 Task: Add an event with the title Second Training Session: Effective Decision-Making in High-Pressure Situations, date '2024/03/14', time 9:40 AM to 11:40 AMand add a description: Deadline reminders encourage proactive planning and time management. They serve as a cue for individuals to assess their progress, identify any obstacles, and adjust their plans accordingly to ensure timely completion of the task or project.Select event color  Basil . Add location for the event as: 987 Princes Street, Edinburgh, UK, logged in from the account softage.9@softage.netand send the event invitation to softage.8@softage.net with CC to  softage.10@softage.net. Set a reminder for the event Every weekday(Monday to Friday)
Action: Mouse moved to (52, 120)
Screenshot: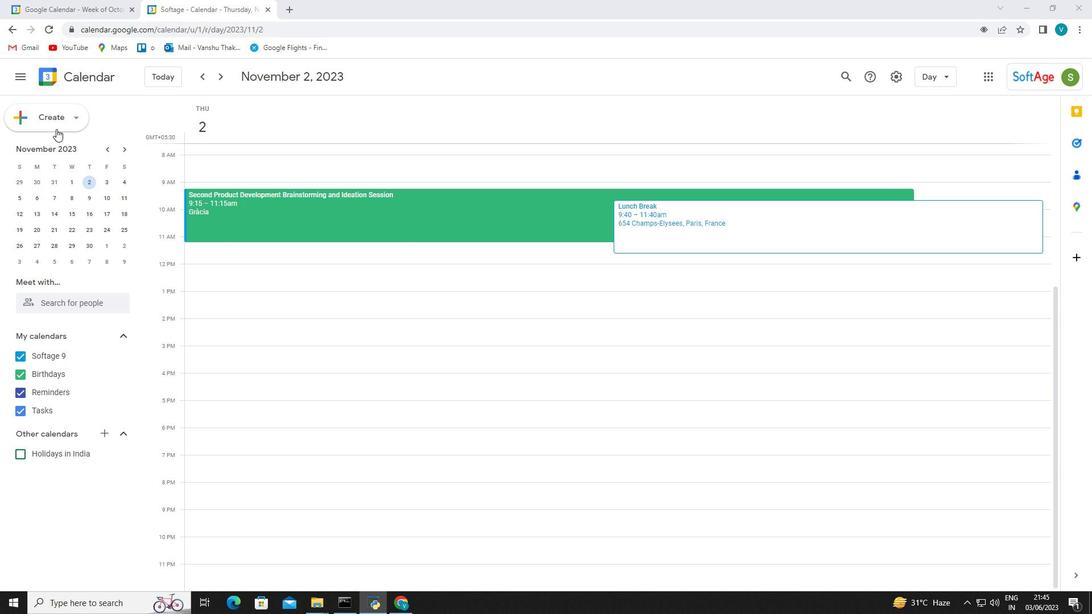 
Action: Mouse pressed left at (52, 120)
Screenshot: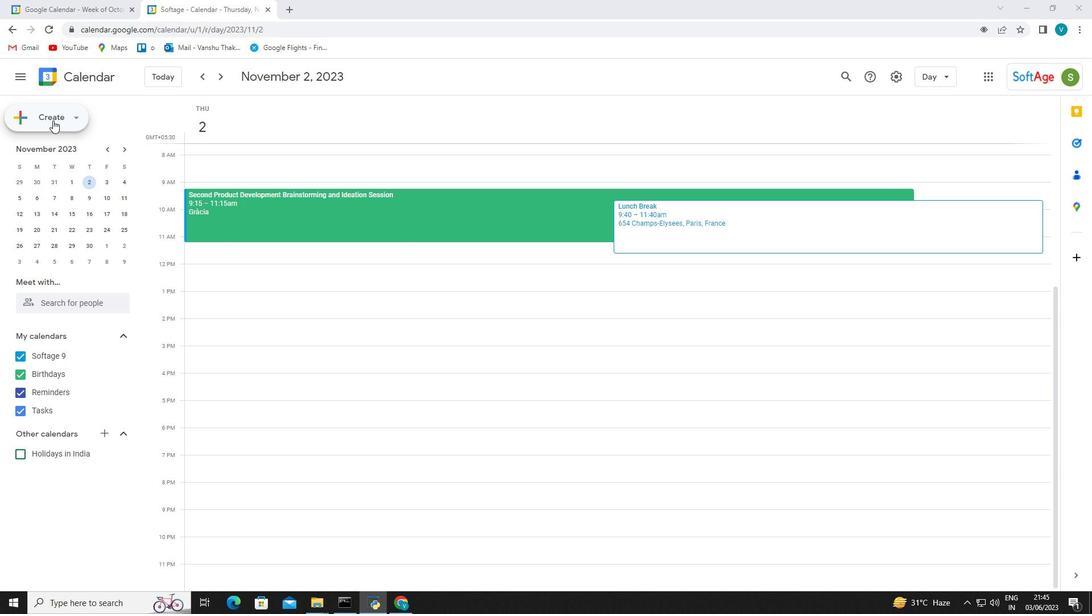 
Action: Mouse moved to (51, 142)
Screenshot: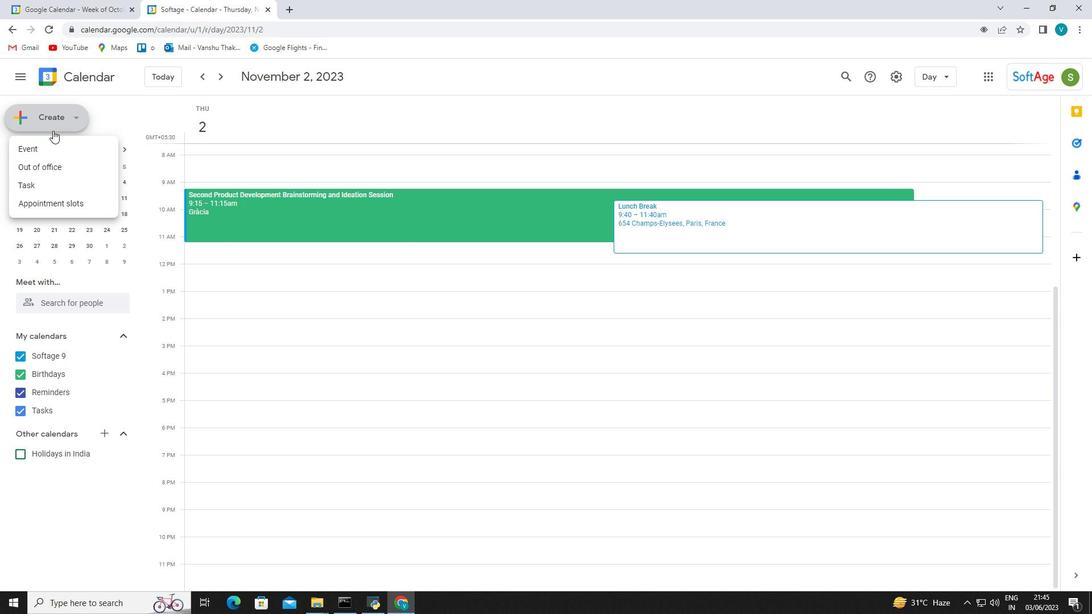 
Action: Mouse pressed left at (51, 142)
Screenshot: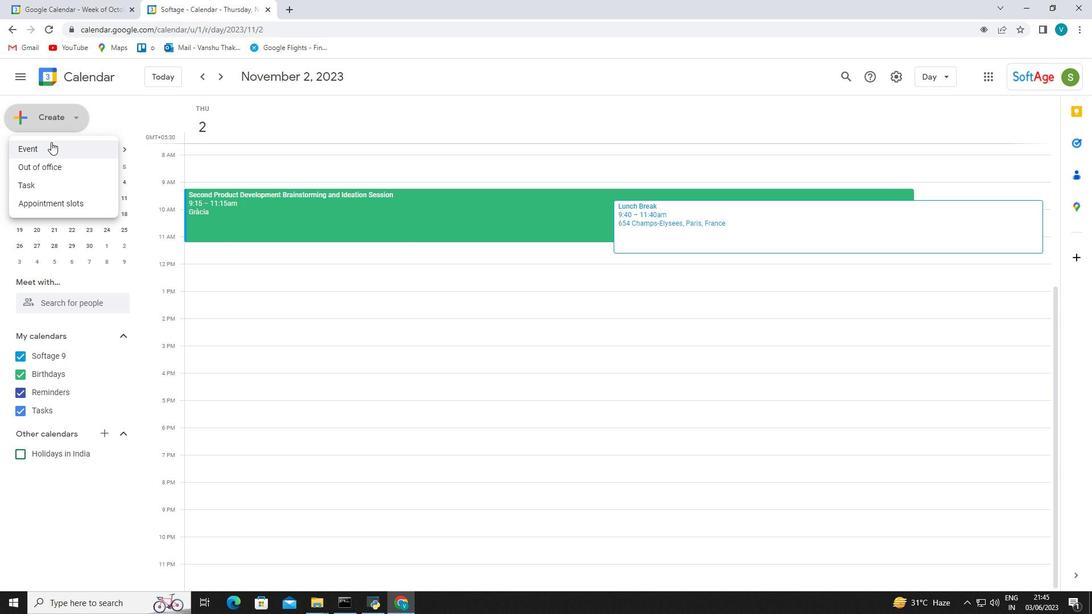 
Action: Mouse moved to (555, 285)
Screenshot: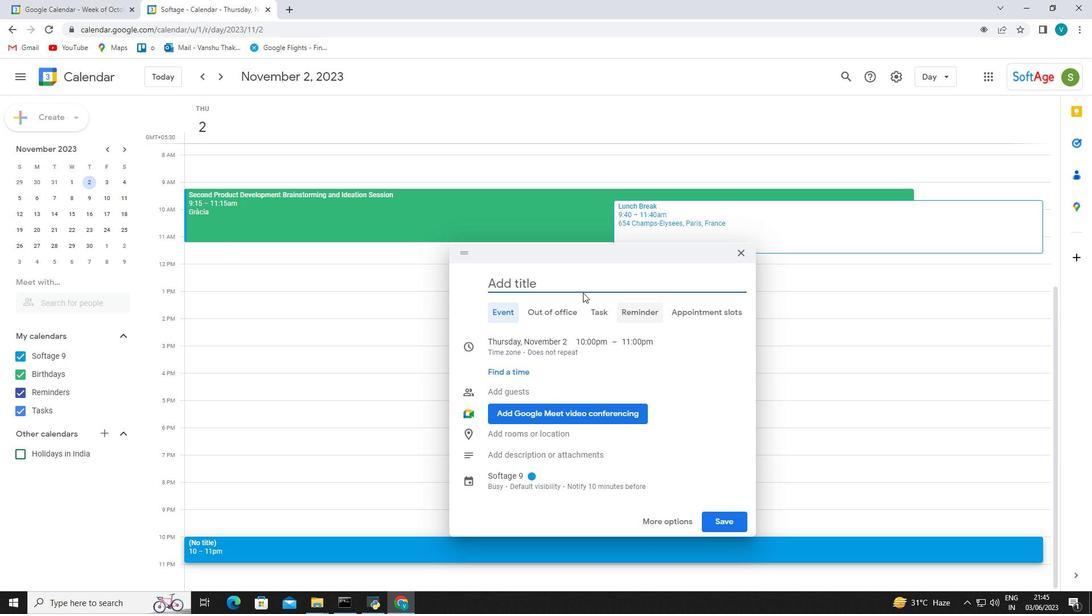 
Action: Mouse pressed left at (555, 285)
Screenshot: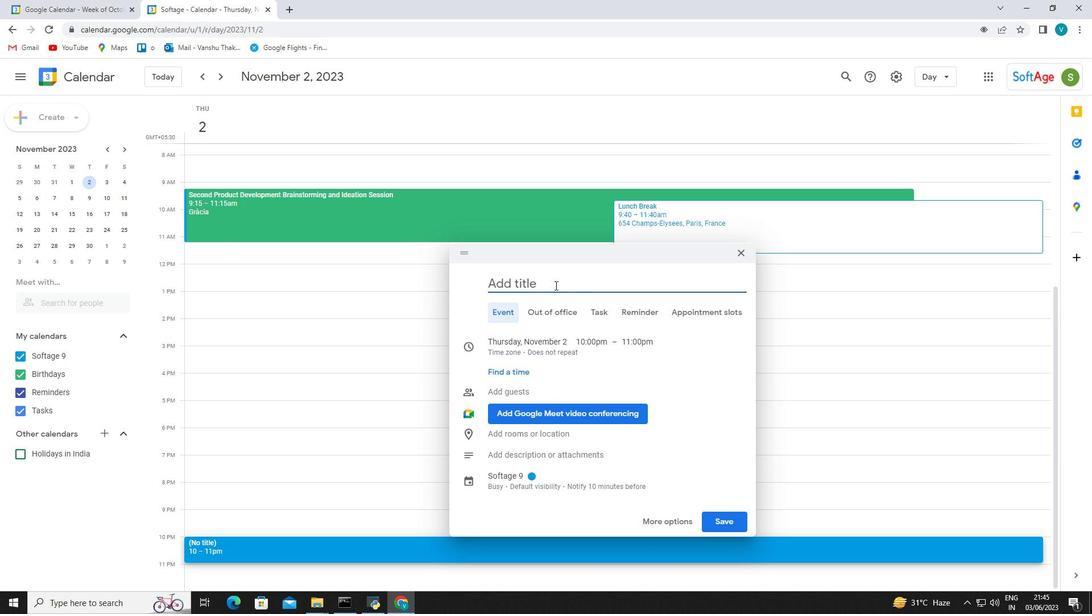 
Action: Key pressed <Key.shift_r><Key.shift_r><Key.shift_r><Key.shift_r><Key.shift_r><Key.shift_r><Key.shift_r><Key.shift_r><Key.shift_r><Key.shift_r><Key.shift_r>Effective<Key.space><Key.shift_r>Decision<Key.space><Key.backspace>-<Key.shift_r>Making<Key.space>in<Key.space><Key.shift_r>High<Key.space><Key.backspace>-<Key.shift_r>Presss<Key.backspace>ure<Key.space><Key.shift_r>Situation<Key.space>
Screenshot: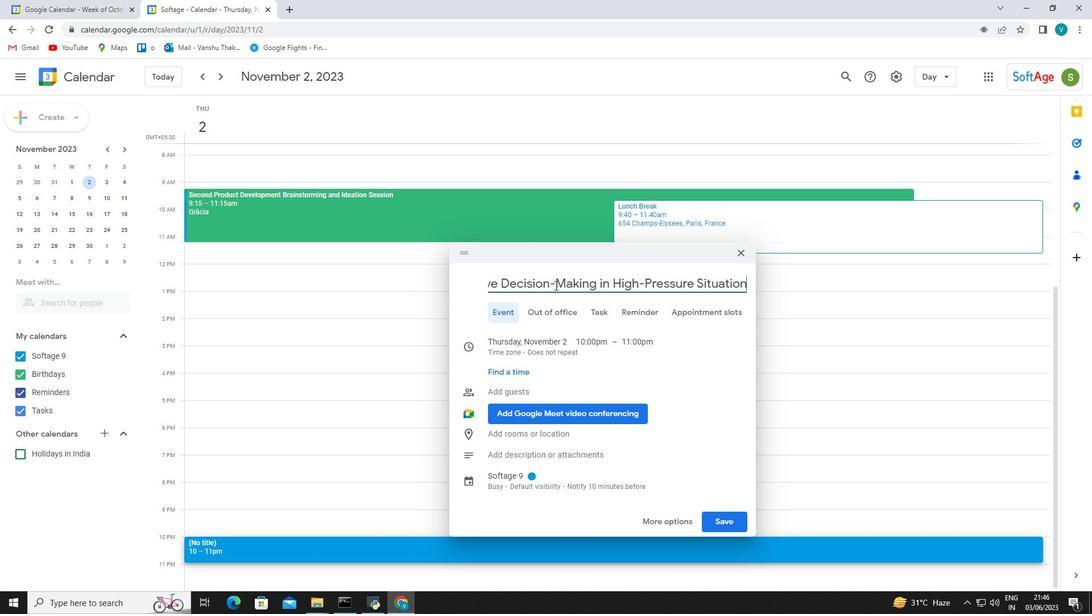 
Action: Mouse moved to (558, 451)
Screenshot: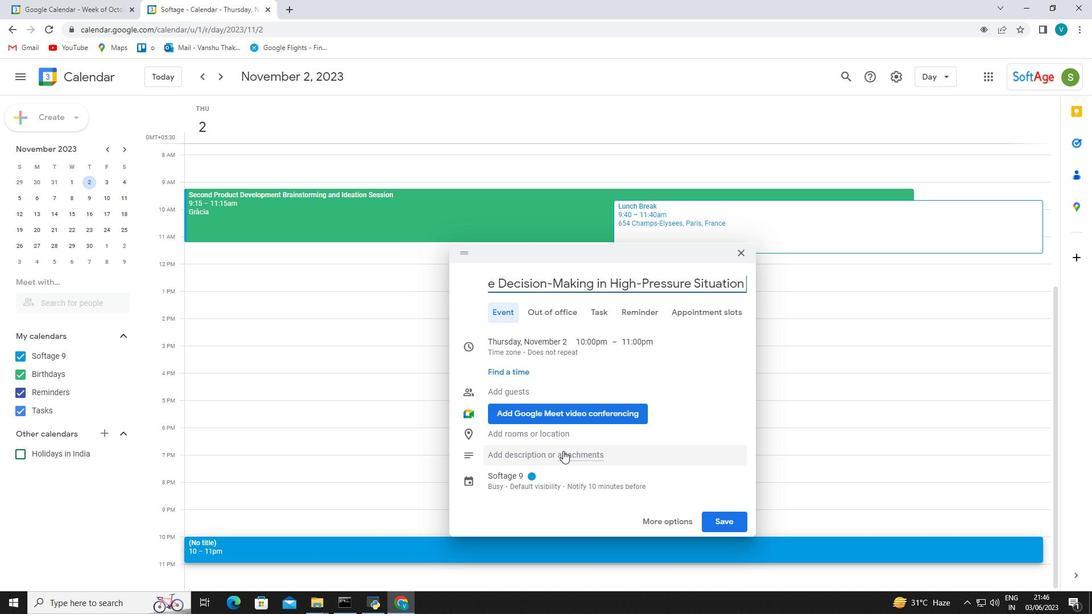 
Action: Mouse scrolled (558, 450) with delta (0, 0)
Screenshot: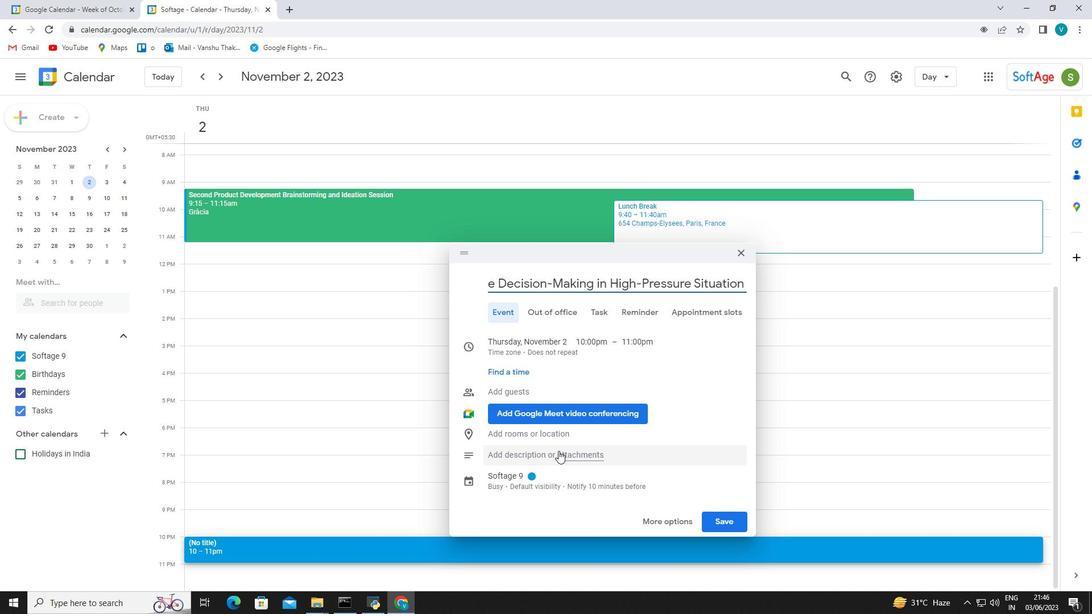 
Action: Mouse scrolled (558, 450) with delta (0, 0)
Screenshot: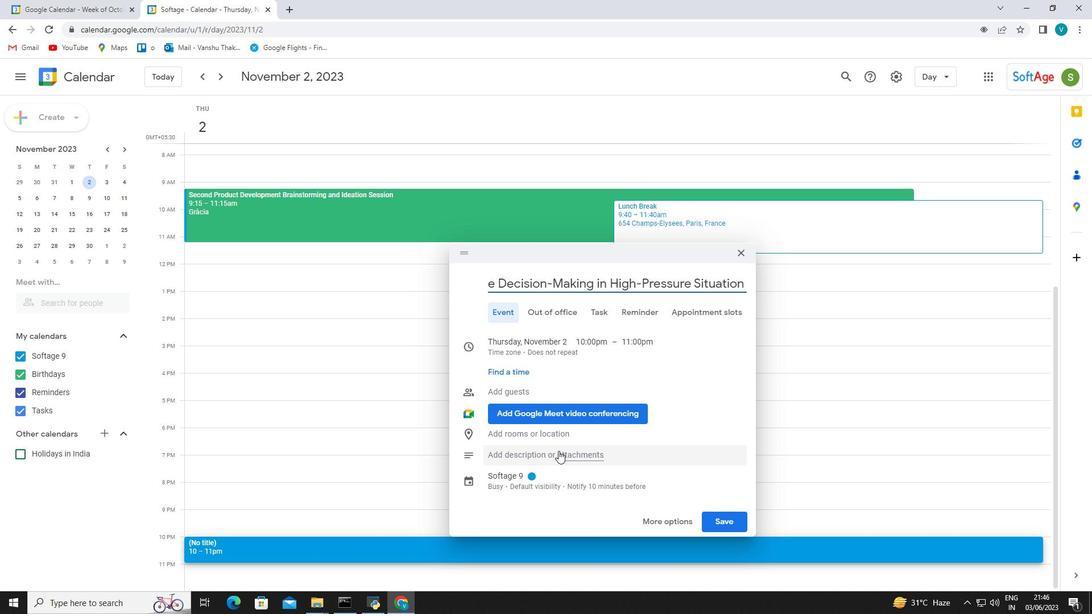 
Action: Mouse moved to (550, 341)
Screenshot: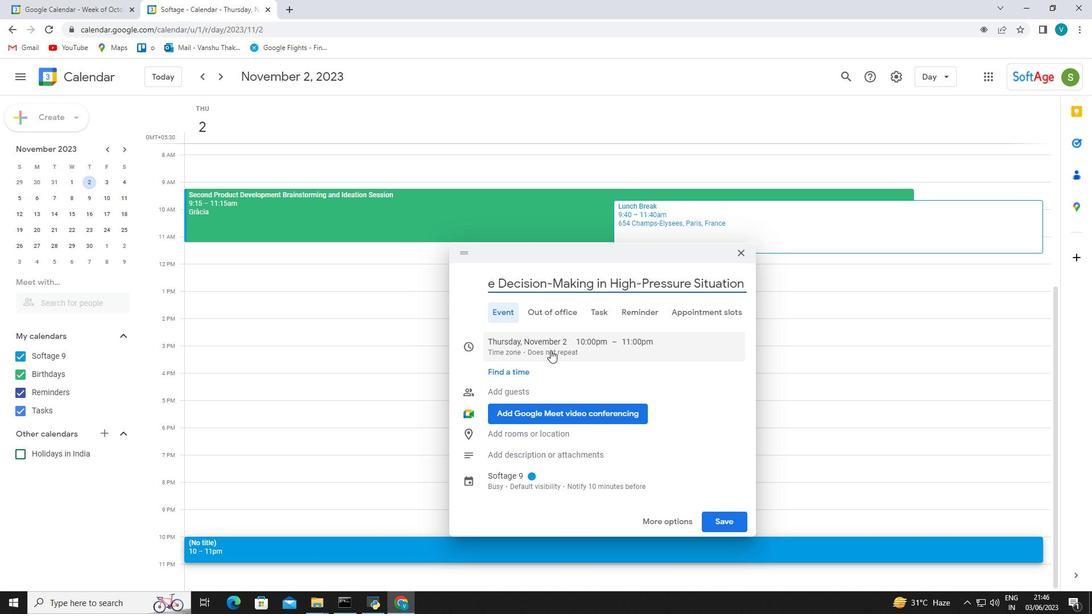 
Action: Mouse pressed left at (550, 341)
Screenshot: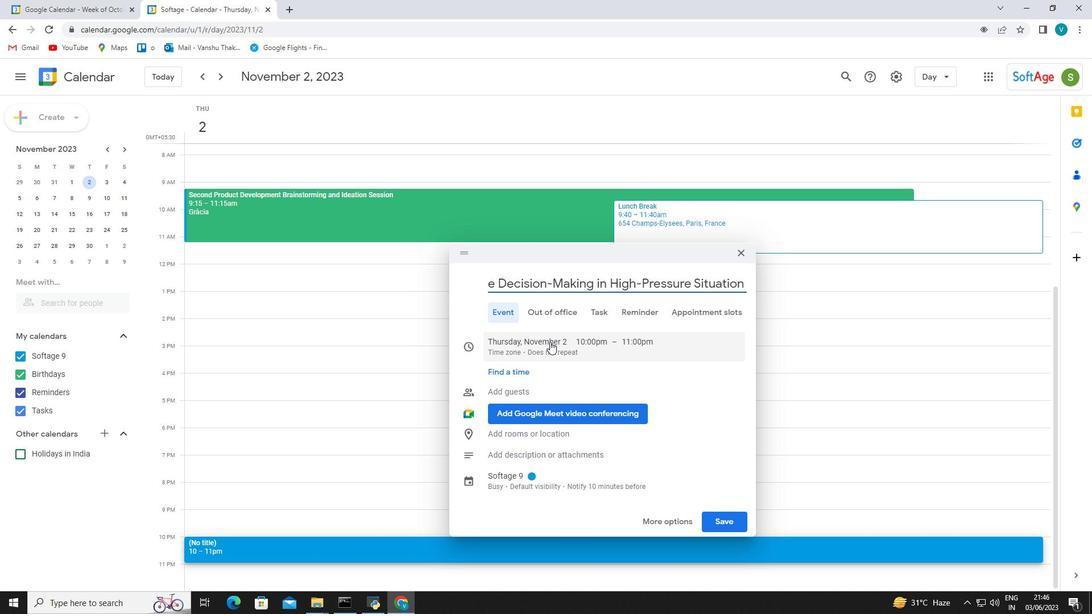 
Action: Key pressed 2024/03/14
Screenshot: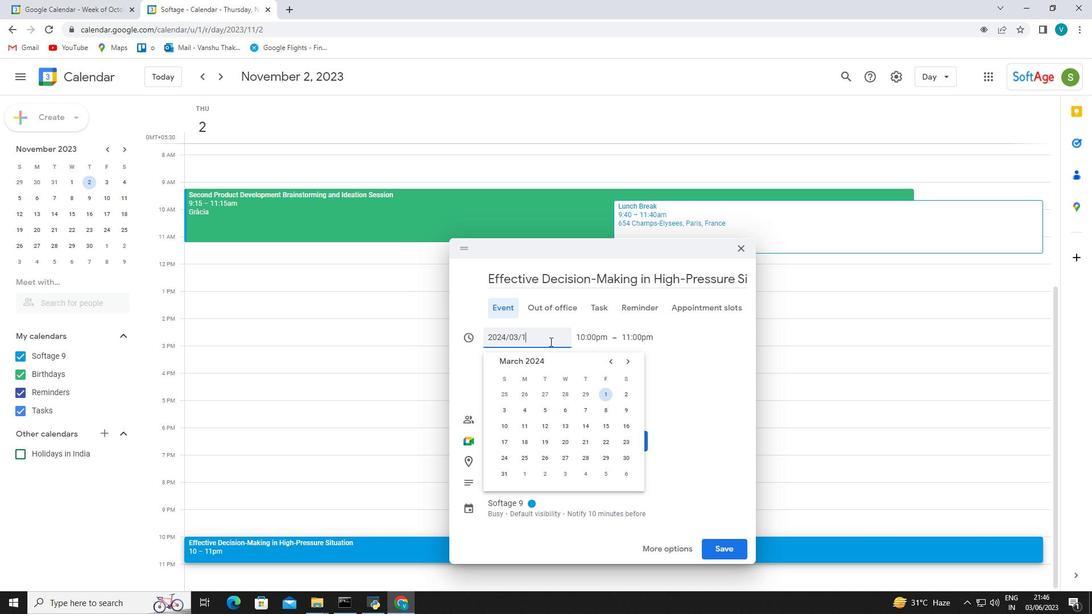 
Action: Mouse moved to (583, 334)
Screenshot: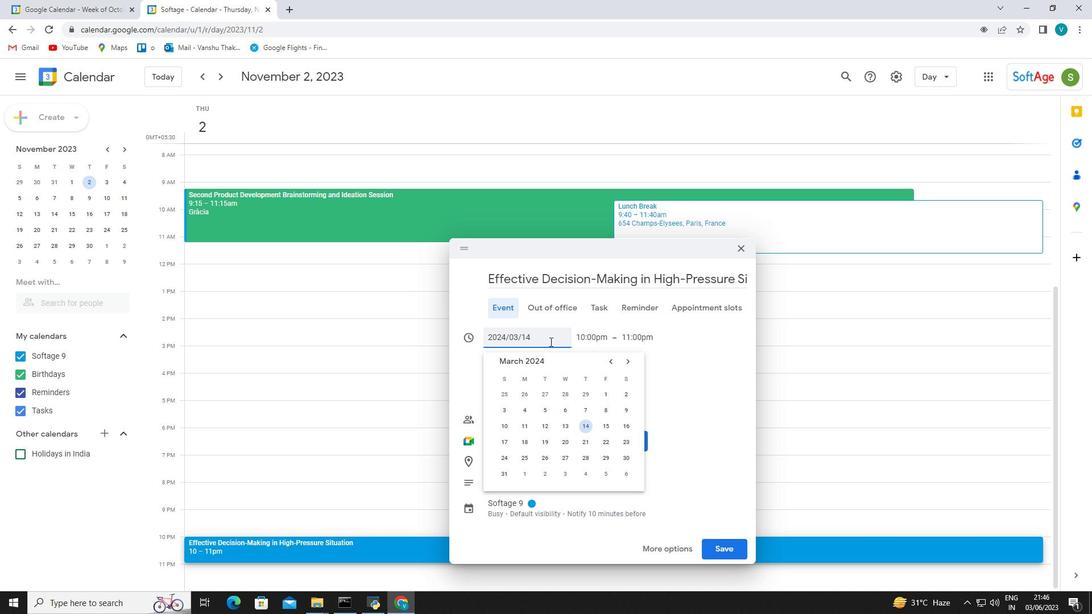 
Action: Mouse pressed left at (583, 334)
Screenshot: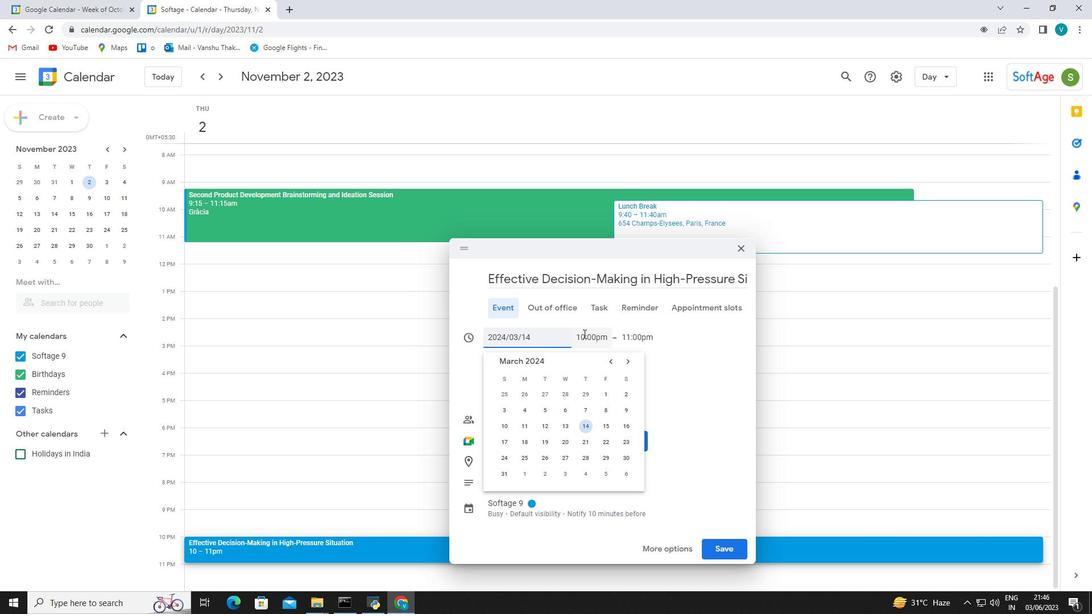 
Action: Key pressed 9<Key.shift_r>;<Key.backspace><Key.shift_r>:40s<Key.backspace>am
Screenshot: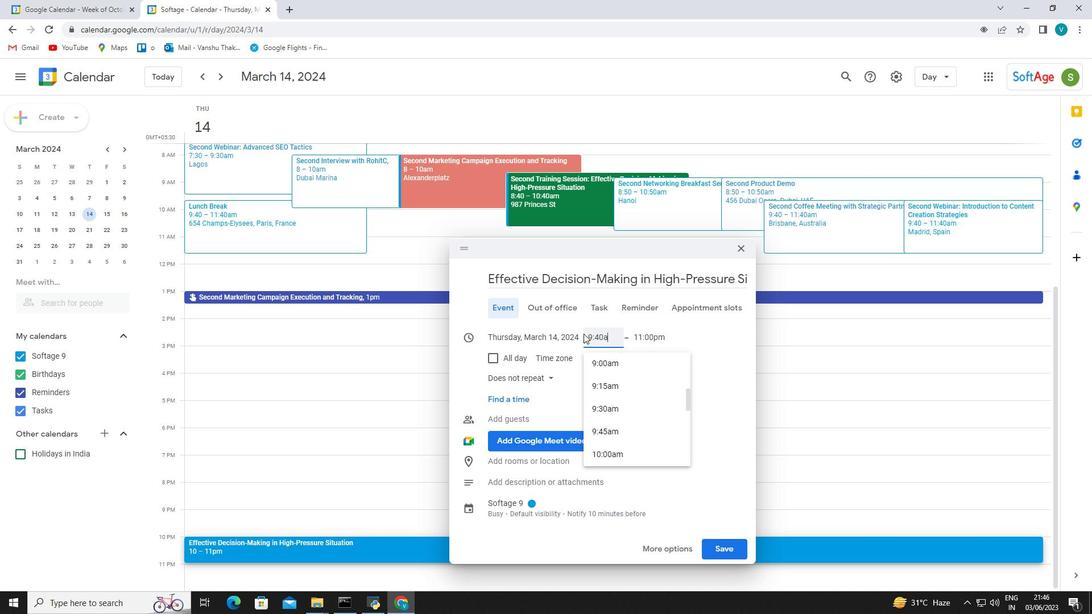 
Action: Mouse moved to (653, 342)
Screenshot: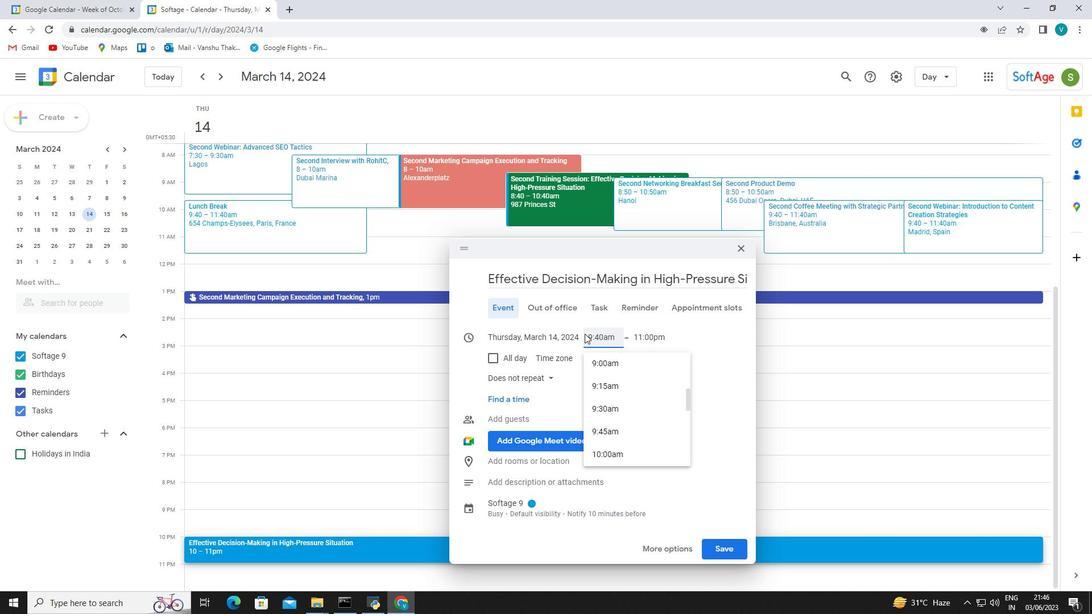 
Action: Mouse pressed left at (653, 342)
Screenshot: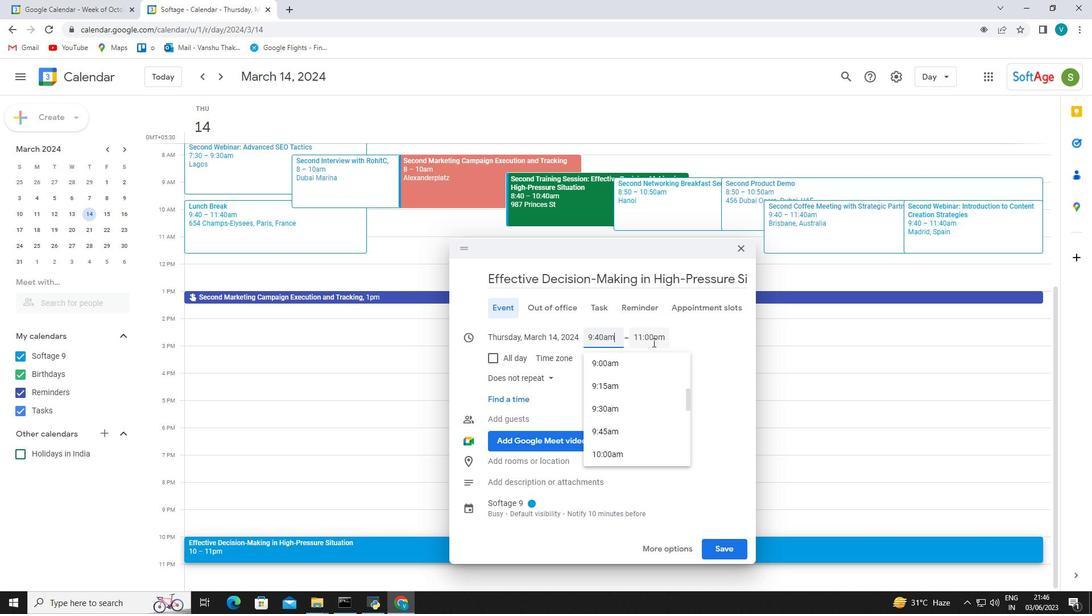 
Action: Key pressed 11<Key.shift_r><Key.shift_r>:40am<Key.enter>
Screenshot: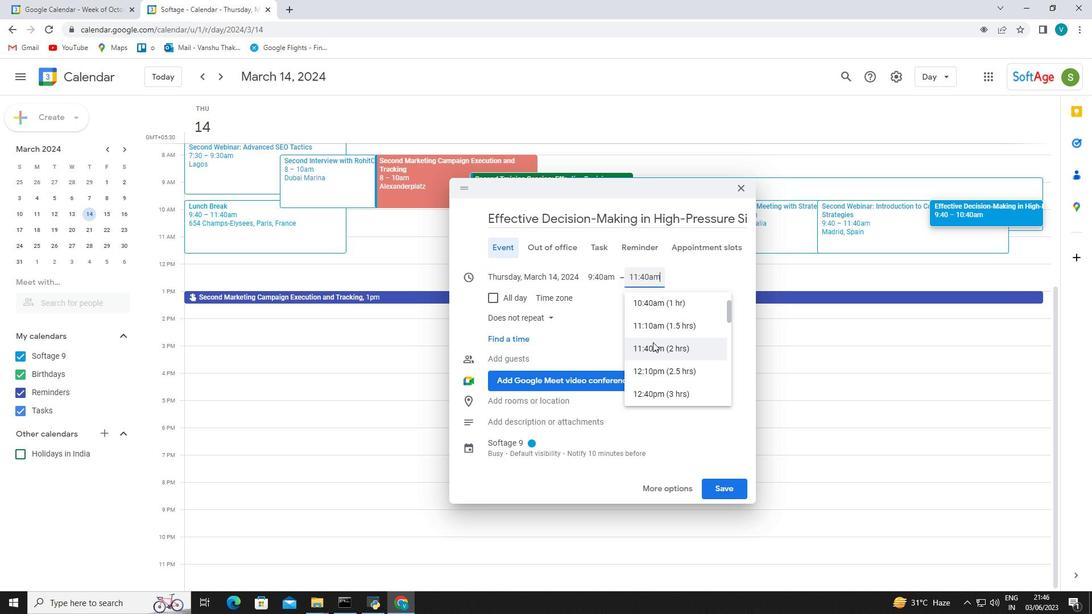 
Action: Mouse moved to (620, 379)
Screenshot: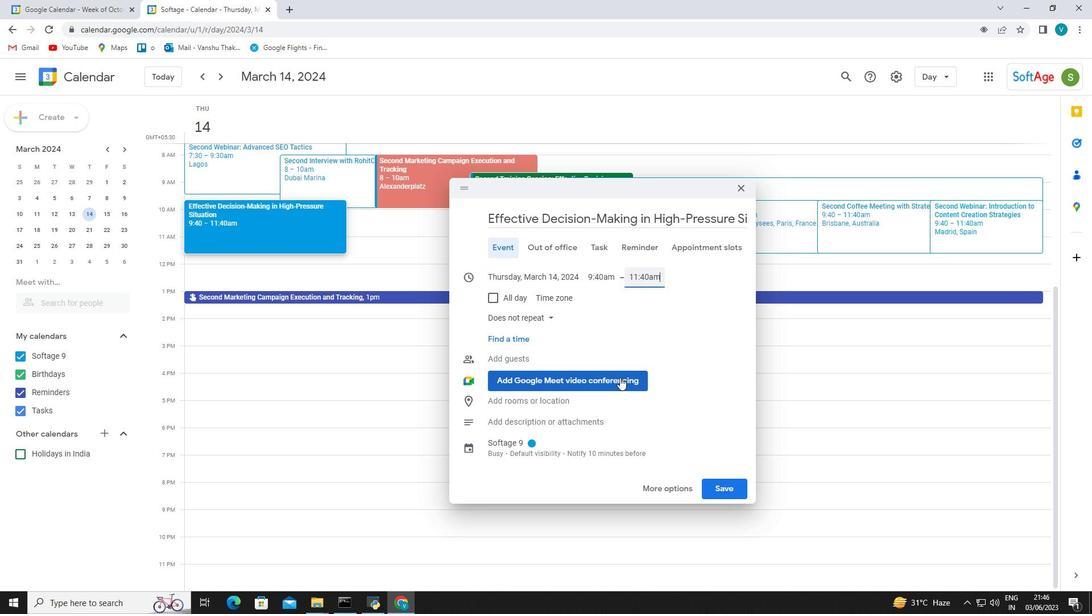 
Action: Mouse scrolled (620, 378) with delta (0, 0)
Screenshot: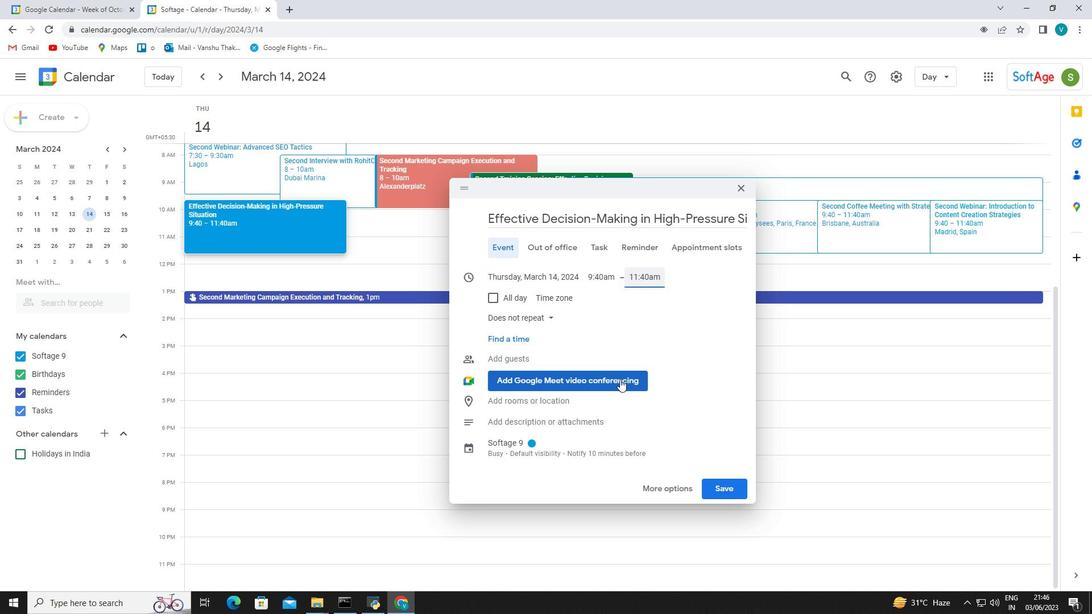 
Action: Mouse scrolled (620, 378) with delta (0, 0)
Screenshot: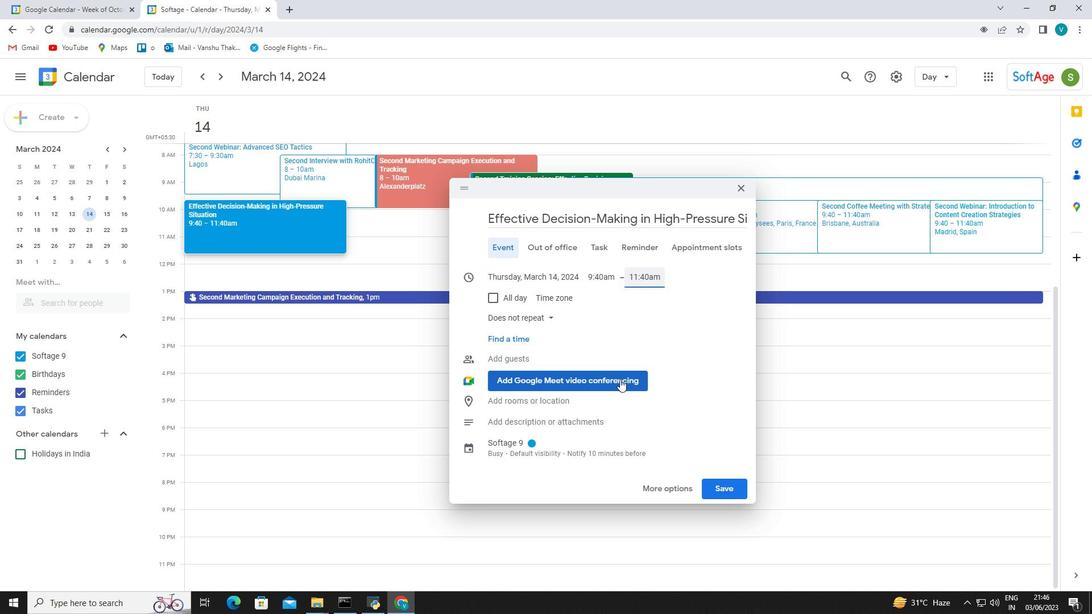 
Action: Mouse scrolled (620, 378) with delta (0, 0)
Screenshot: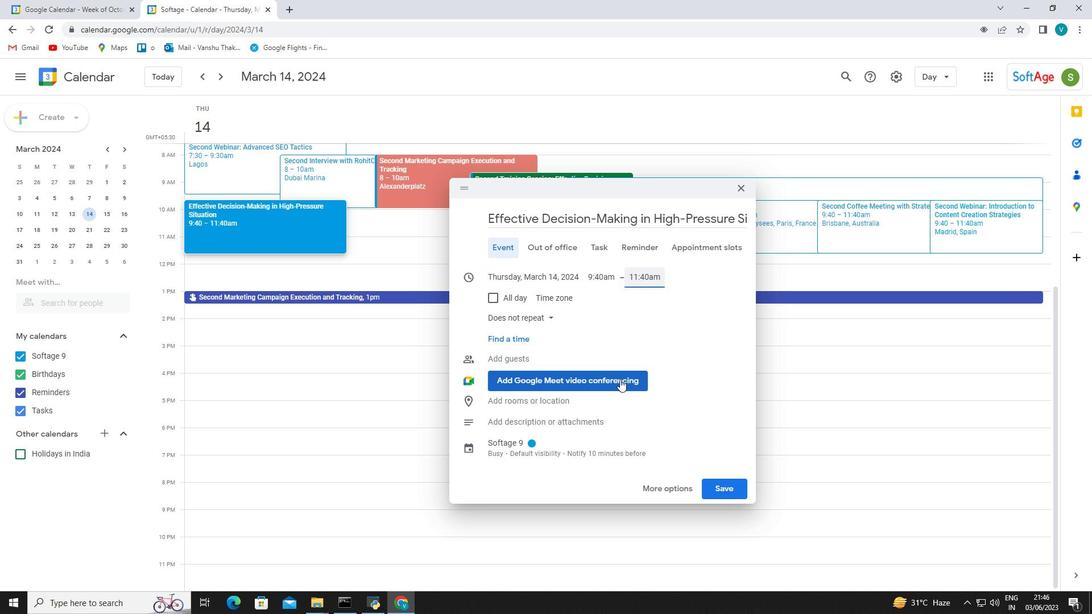 
Action: Mouse moved to (522, 421)
Screenshot: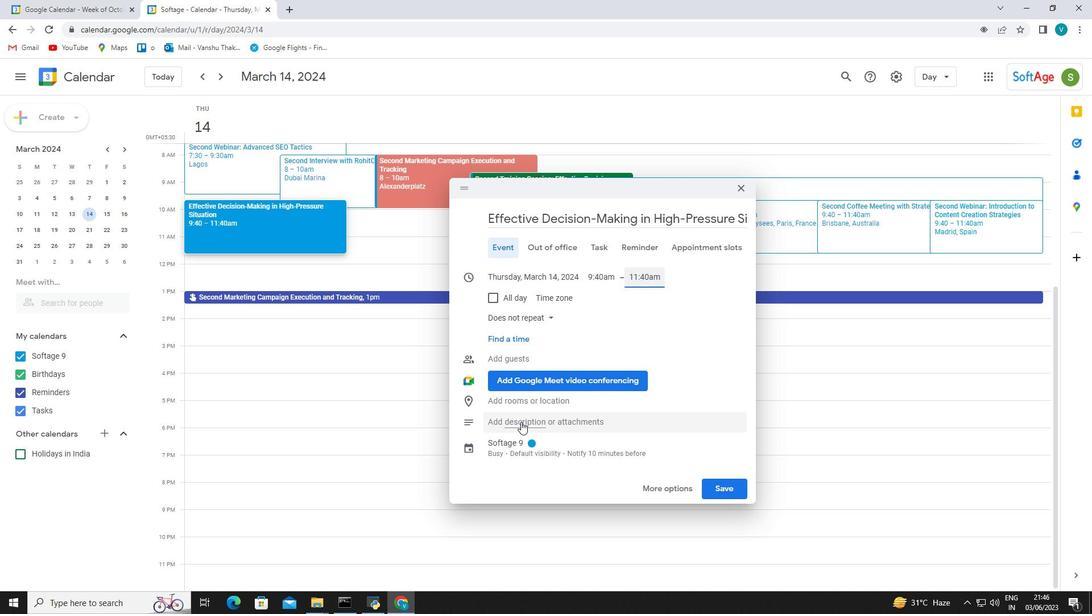 
Action: Mouse pressed left at (522, 421)
Screenshot: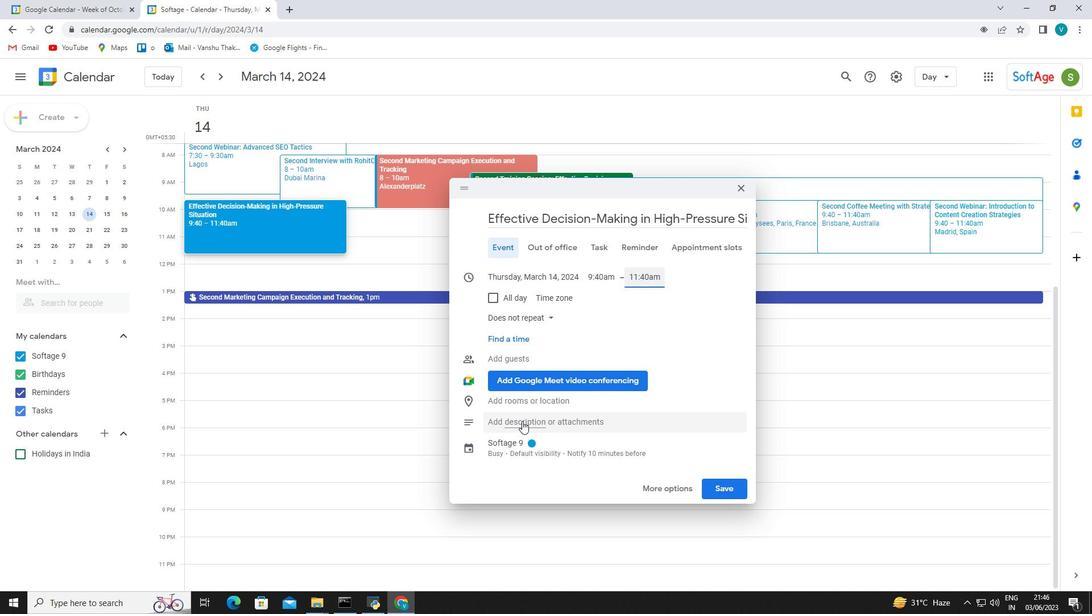 
Action: Mouse moved to (522, 433)
Screenshot: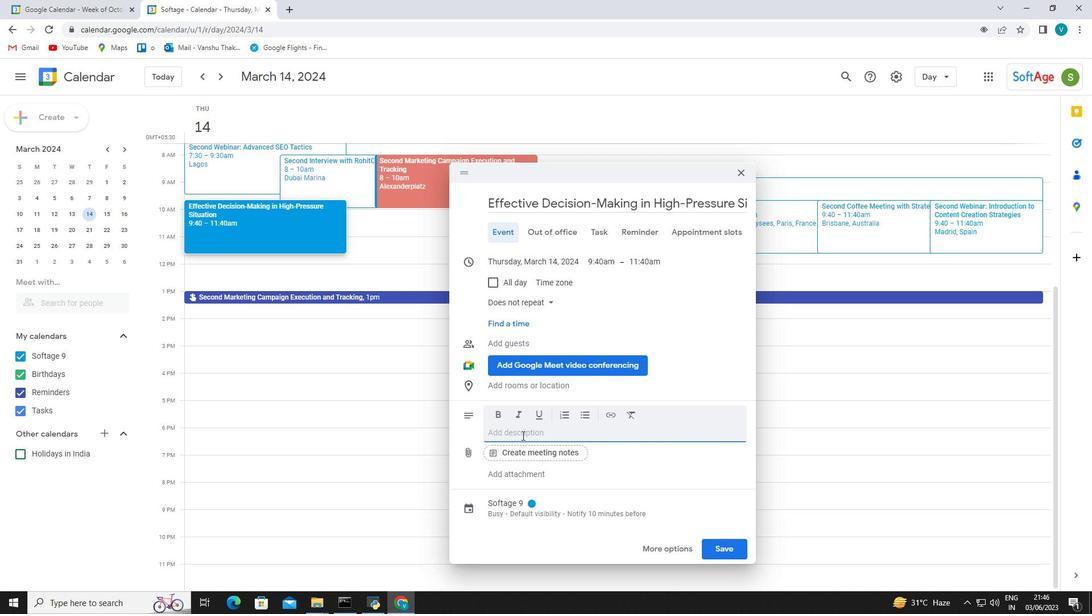 
Action: Mouse pressed left at (522, 433)
Screenshot: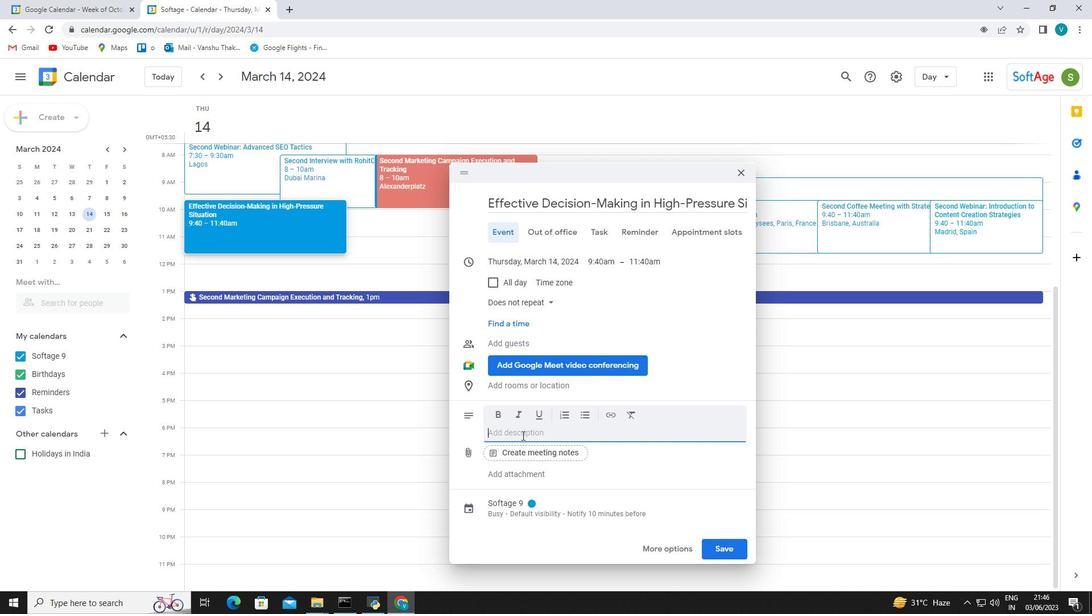 
Action: Mouse moved to (533, 409)
Screenshot: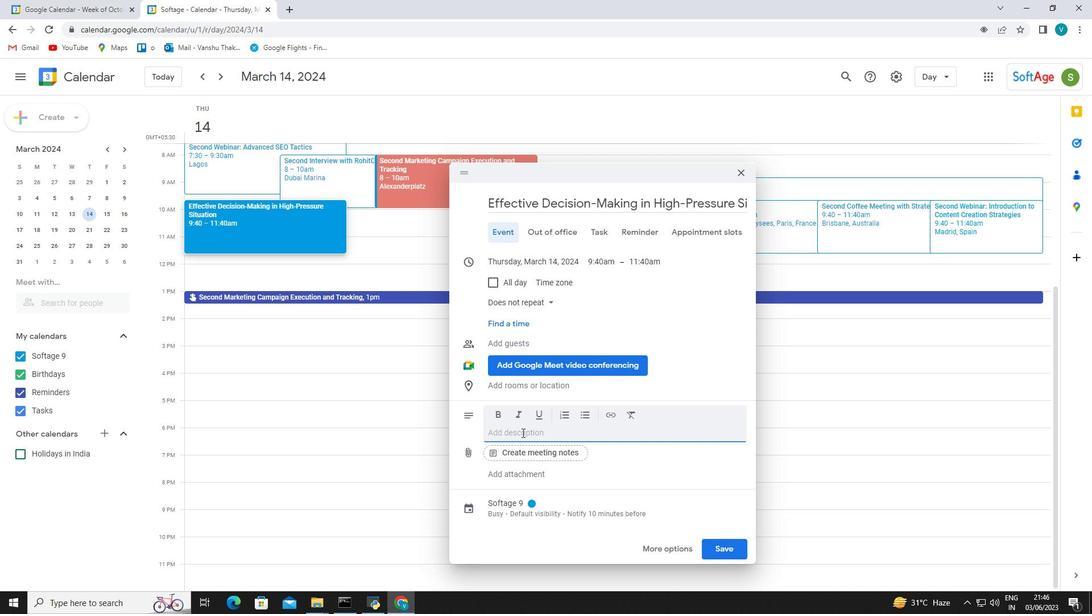 
Action: Key pressed <Key.shift_r><Key.shift_r><Key.shift_r><Key.shift_r>Deadline<Key.space>reminders<Key.space>encourage<Key.space>proactive<Key.space>planning<Key.space>and<Key.space>time<Key.space>management<Key.space>.<Key.enter><Key.enter><Key.enter><Key.enter><Key.enter>they<Key.space><Key.backspace><Key.backspace><Key.backspace><Key.backspace><Key.backspace><Key.backspace><Key.backspace><Key.backspace><Key.backspace><Key.shift_r><Key.shift_r><Key.shift_r><Key.shift_r><Key.shift_r><Key.shift_r><Key.shift_r><Key.shift_r><Key.shift_r><Key.shift_r><Key.shift_r><Key.shift_r><Key.shift_r><Key.shift_r><Key.shift_r><Key.shift_r><Key.shift_r>They<Key.space>serve<Key.space>as<Key.space>acue<Key.space>for<Key.space>
Screenshot: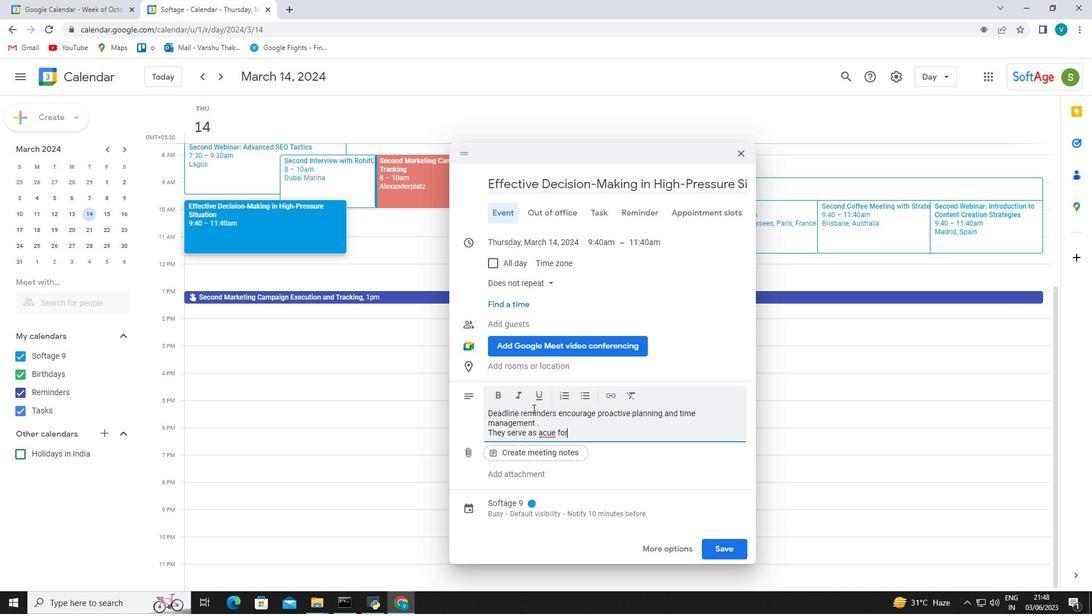 
Action: Mouse moved to (542, 433)
Screenshot: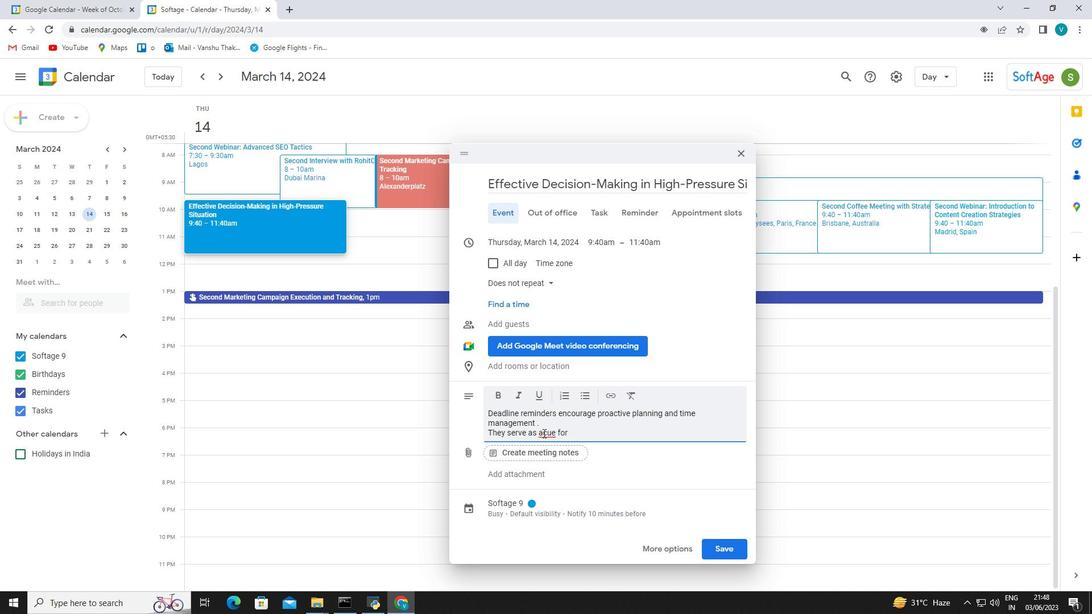 
Action: Mouse pressed left at (542, 433)
Screenshot: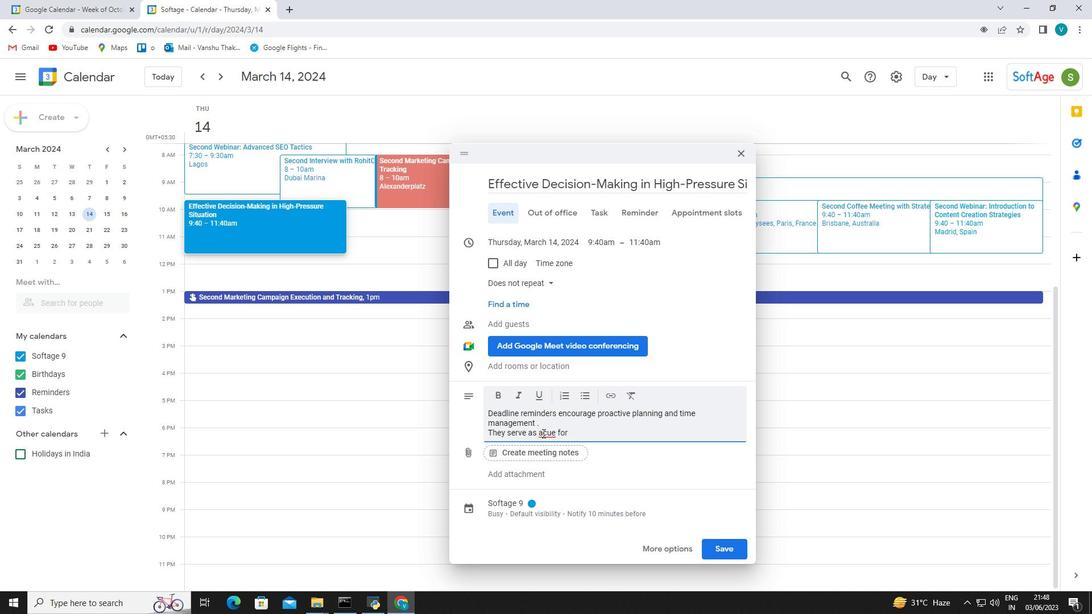
Action: Key pressed <Key.space>
Screenshot: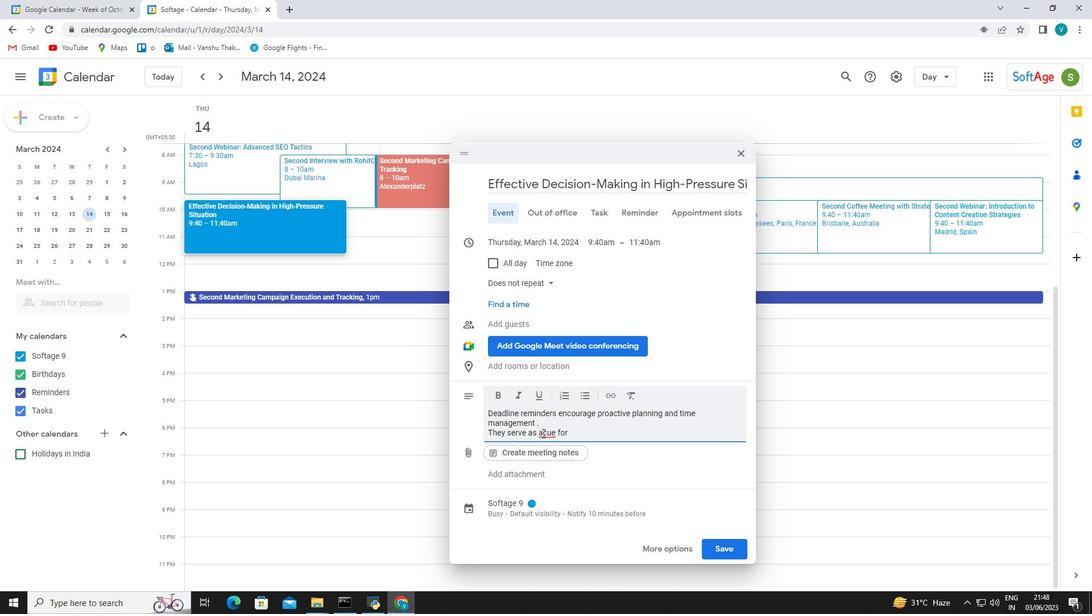 
Action: Mouse moved to (574, 435)
Screenshot: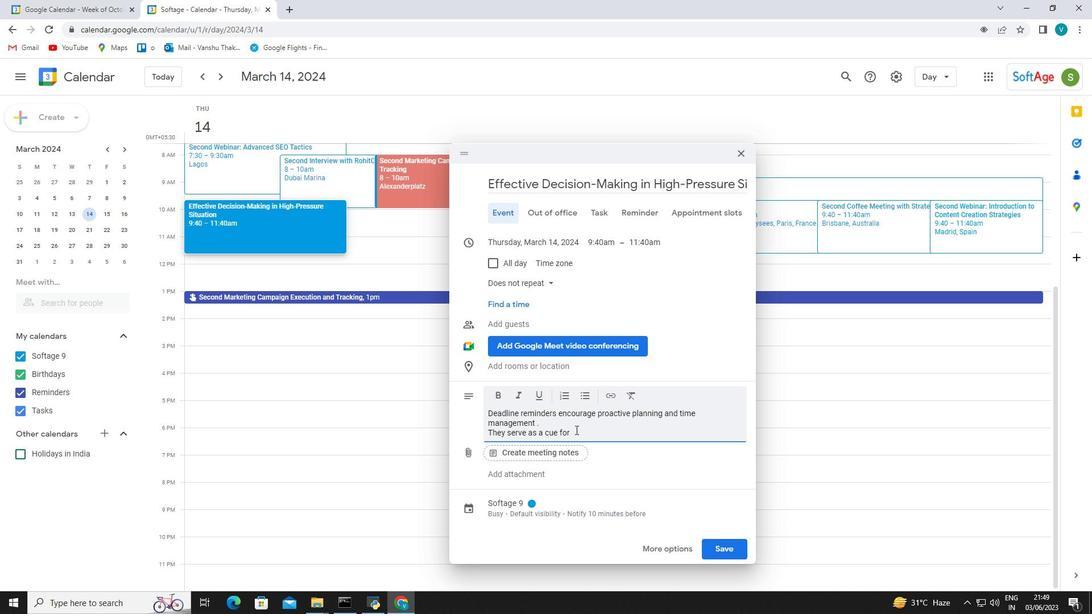 
Action: Mouse pressed left at (574, 435)
Screenshot: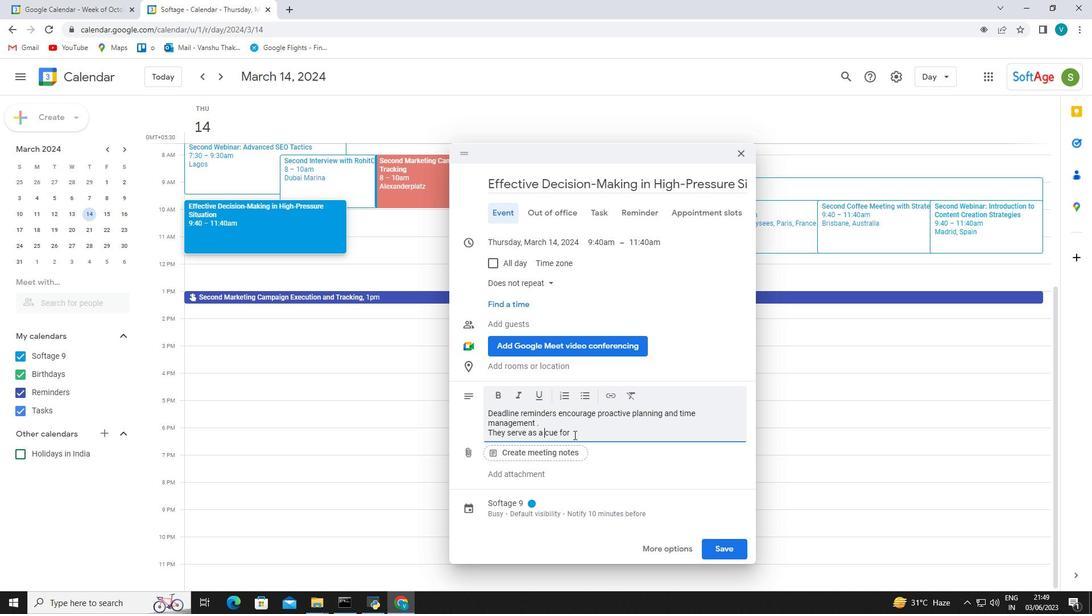 
Action: Key pressed <Key.space>i
Screenshot: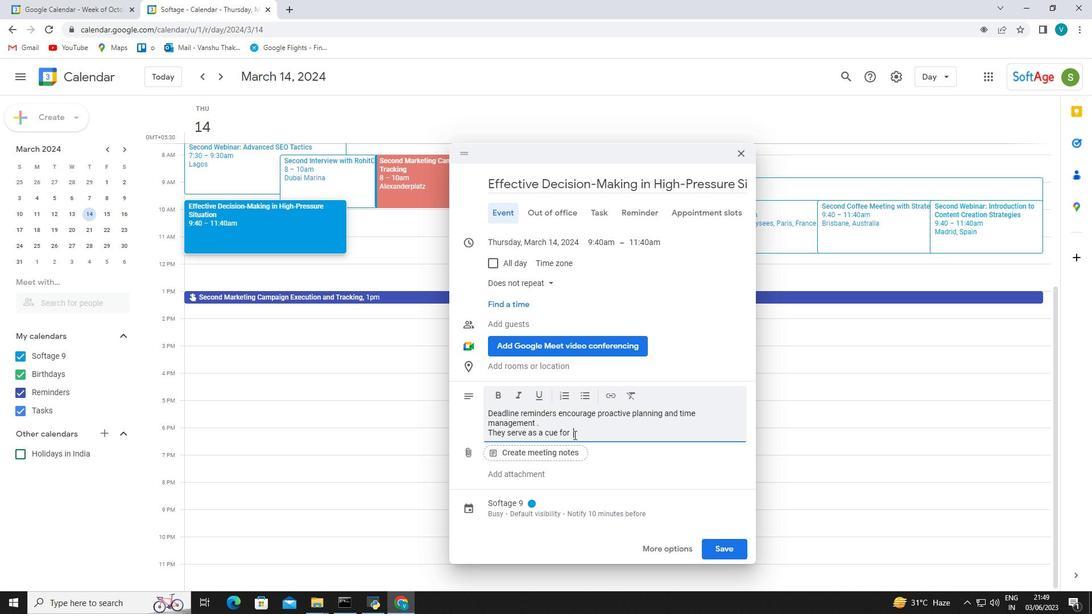 
Action: Mouse moved to (645, 249)
Screenshot: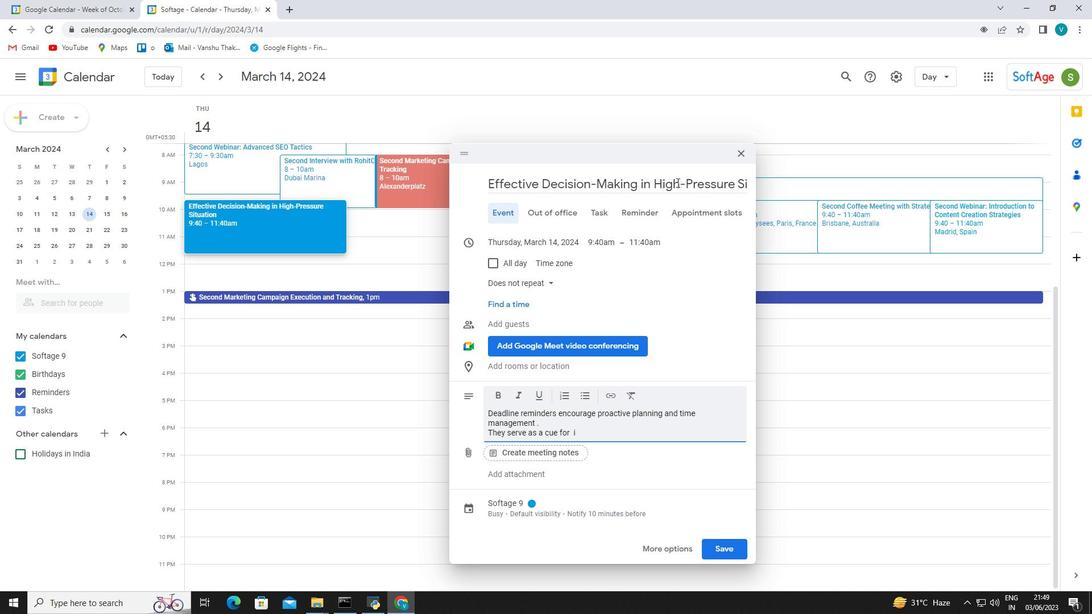 
Action: Key pressed <Key.backspace><Key.backspace>individuals<Key.space>ro<Key.backspace><Key.backspace>to<Key.space>assess<Key.space>thr<Key.backspace>eir<Key.space>progress,<Key.space>identify<Key.space>any<Key.space>obsts<Key.backspace>acles<Key.space>,and<Key.space>adjust<Key.space>their<Key.space>plans<Key.space>accoding<Key.space><Key.backspace>ly<Key.space>
Screenshot: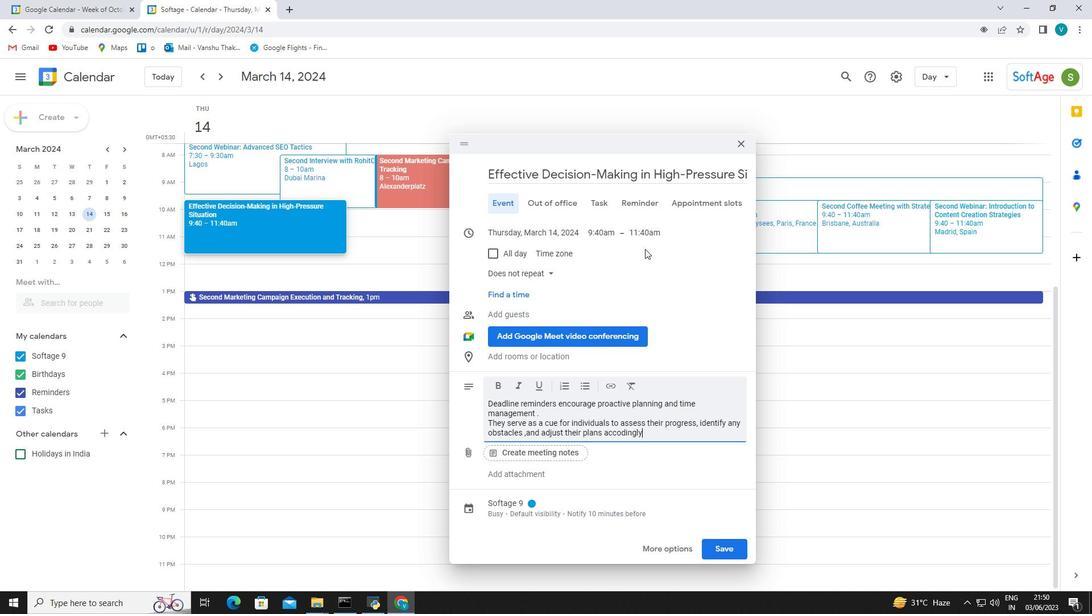 
Action: Mouse moved to (624, 431)
Screenshot: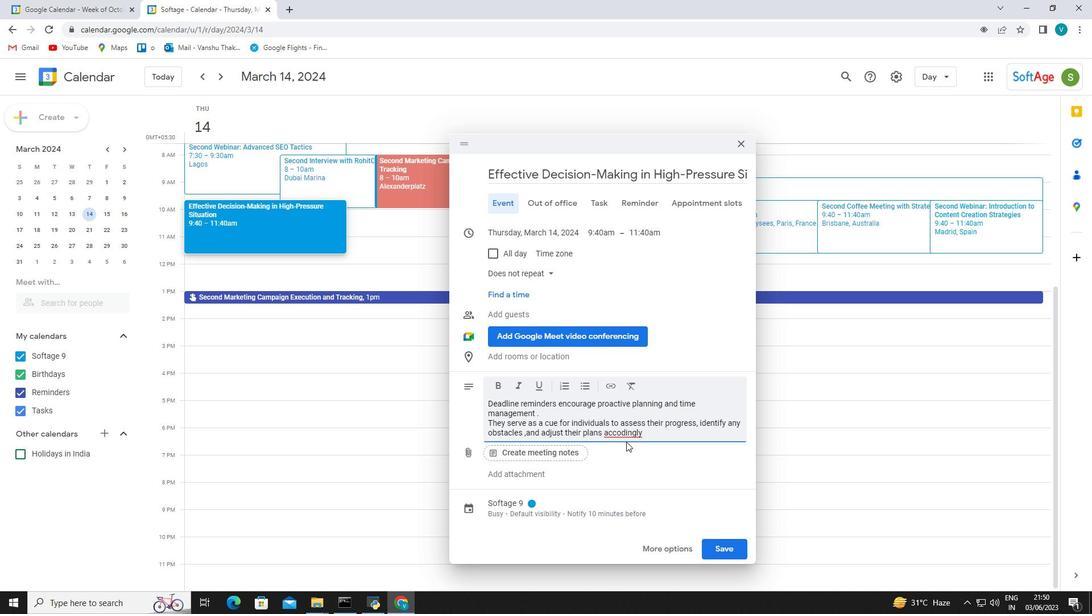 
Action: Mouse pressed right at (624, 431)
Screenshot: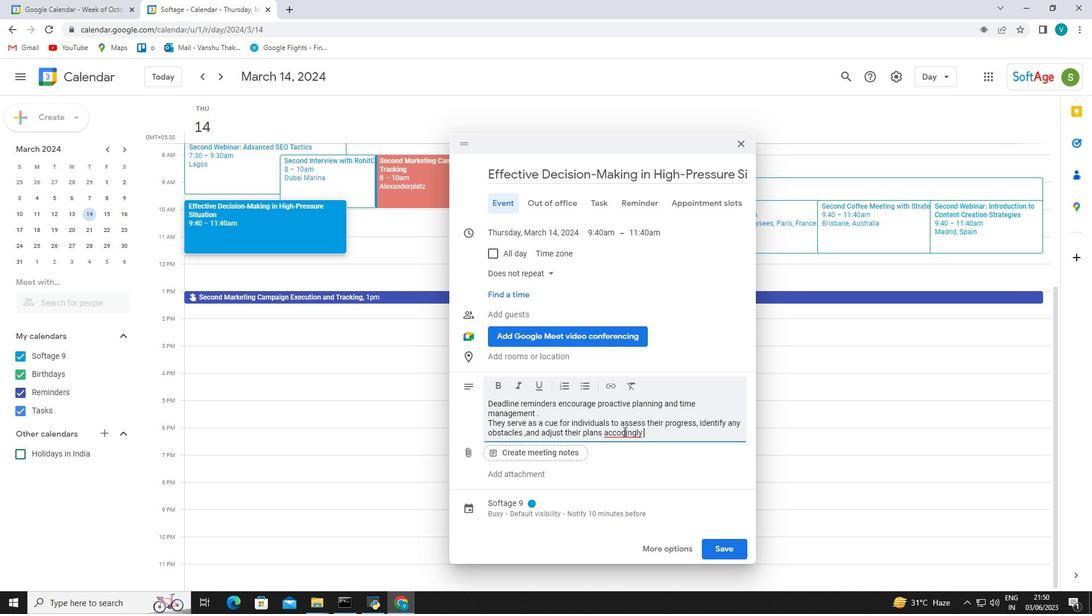 
Action: Mouse moved to (665, 277)
Screenshot: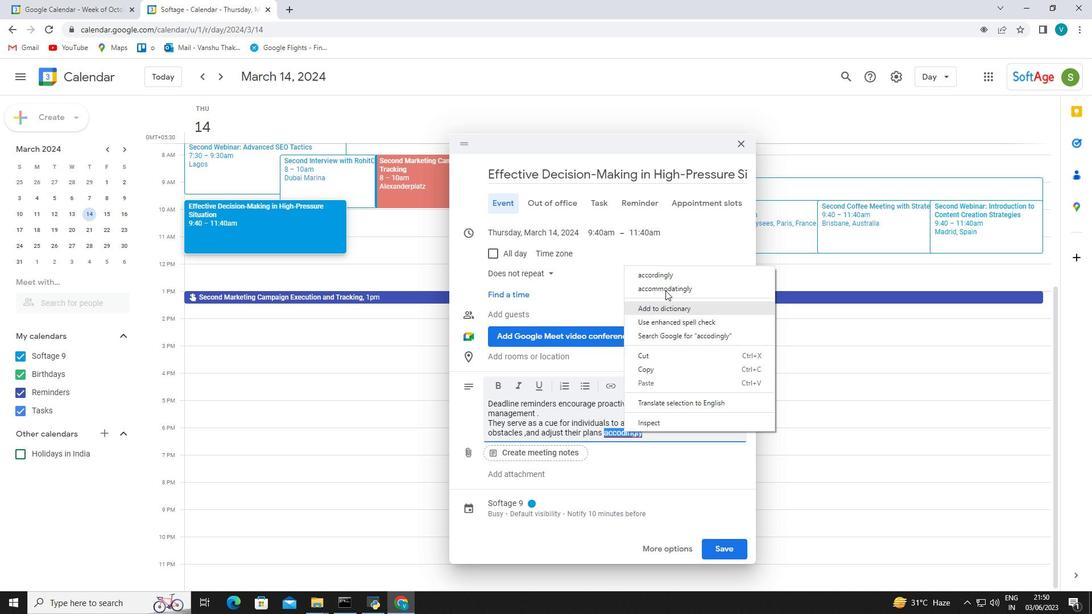 
Action: Mouse pressed left at (665, 277)
Screenshot: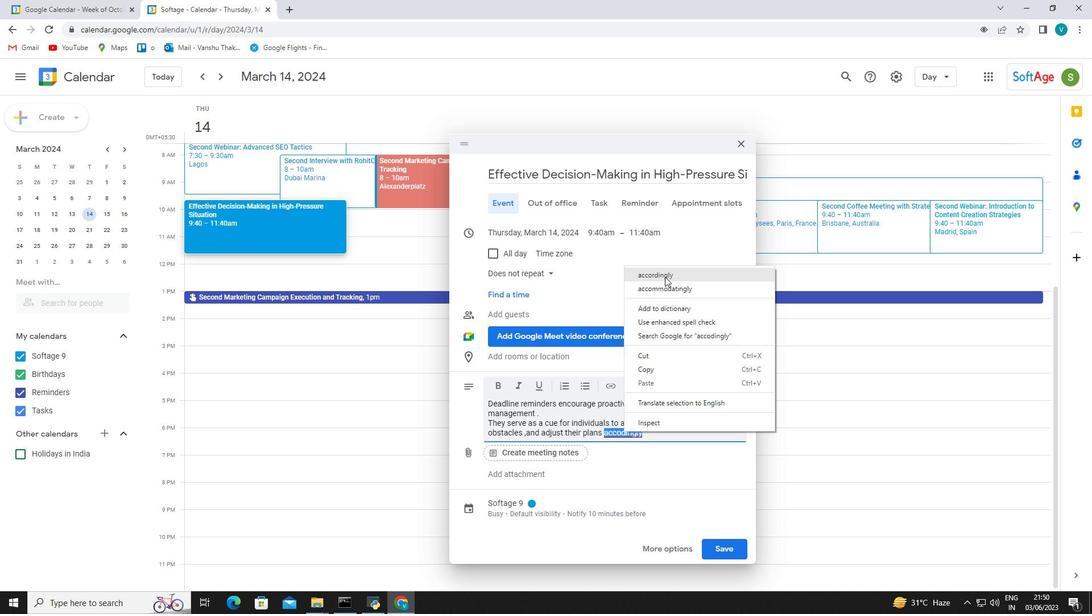 
Action: Mouse moved to (633, 458)
Screenshot: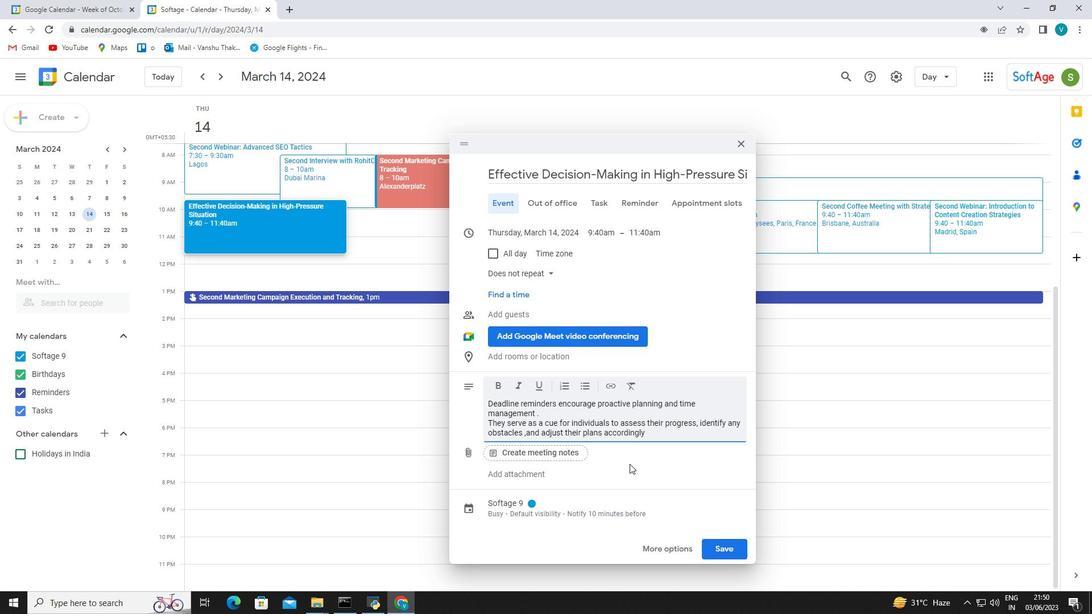 
Action: Key pressed <Key.space>to<Key.space>ensure<Key.space>time
Screenshot: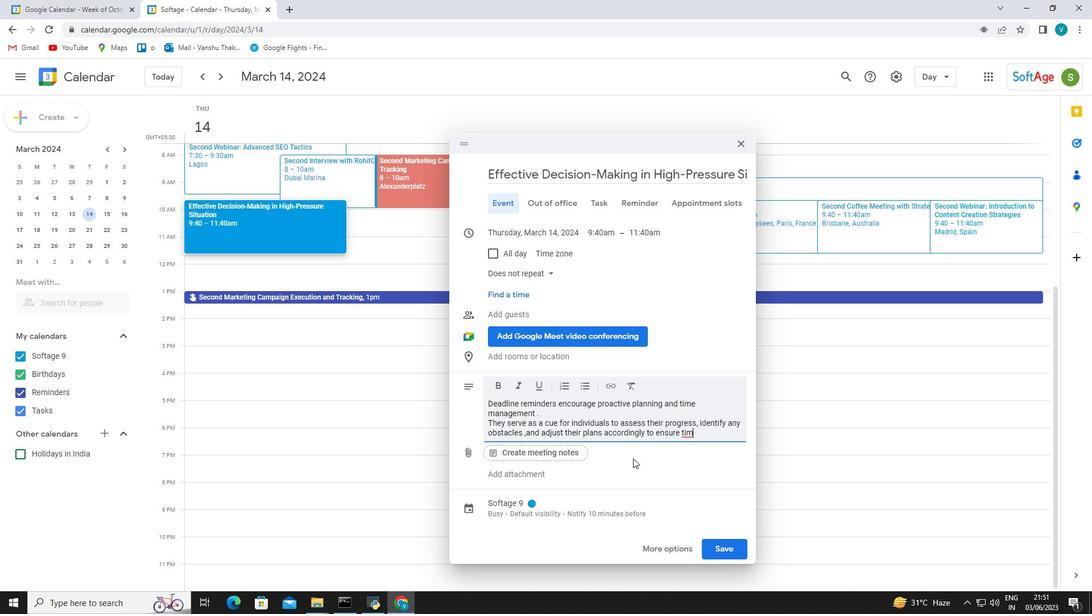 
Action: Mouse moved to (648, 456)
Screenshot: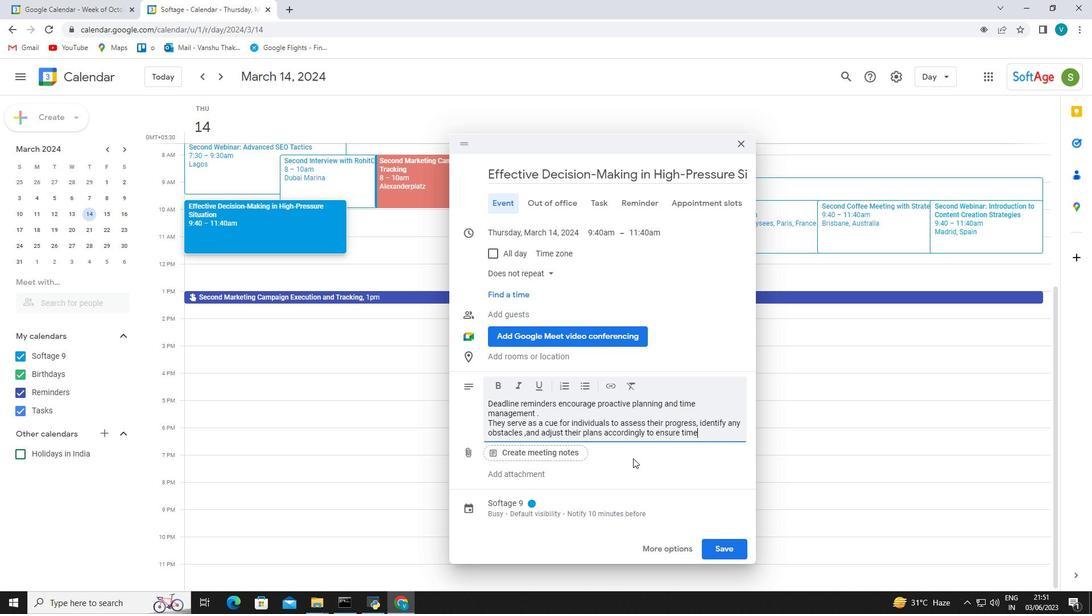 
Action: Key pressed ly<Key.space>completu<Key.backspace>ion<Key.space>of<Key.space>the<Key.space>ts<Key.backspace>ask<Key.space>or<Key.space>project<Key.space>.
Screenshot: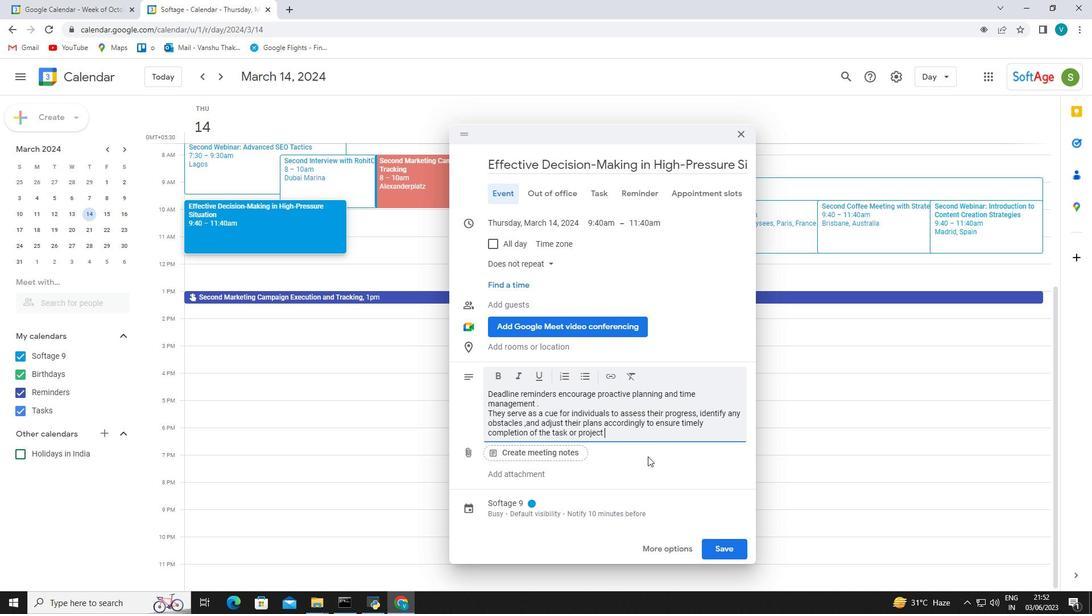 
Action: Mouse moved to (536, 503)
Screenshot: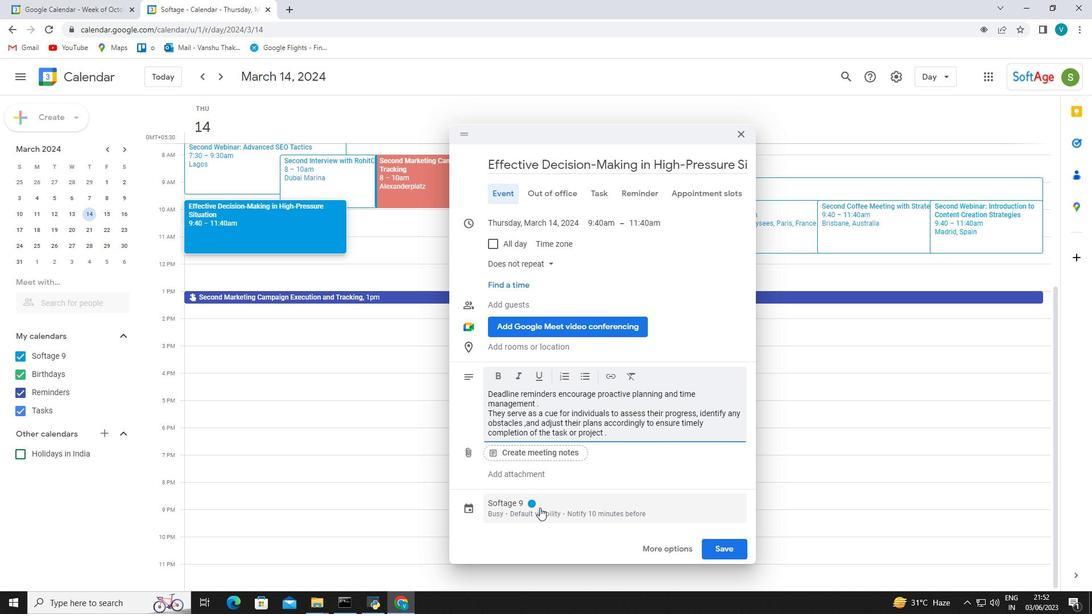 
Action: Mouse pressed left at (536, 503)
Screenshot: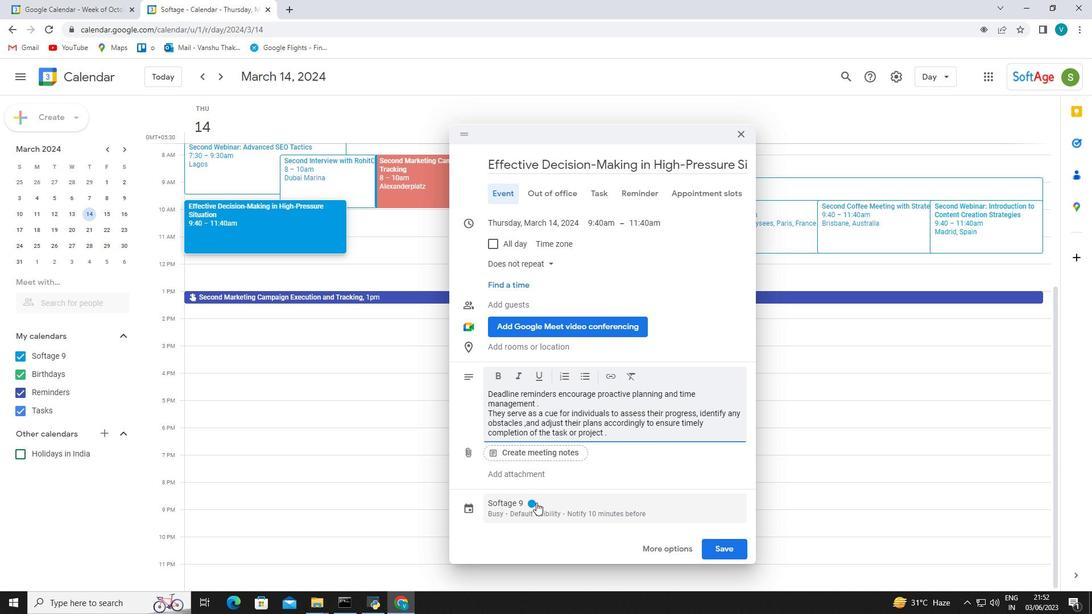 
Action: Mouse moved to (554, 422)
Screenshot: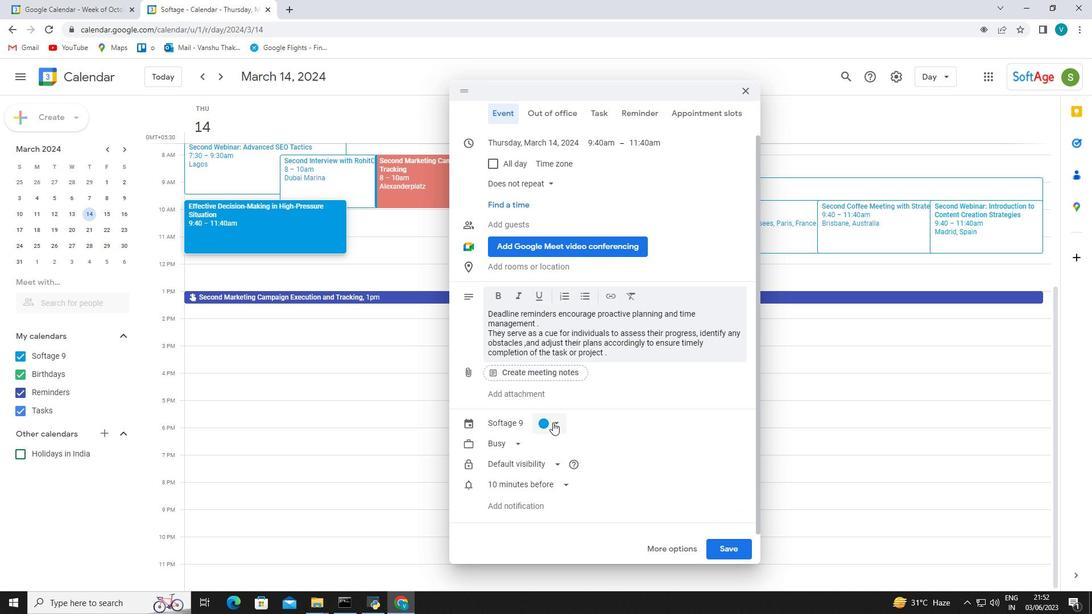 
Action: Mouse pressed left at (554, 422)
Screenshot: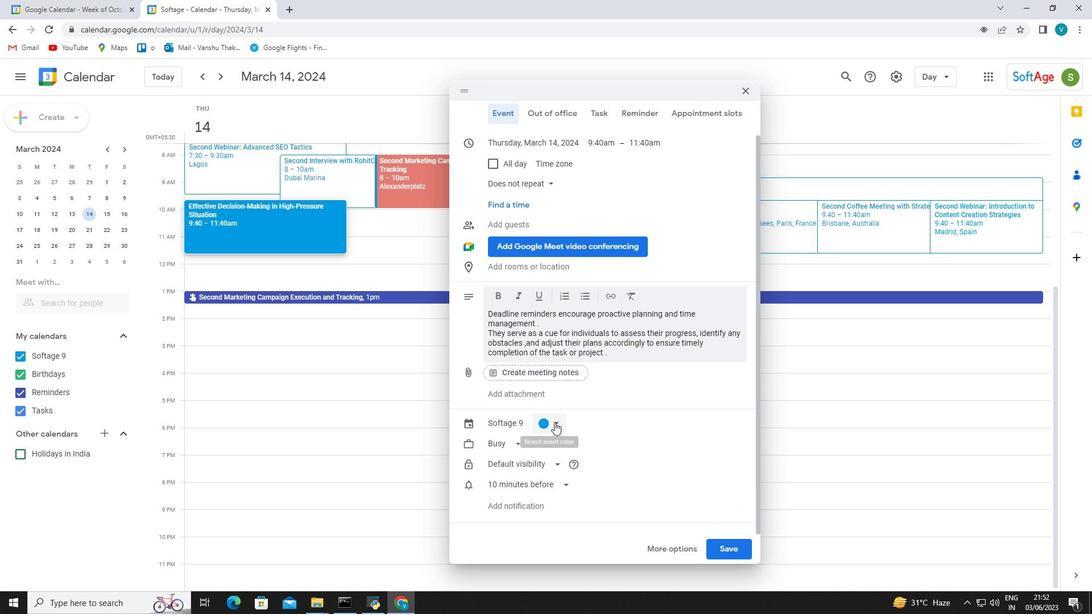 
Action: Mouse moved to (554, 447)
Screenshot: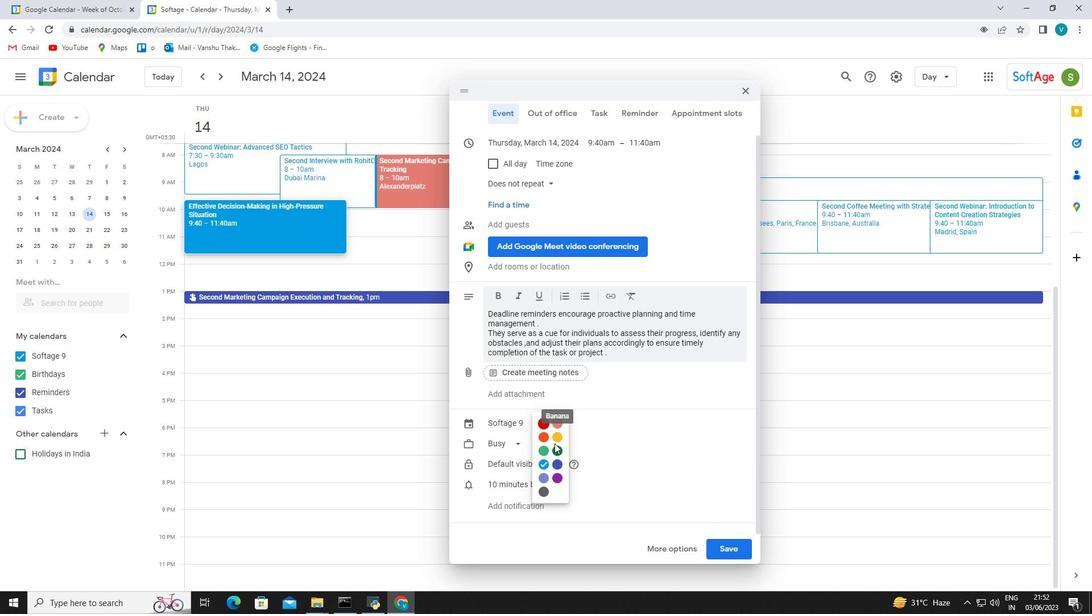 
Action: Mouse pressed left at (554, 447)
Screenshot: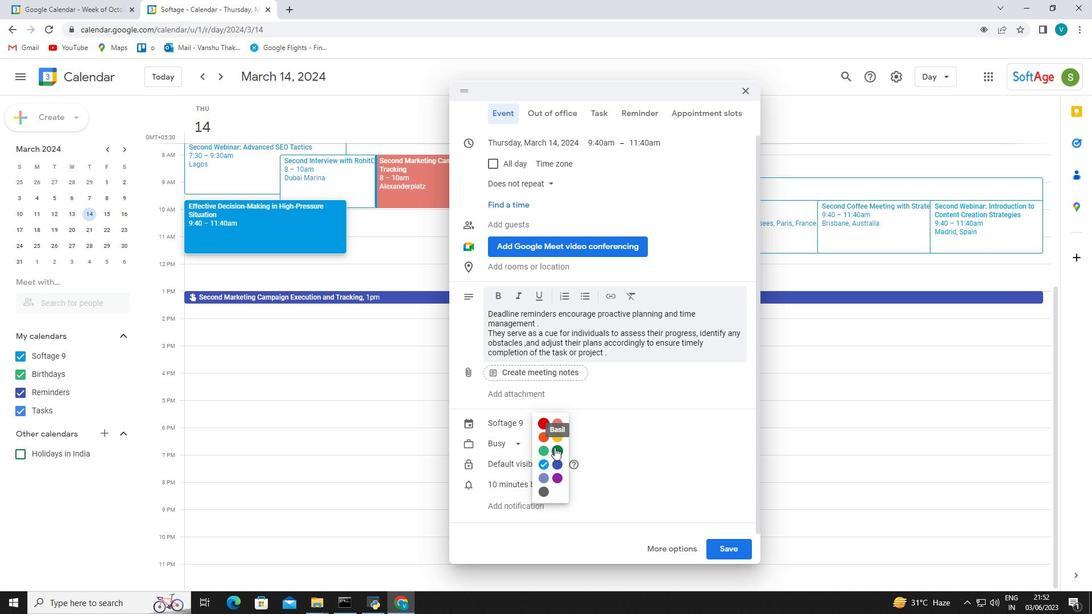 
Action: Mouse moved to (591, 291)
Screenshot: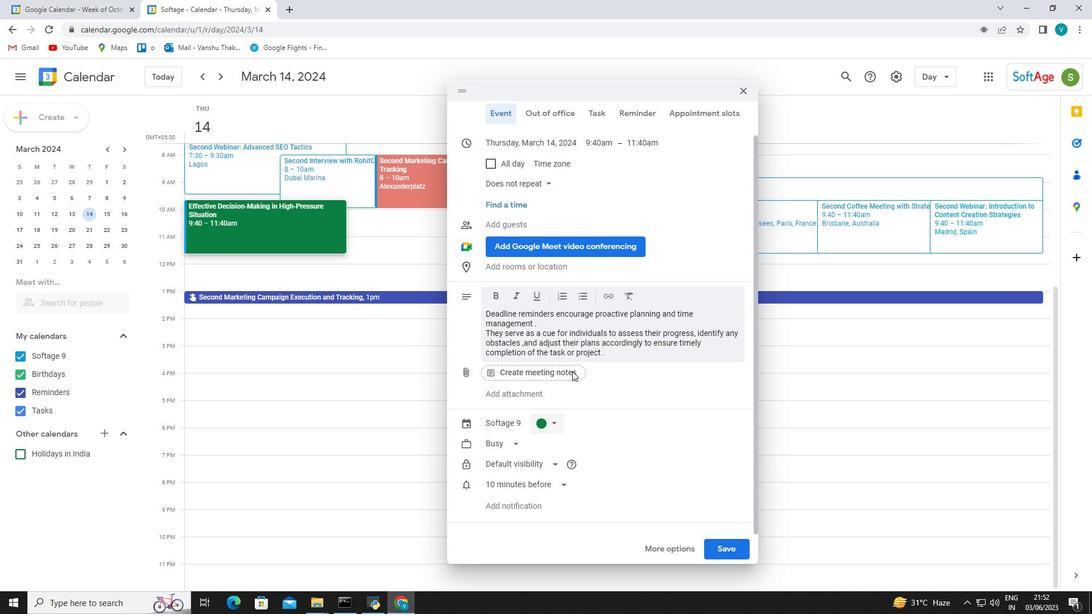 
Action: Mouse scrolled (591, 291) with delta (0, 0)
Screenshot: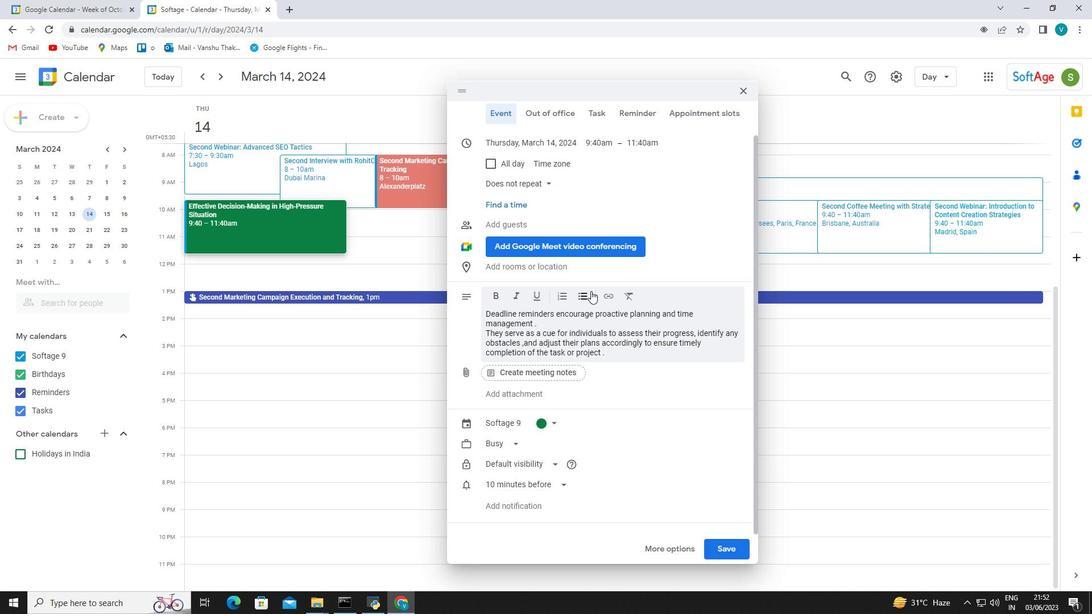 
Action: Mouse scrolled (591, 291) with delta (0, 0)
Screenshot: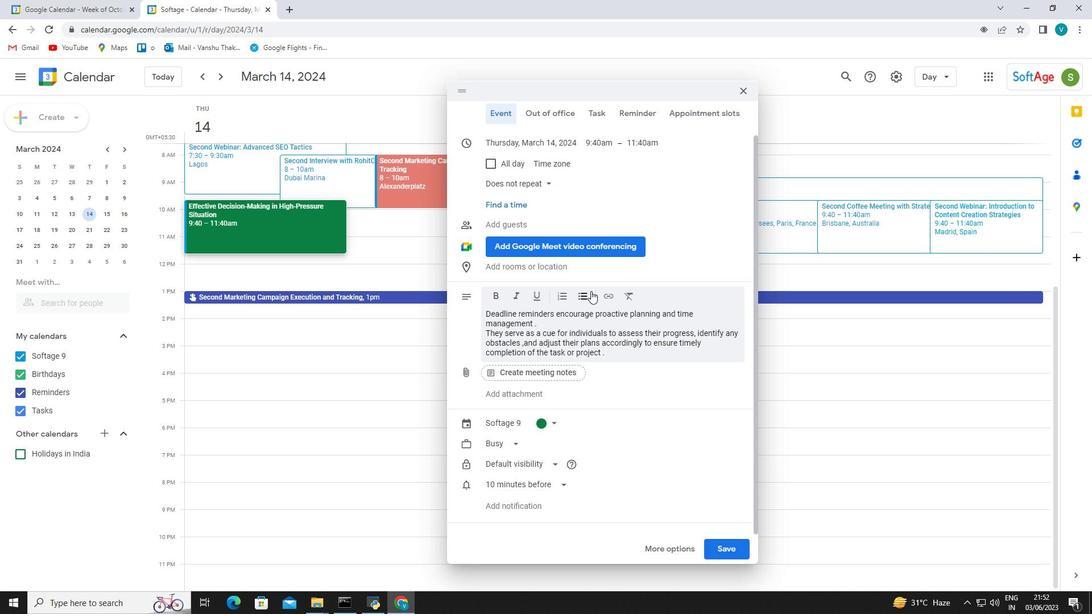 
Action: Mouse scrolled (591, 291) with delta (0, 0)
Screenshot: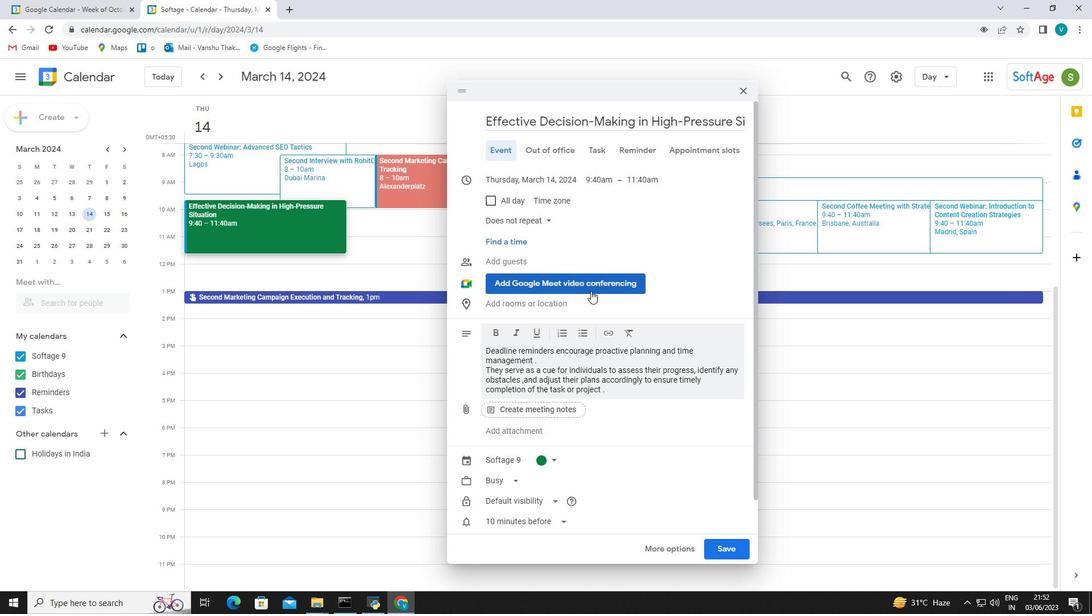 
Action: Mouse scrolled (591, 291) with delta (0, 0)
Screenshot: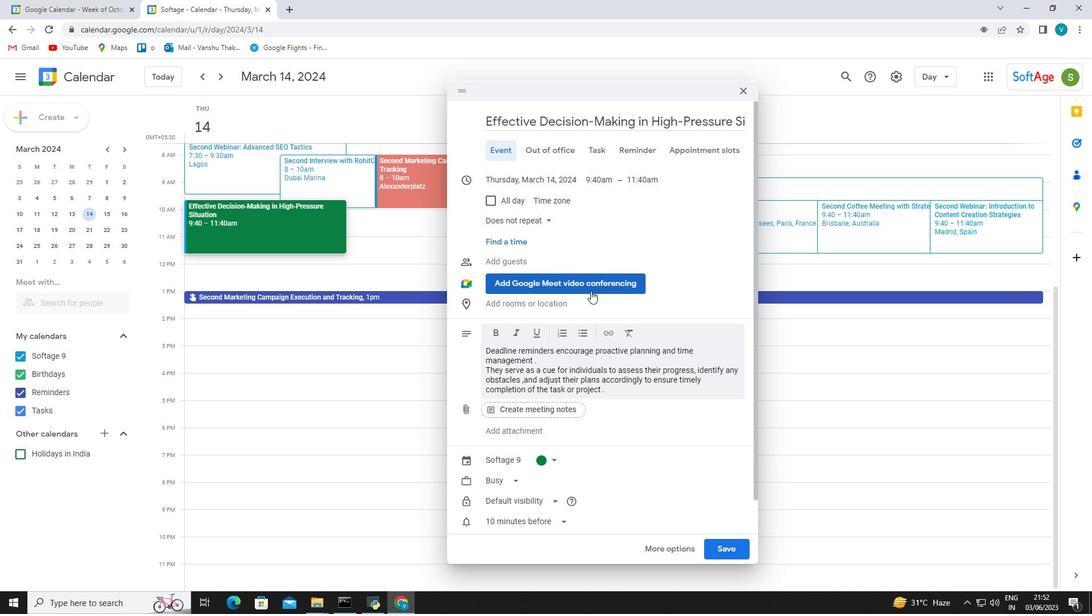 
Action: Mouse scrolled (591, 291) with delta (0, 0)
Screenshot: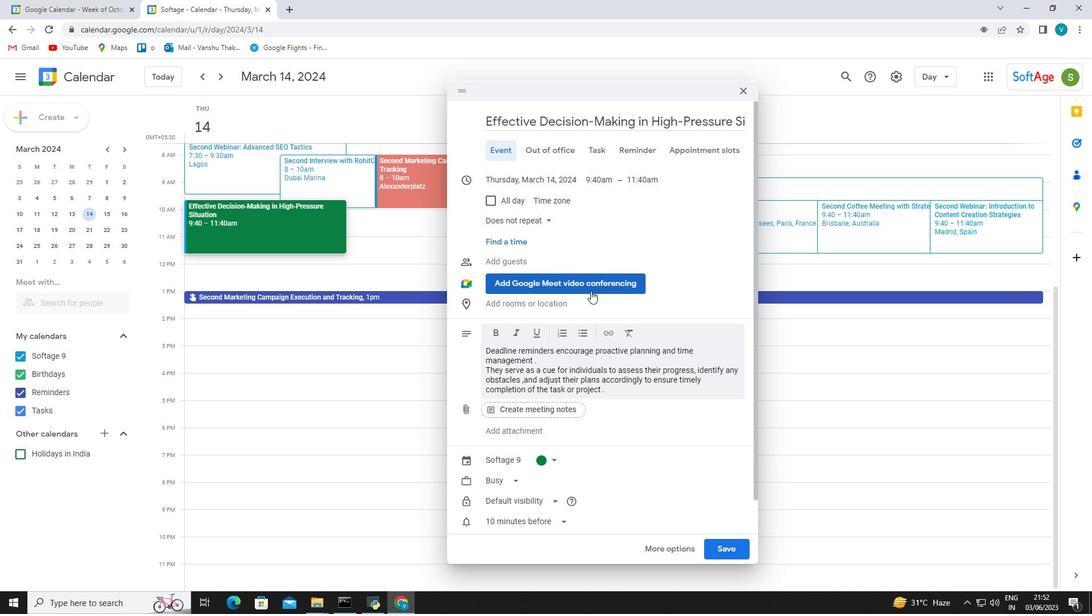 
Action: Mouse moved to (517, 302)
Screenshot: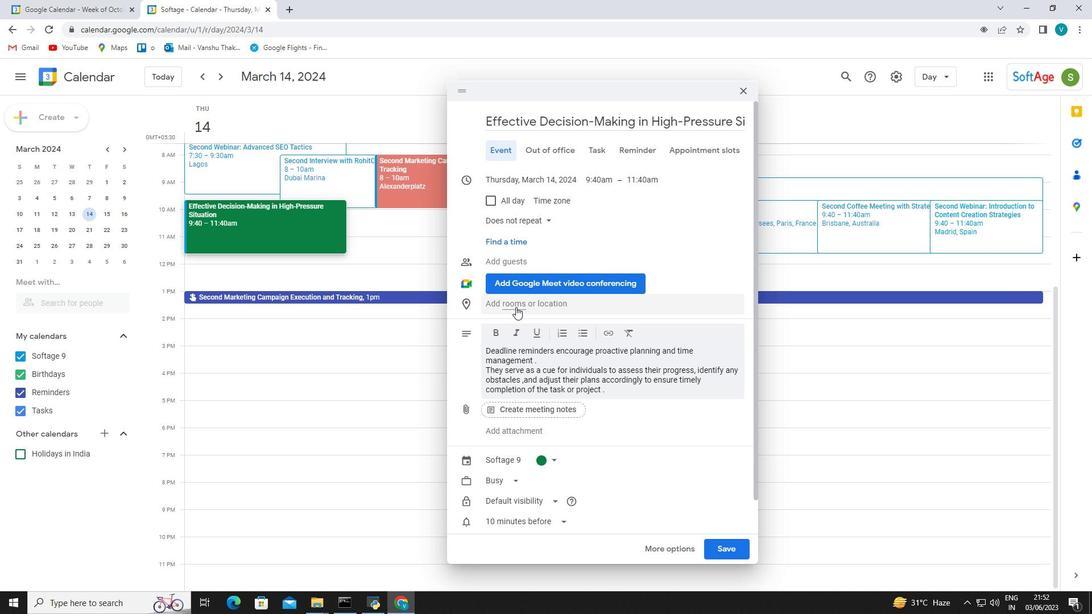 
Action: Mouse pressed left at (517, 302)
Screenshot: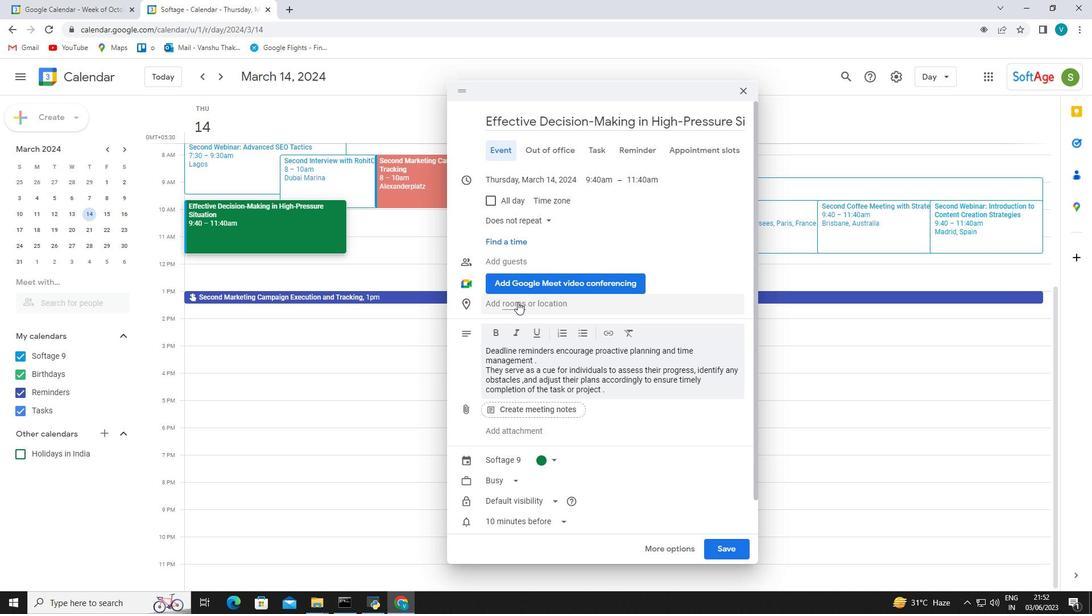 
Action: Mouse moved to (466, 96)
Screenshot: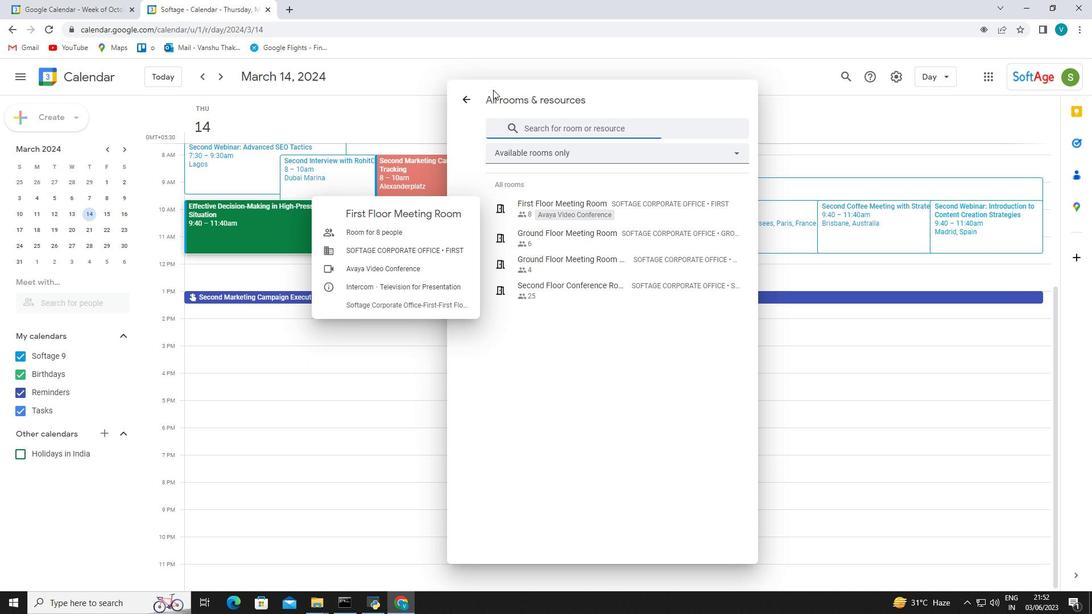 
Action: Mouse pressed left at (466, 96)
Screenshot: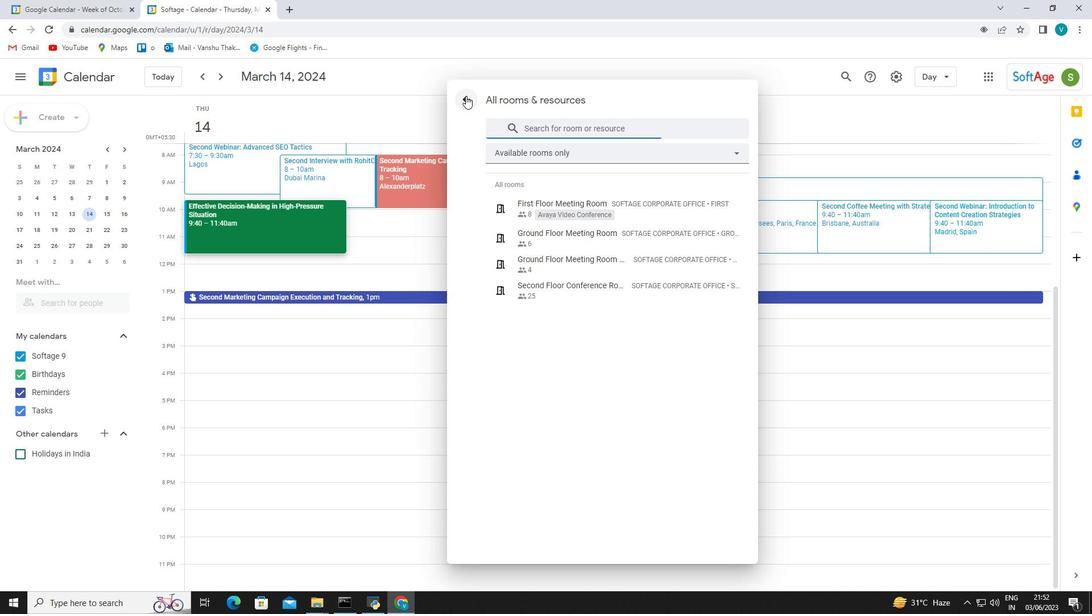 
Action: Mouse moved to (533, 336)
Screenshot: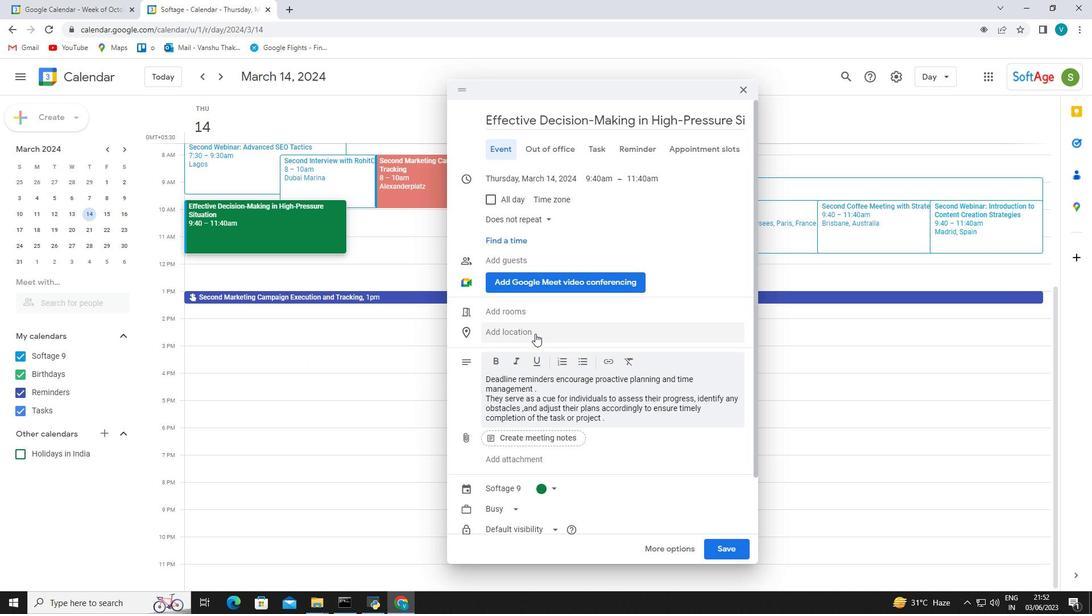 
Action: Mouse pressed left at (533, 336)
Screenshot: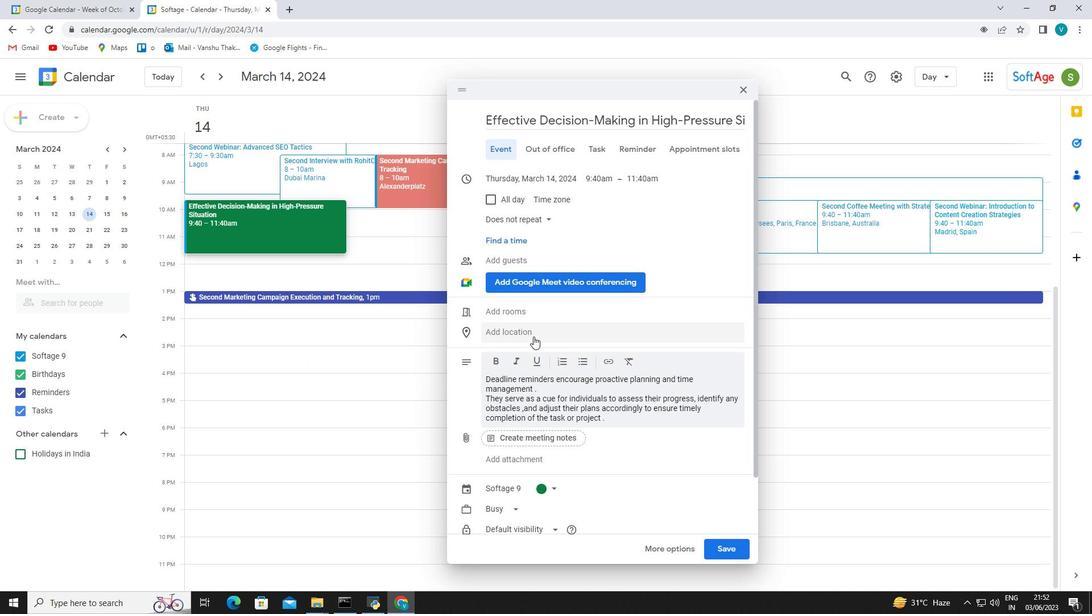 
Action: Mouse moved to (644, 332)
Screenshot: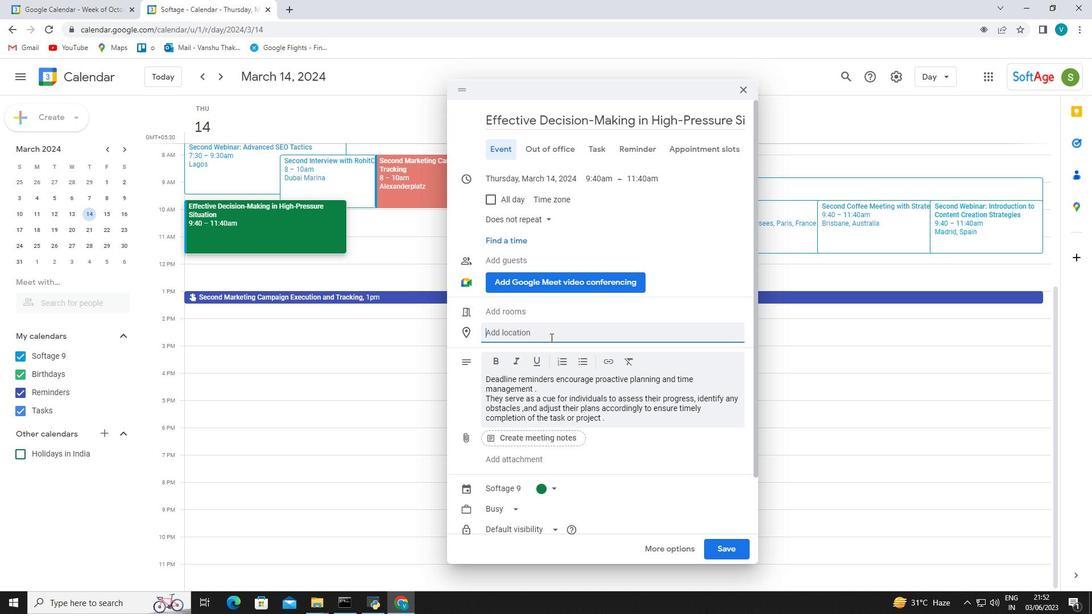 
Action: Key pressed 987<Key.space><Key.shift_r>Princes<Key.space><Key.shift_r>Street<Key.space>,<Key.shift_r><Key.shift_r><Key.shift_r><Key.shift_r><Key.shift_r><Key.shift_r><Key.shift_r><Key.shift_r><Key.shift_r><Key.shift_r><Key.shift_r><Key.shift_r><Key.shift_r><Key.shift_r><Key.shift_r><Key.shift_r><Key.shift_r><Key.shift_r><Key.shift_r><Key.shift_r><Key.shift_r><Key.shift_r><Key.shift_r><Key.shift_r><Key.shift_r><Key.shift_r><Key.shift_r><Key.shift_r><Key.shift_r><Key.shift_r><Key.shift_r><Key.shift_r><Key.shift_r><Key.shift_r><Key.shift_r><Key.shift_r><Key.shift_r><Key.shift_r><Key.shift_r><Key.shift_r><Key.shift_r><Key.shift_r><Key.shift_r><Key.shift_r><Key.shift_r><Key.shift_r><Key.shift_r><Key.shift_r><Key.shift_r><Key.shift_r><Key.shift_r><Key.shift_r><Key.shift_r><Key.shift_r><Key.shift_r><Key.shift_r><Key.shift_r><Key.shift_r><Key.shift_r><Key.shift_r><Key.shift_r><Key.shift_r><Key.shift_r><Key.shift_r><Key.shift_r>Edinu<Key.backspace>burgh<Key.space>,<Key.shift_r><Key.shift_r><Key.shift_r><Key.shift_r><Key.shift_r><Key.shift_r>U<Key.shift_r>K<Key.space>
Screenshot: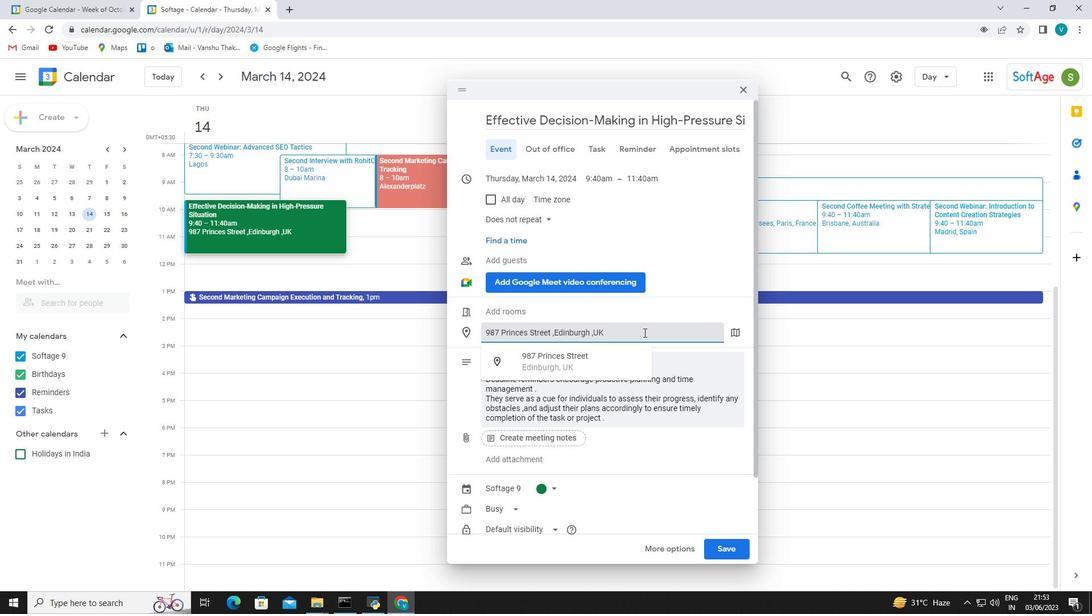 
Action: Mouse moved to (602, 356)
Screenshot: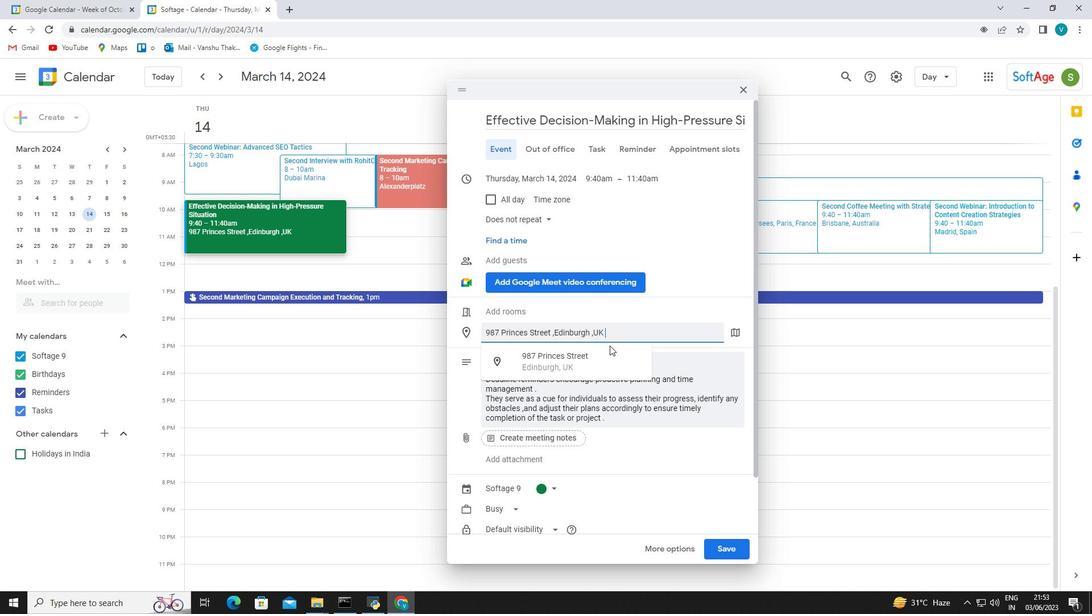 
Action: Mouse pressed left at (602, 356)
Screenshot: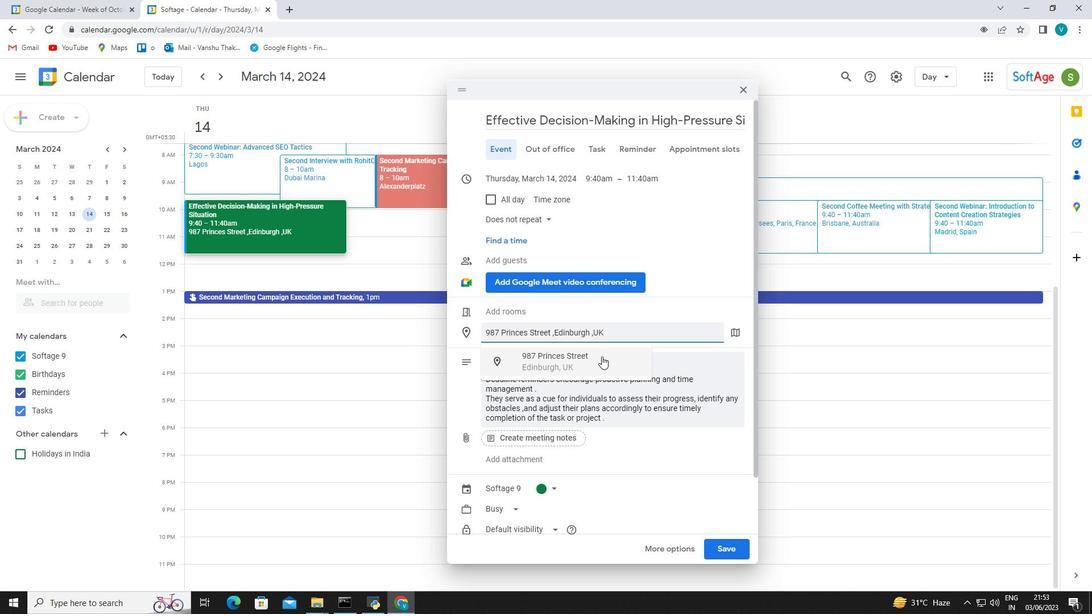 
Action: Mouse moved to (600, 308)
Screenshot: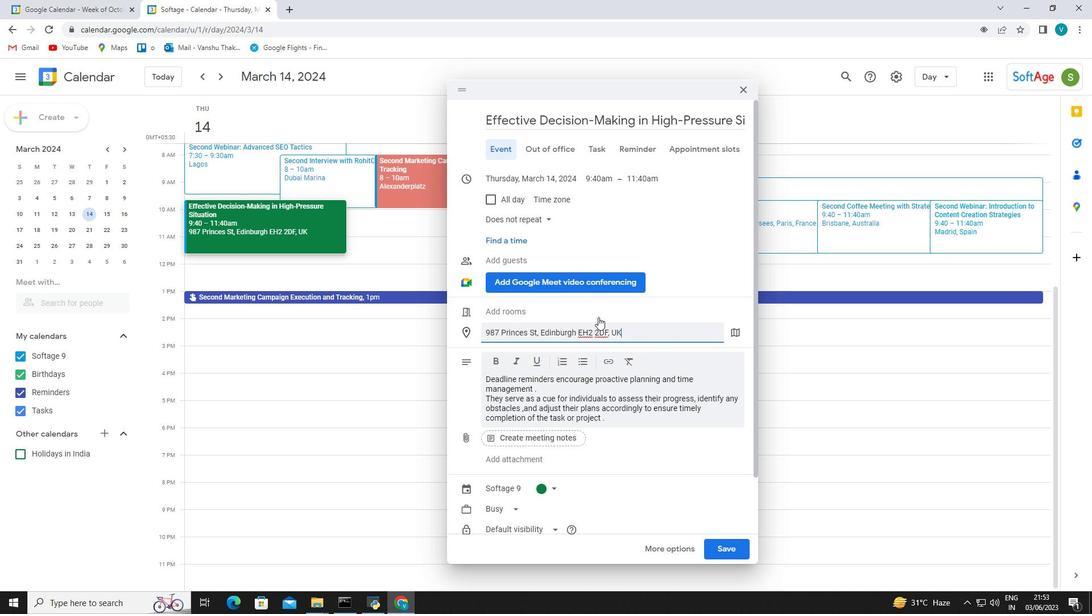 
Action: Mouse scrolled (600, 307) with delta (0, 0)
Screenshot: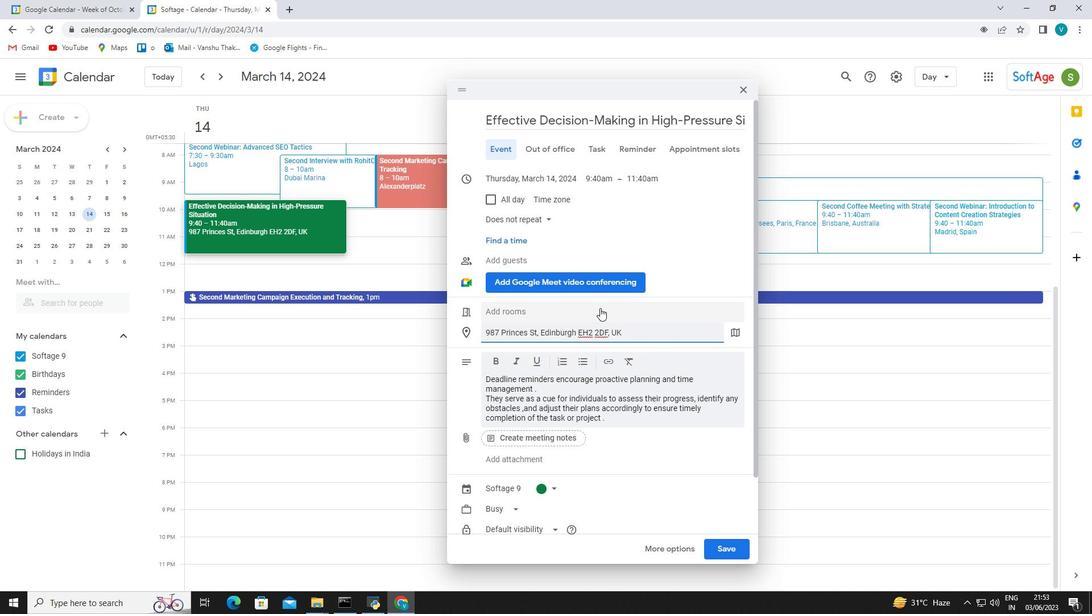 
Action: Mouse scrolled (600, 307) with delta (0, 0)
Screenshot: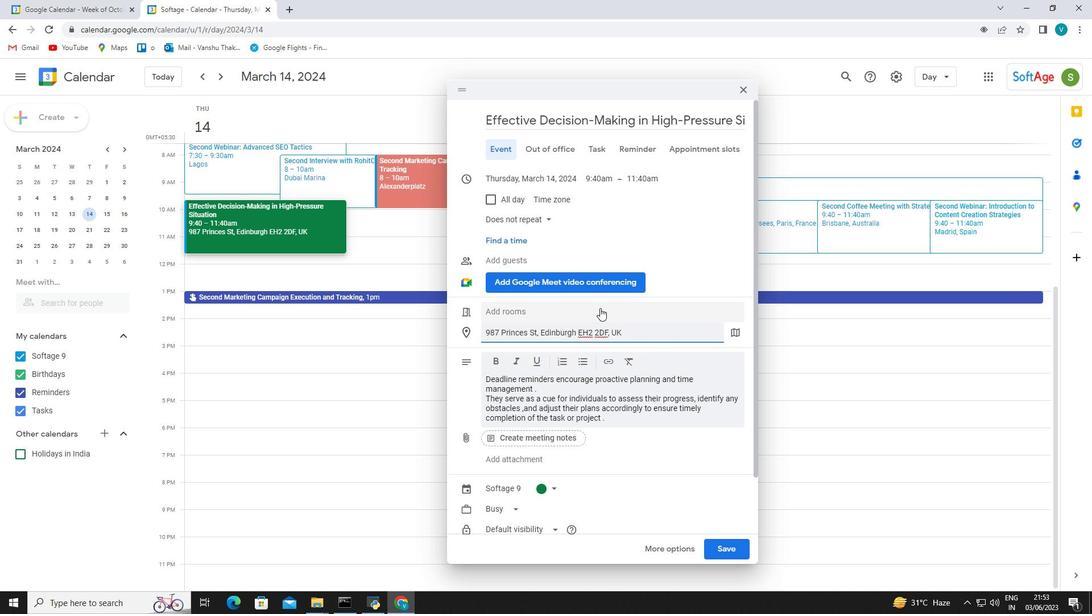 
Action: Mouse scrolled (600, 307) with delta (0, 0)
Screenshot: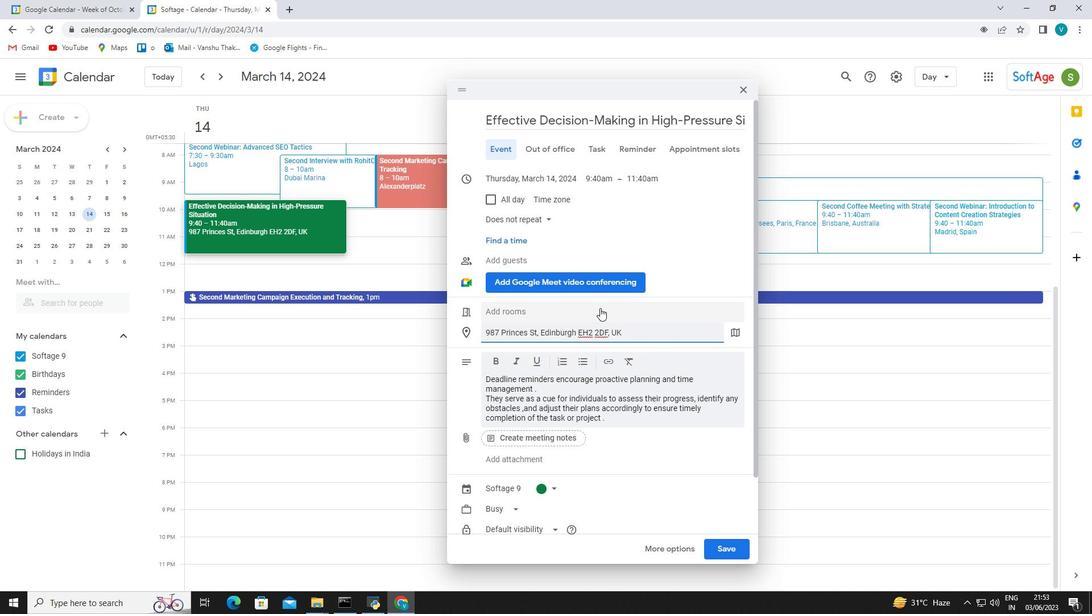
Action: Mouse scrolled (600, 307) with delta (0, 0)
Screenshot: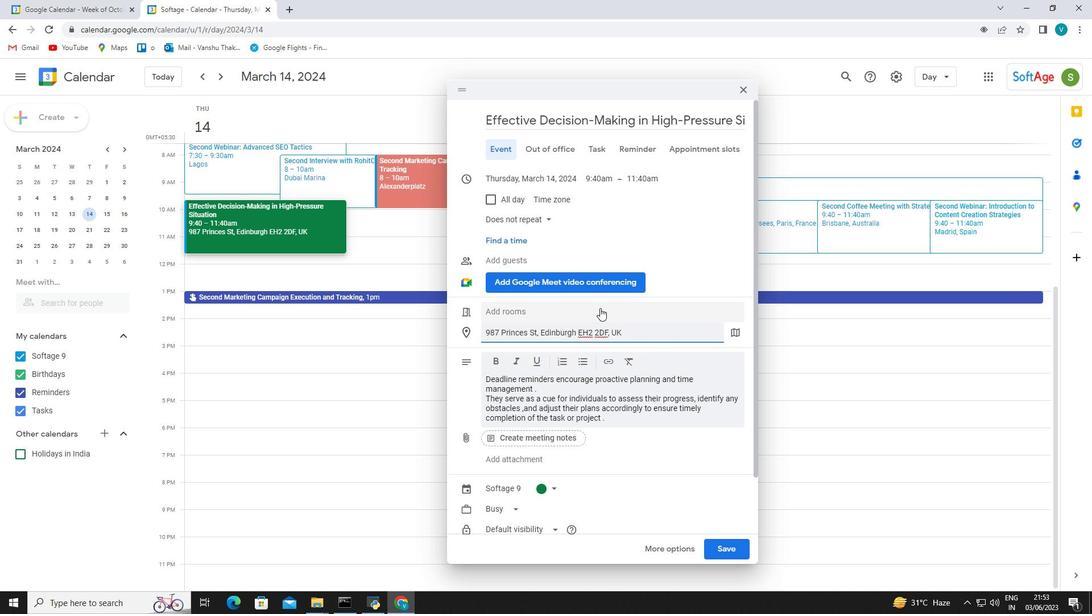 
Action: Mouse scrolled (600, 307) with delta (0, 0)
Screenshot: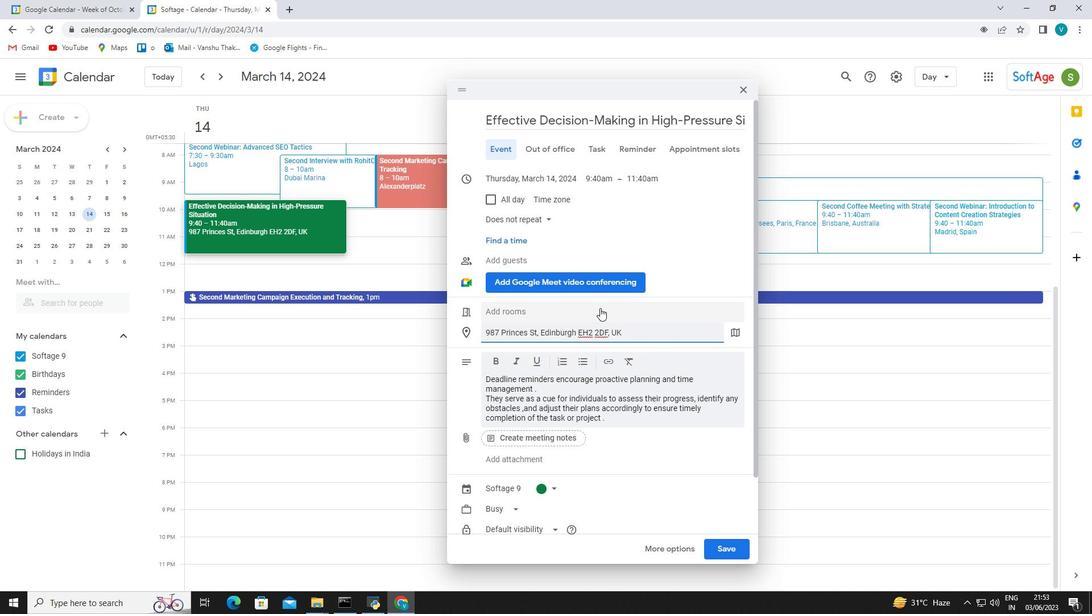 
Action: Mouse moved to (628, 382)
Screenshot: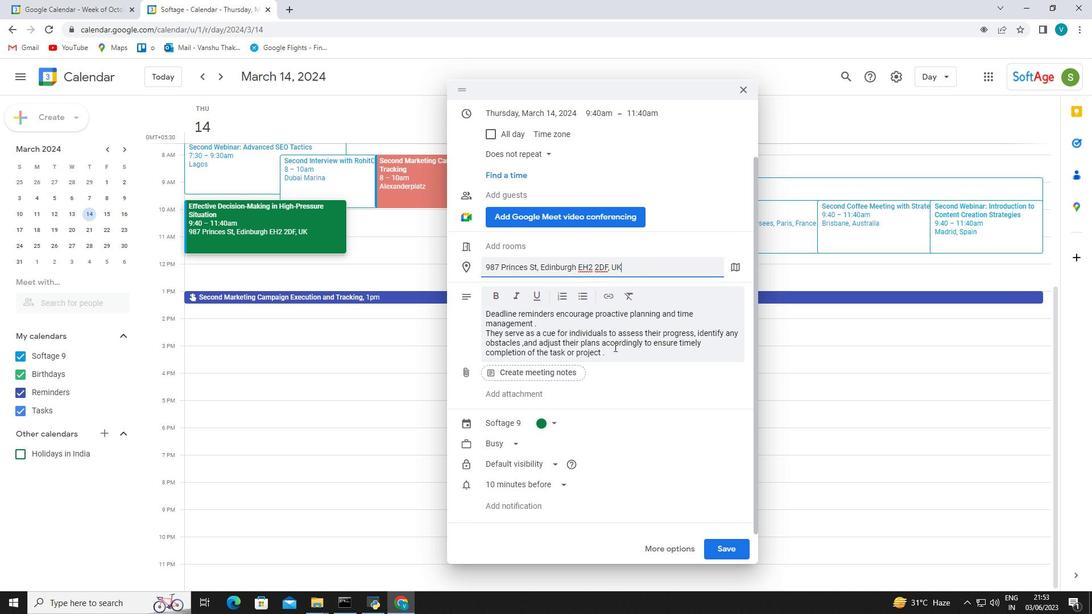 
Action: Mouse scrolled (628, 381) with delta (0, 0)
Screenshot: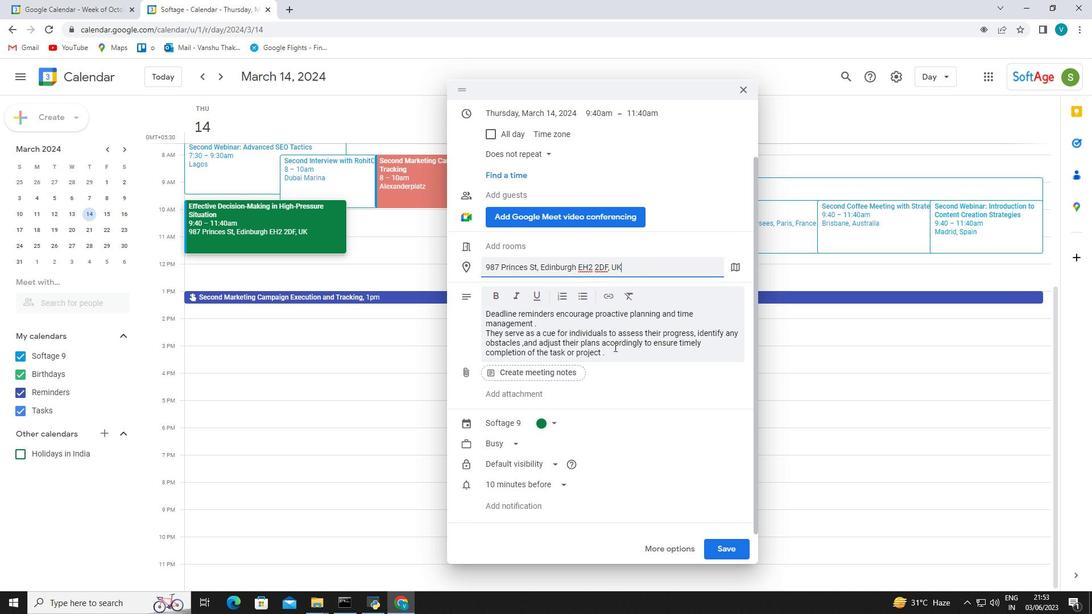 
Action: Mouse moved to (629, 385)
Screenshot: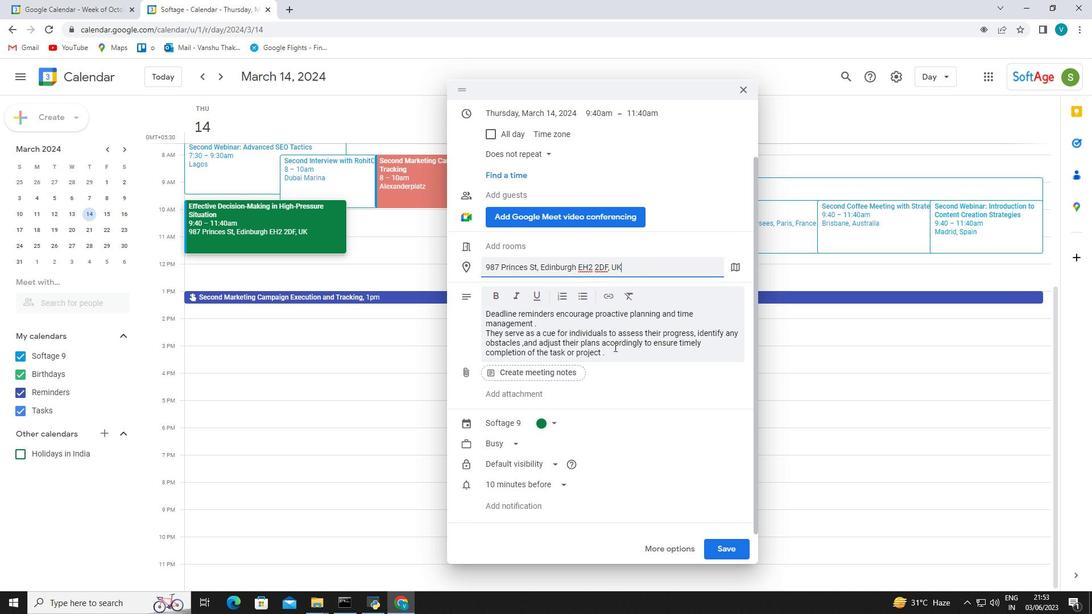
Action: Mouse scrolled (629, 384) with delta (0, 0)
Screenshot: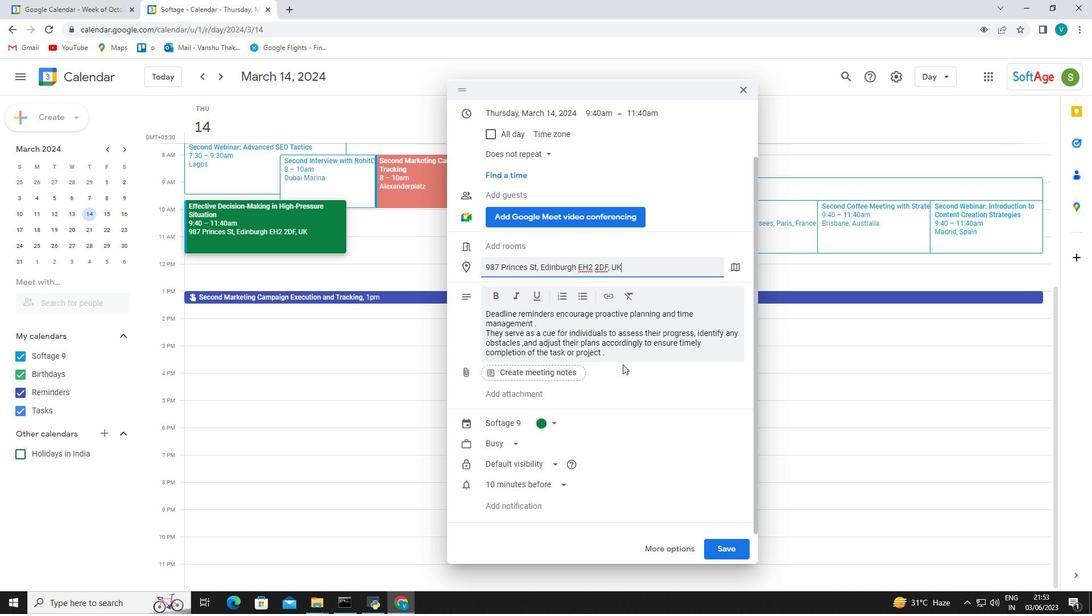 
Action: Mouse moved to (664, 480)
Screenshot: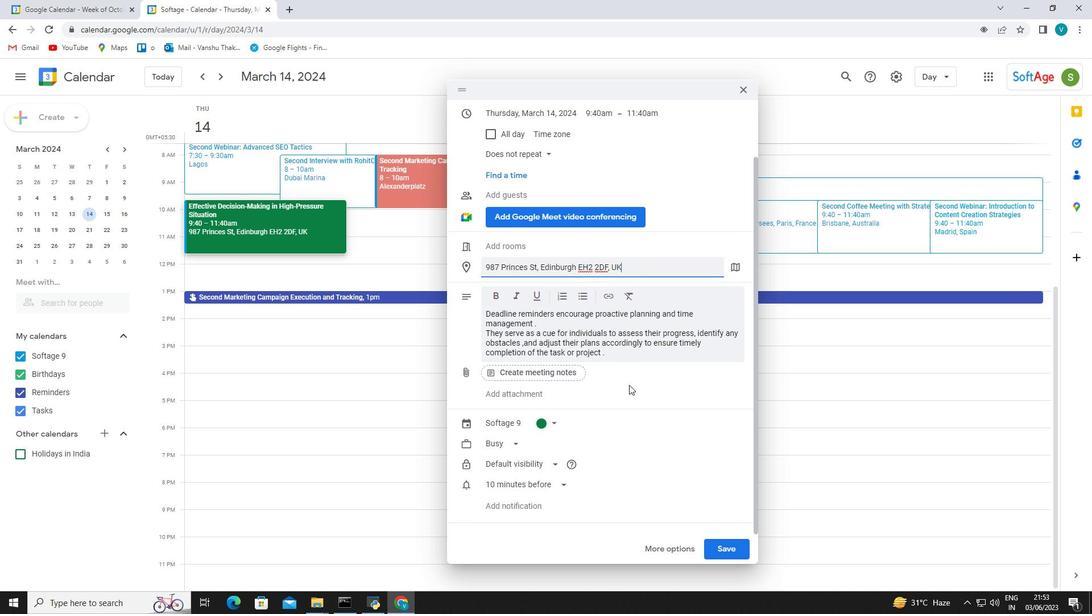 
Action: Mouse scrolled (630, 387) with delta (0, 0)
Screenshot: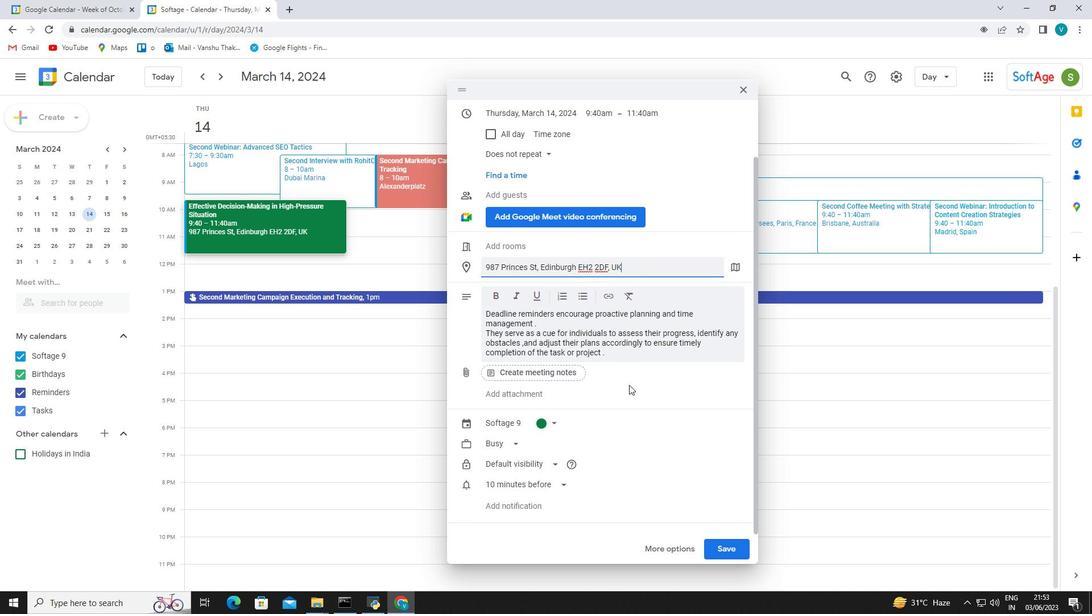 
Action: Mouse moved to (664, 482)
Screenshot: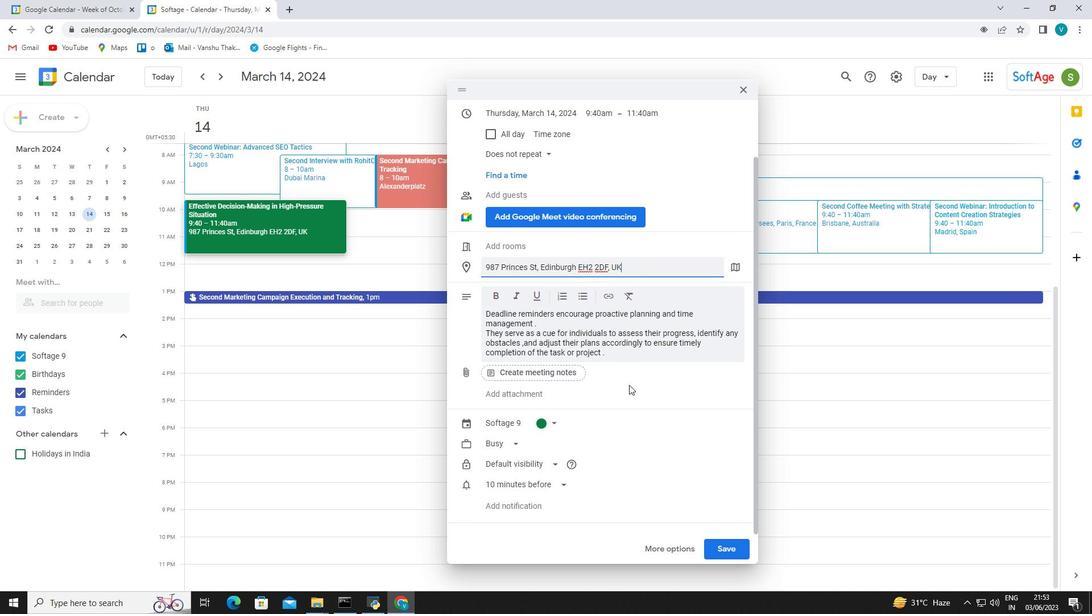 
Action: Mouse scrolled (632, 394) with delta (0, 0)
Screenshot: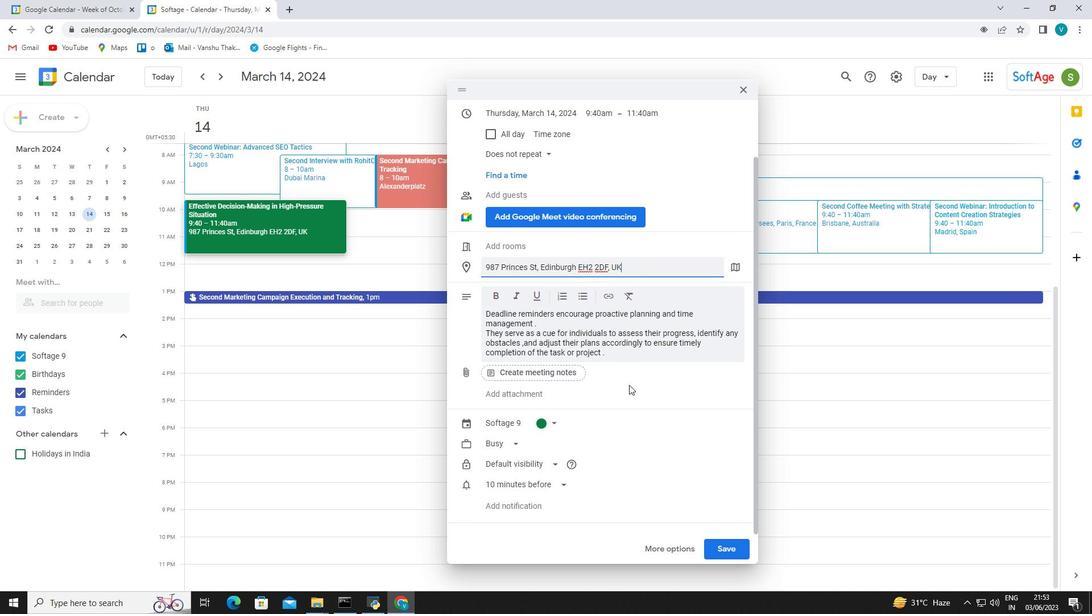 
Action: Mouse moved to (670, 483)
Screenshot: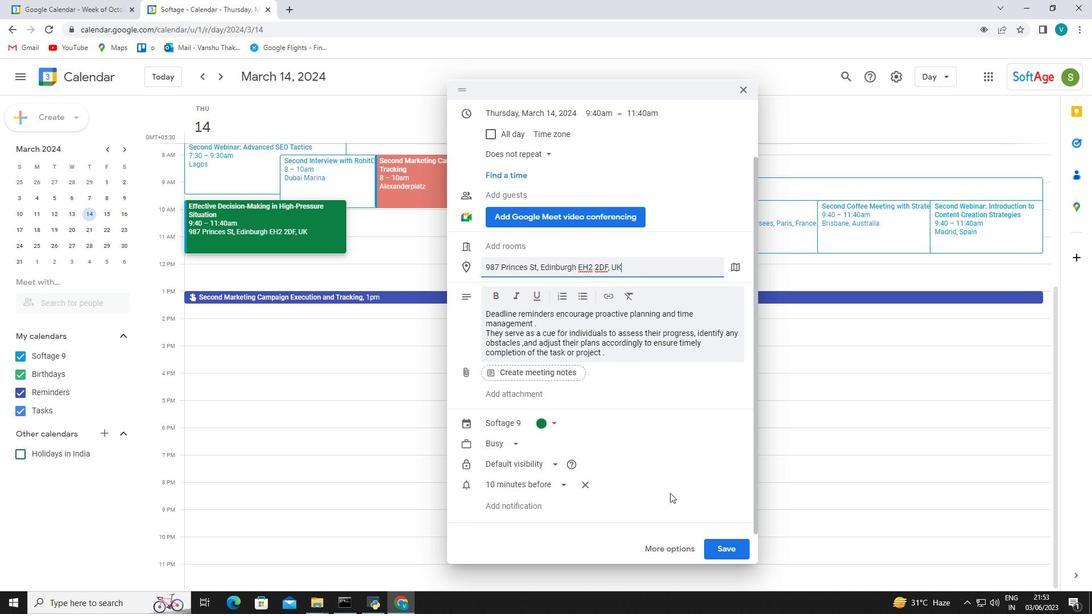 
Action: Mouse scrolled (670, 483) with delta (0, 0)
Screenshot: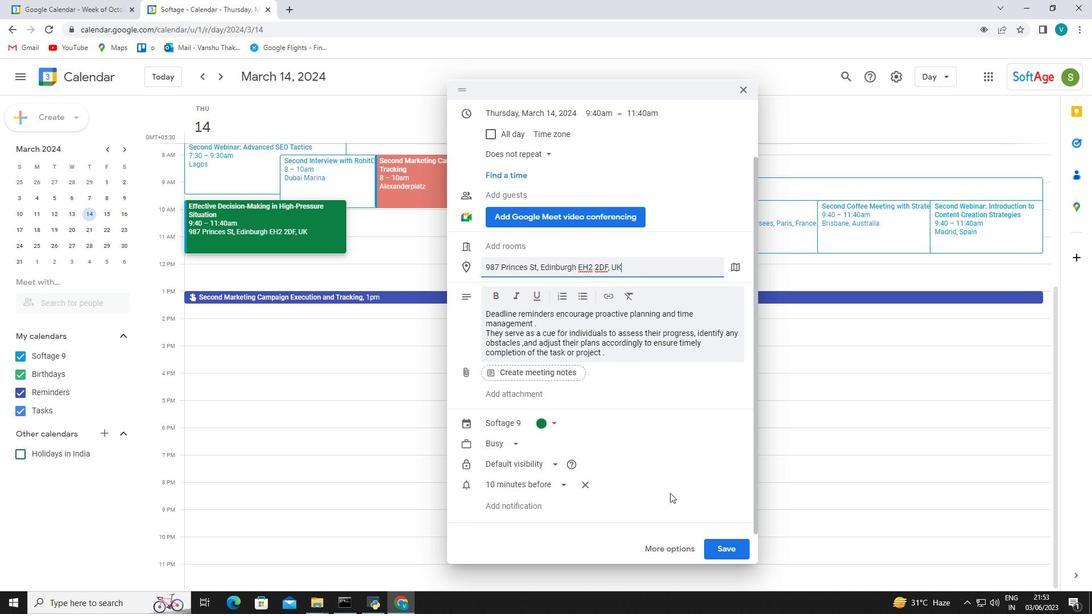 
Action: Mouse moved to (670, 480)
Screenshot: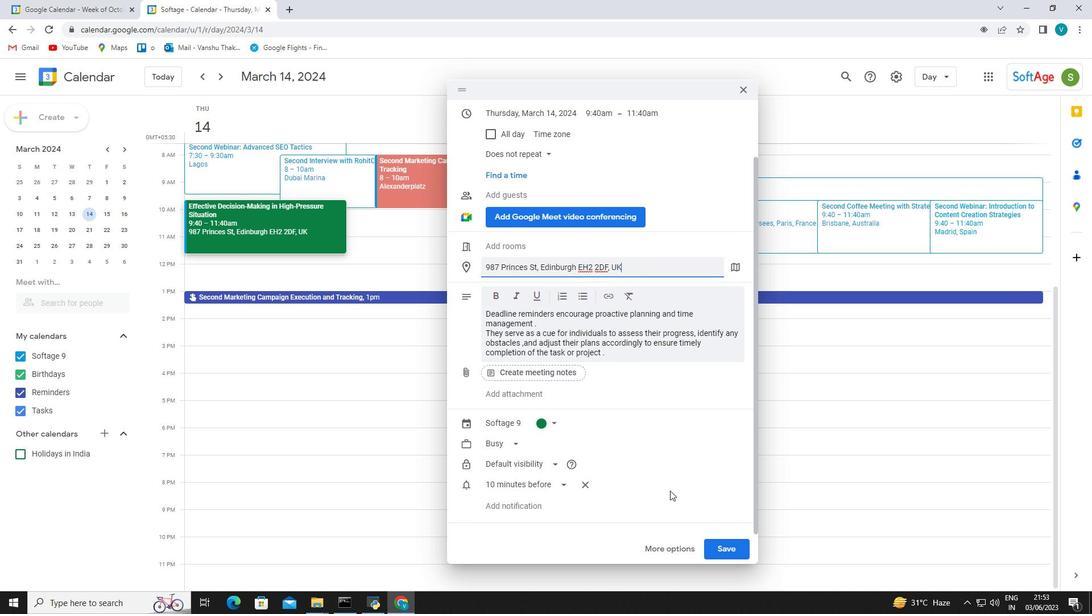 
Action: Mouse scrolled (670, 481) with delta (0, 0)
Screenshot: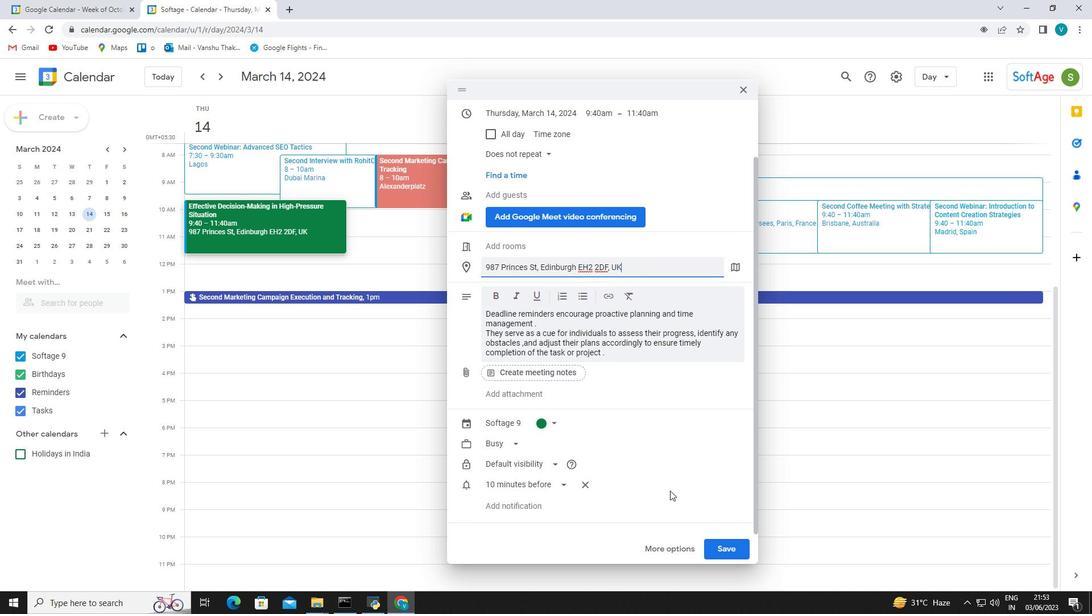 
Action: Mouse moved to (670, 479)
Screenshot: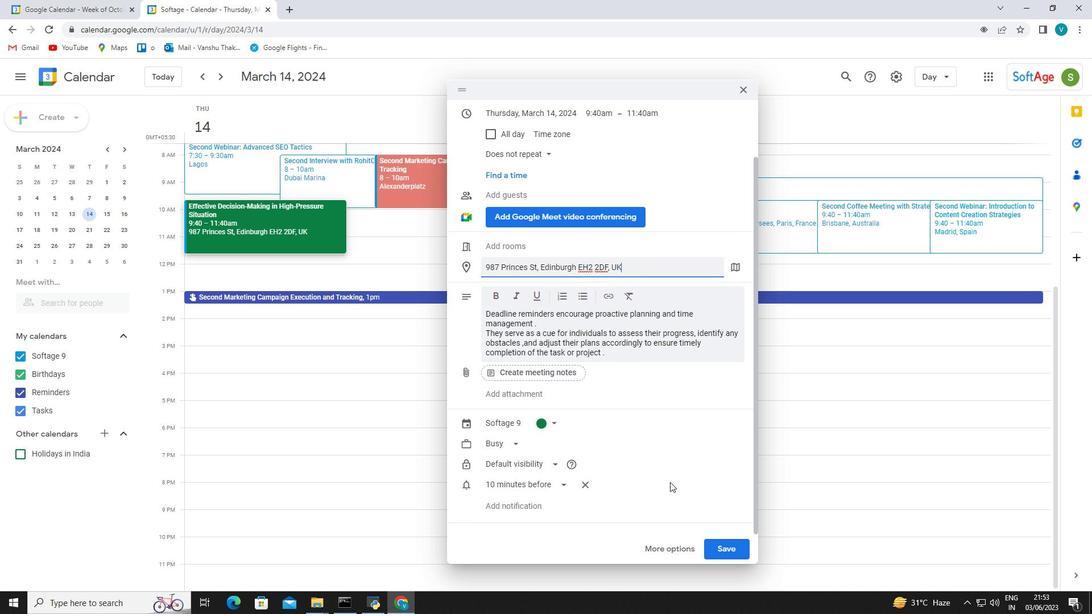 
Action: Mouse scrolled (670, 479) with delta (0, 0)
Screenshot: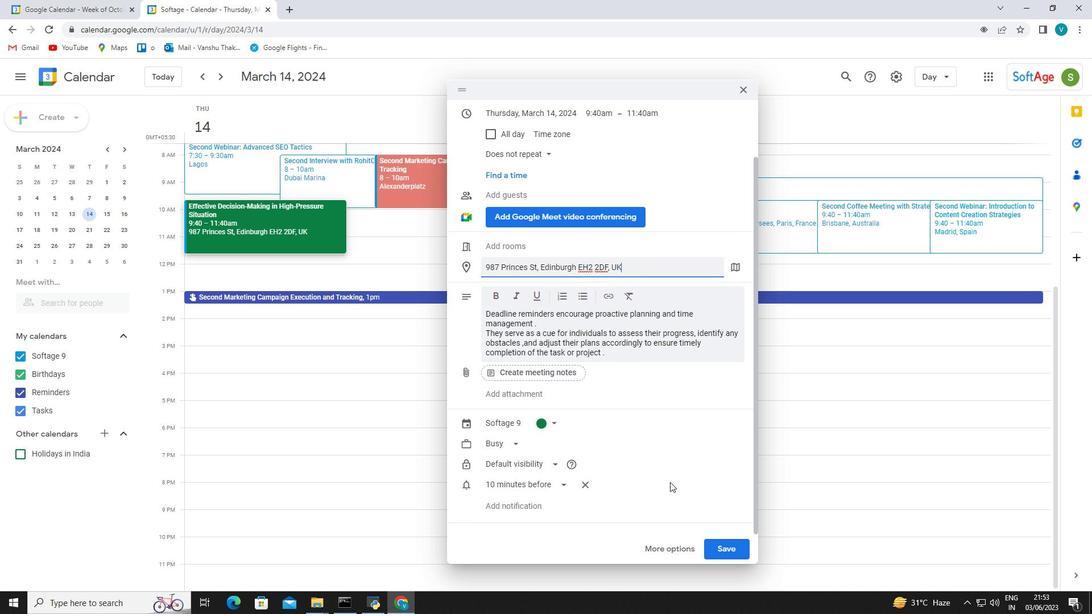 
Action: Mouse moved to (670, 479)
Screenshot: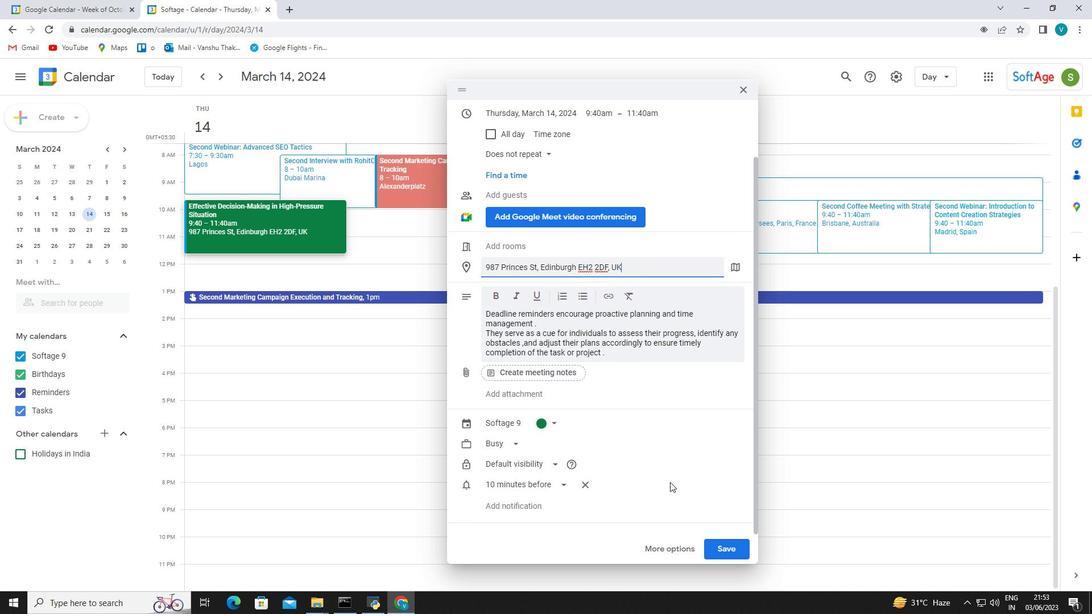 
Action: Mouse scrolled (670, 479) with delta (0, 0)
Screenshot: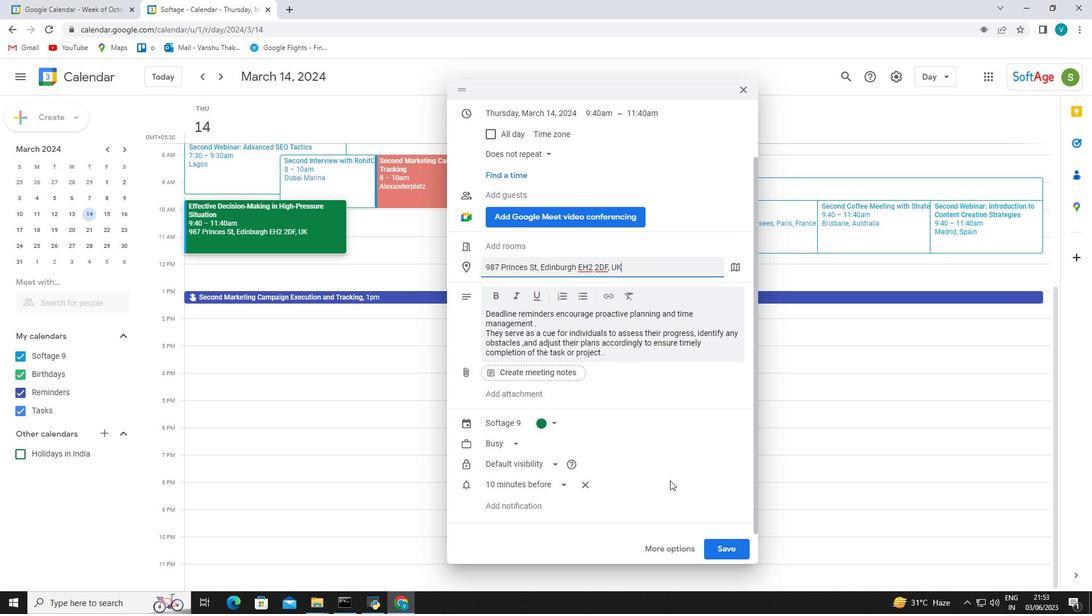 
Action: Mouse moved to (670, 477)
Screenshot: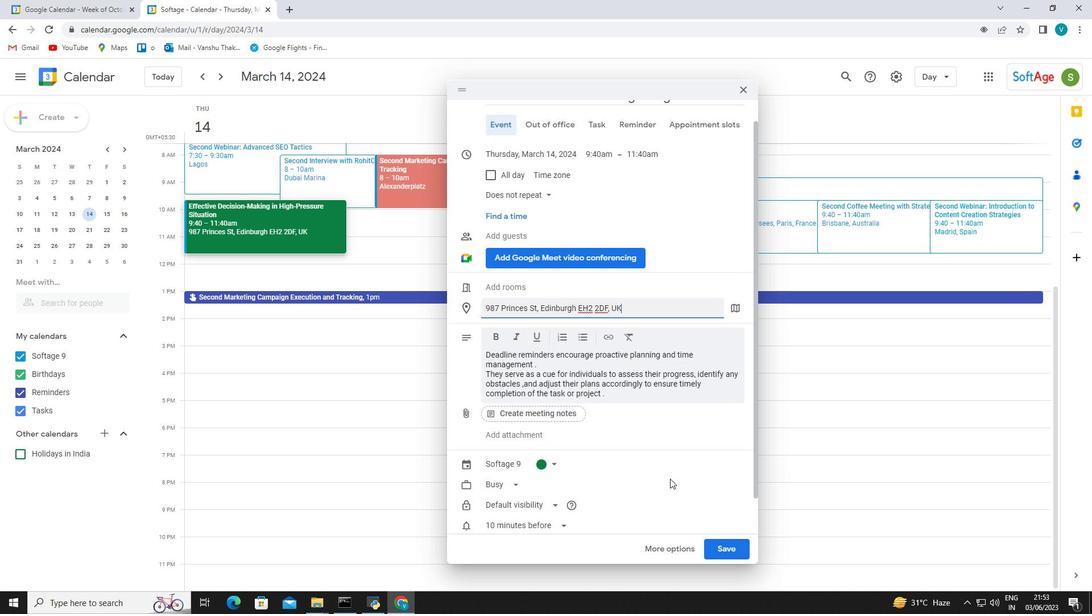 
Action: Mouse scrolled (670, 478) with delta (0, 0)
Screenshot: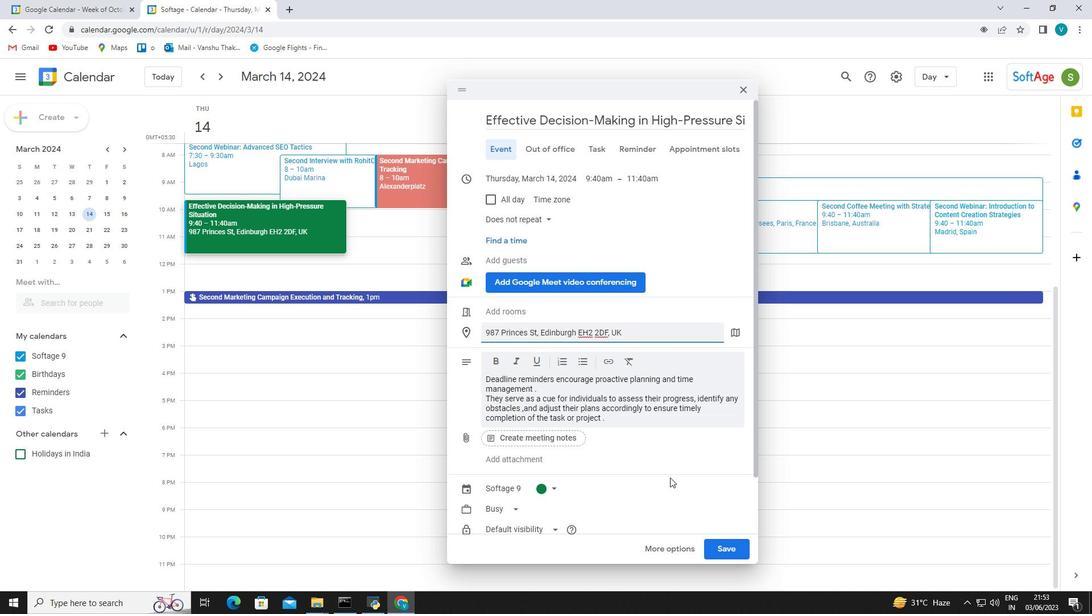 
Action: Mouse scrolled (670, 478) with delta (0, 0)
Screenshot: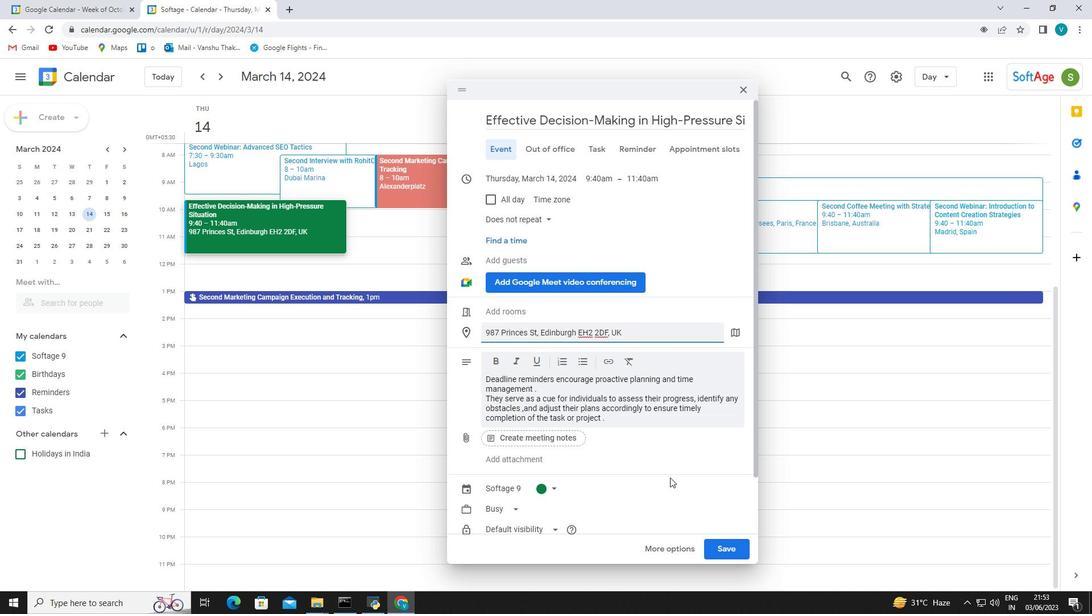 
Action: Mouse scrolled (670, 478) with delta (0, 0)
Screenshot: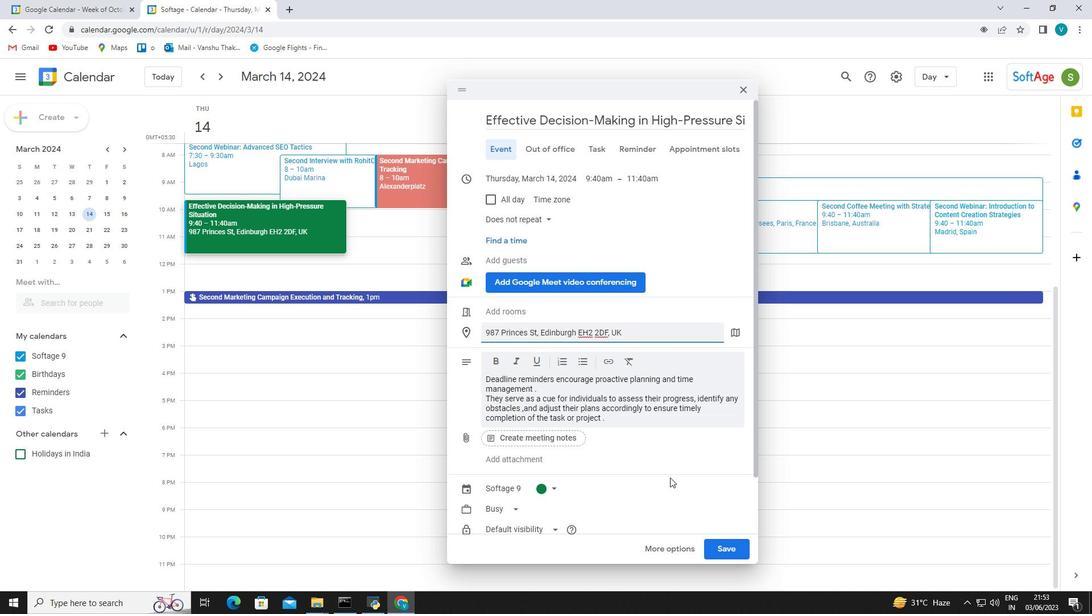 
Action: Mouse scrolled (670, 478) with delta (0, 0)
Screenshot: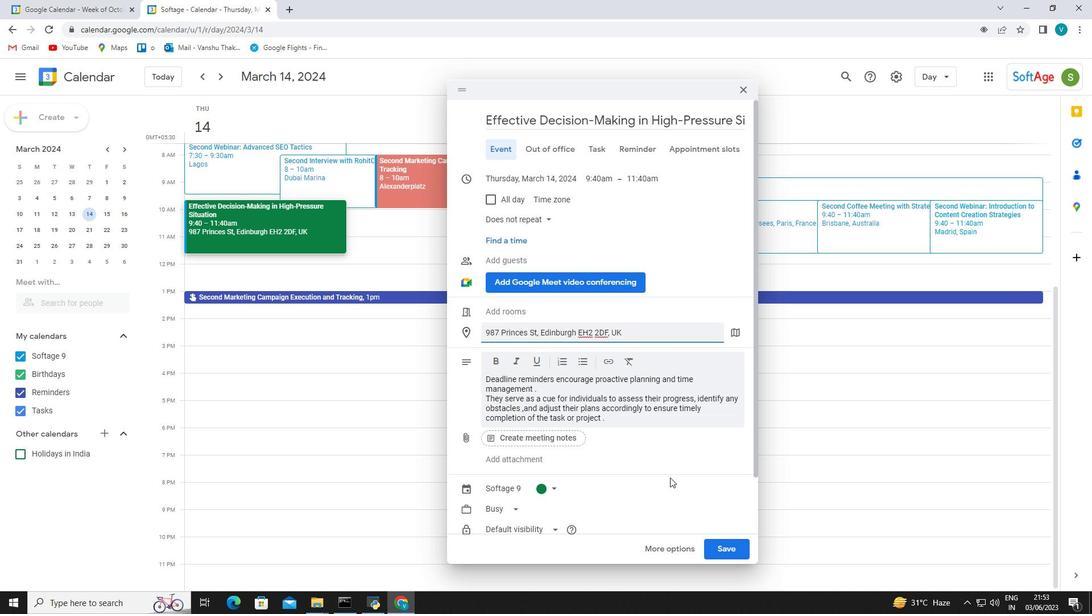 
Action: Mouse scrolled (670, 478) with delta (0, 0)
Screenshot: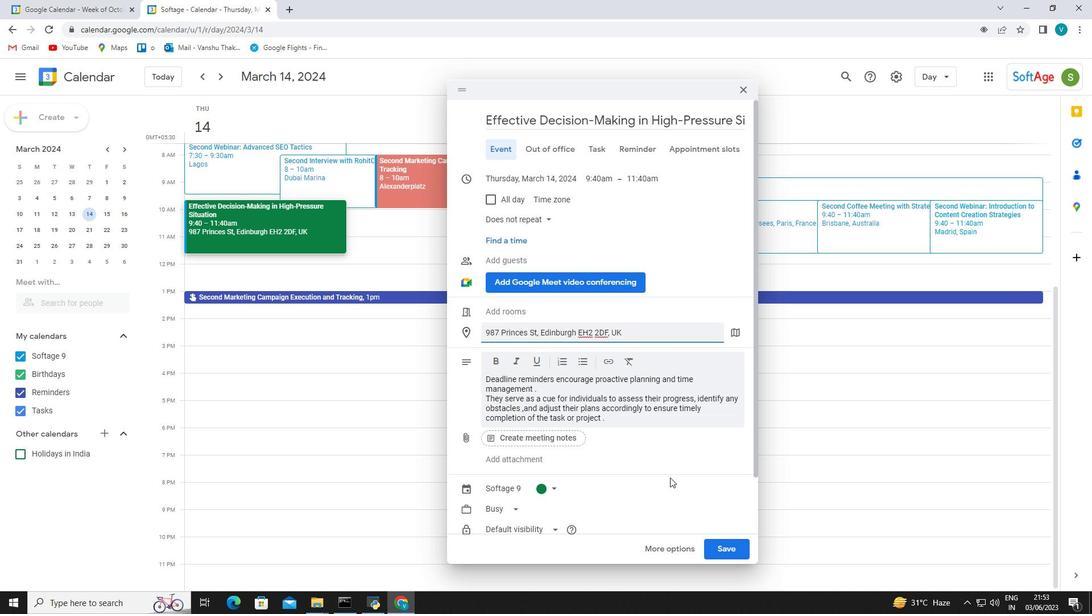 
Action: Mouse moved to (733, 546)
Screenshot: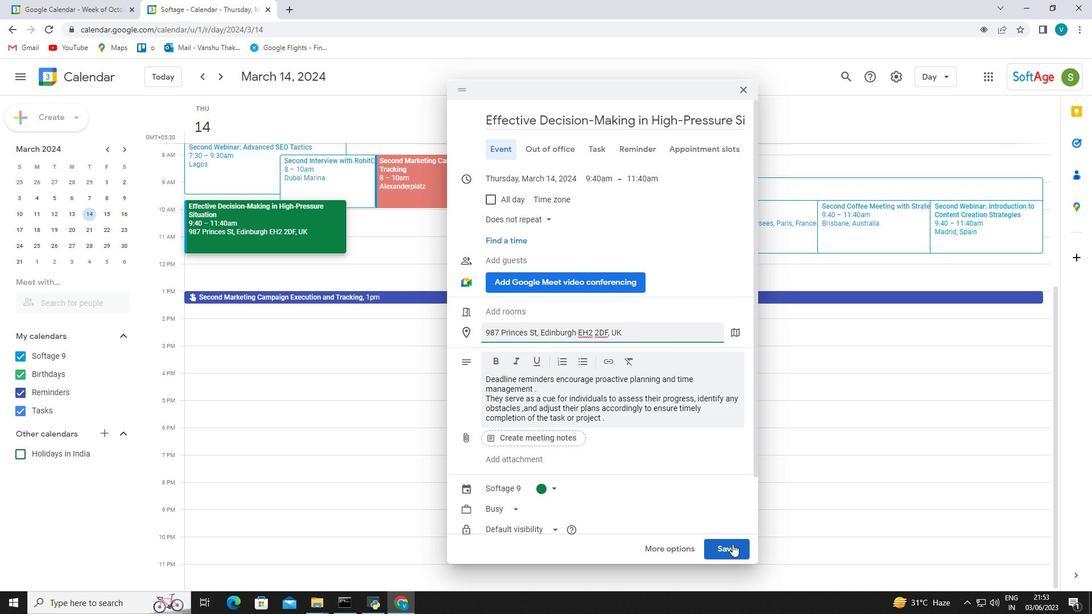 
Action: Mouse pressed left at (733, 546)
Screenshot: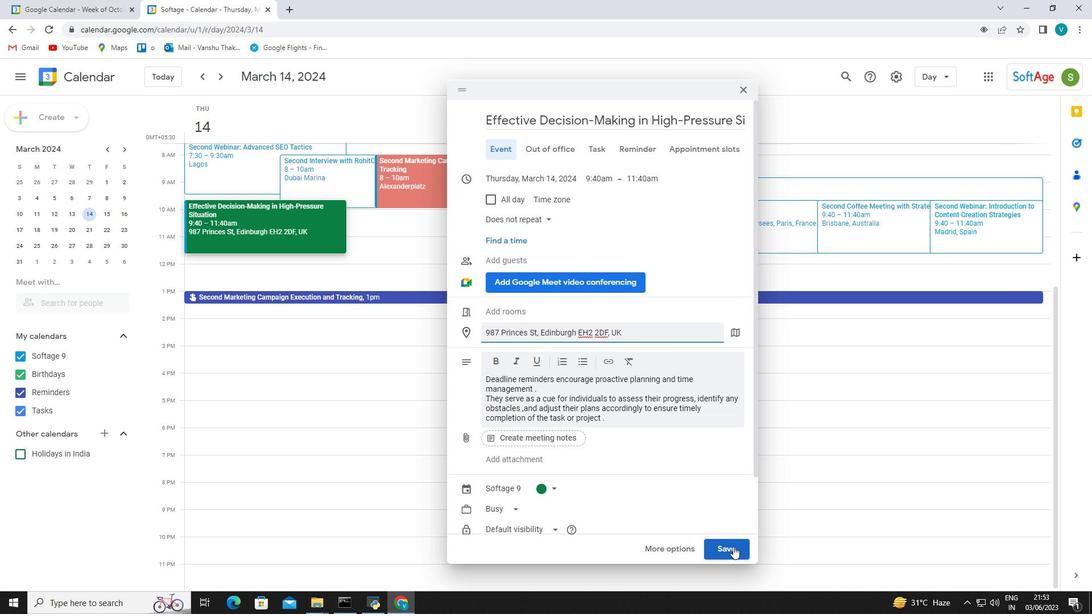 
Action: Mouse moved to (253, 209)
Screenshot: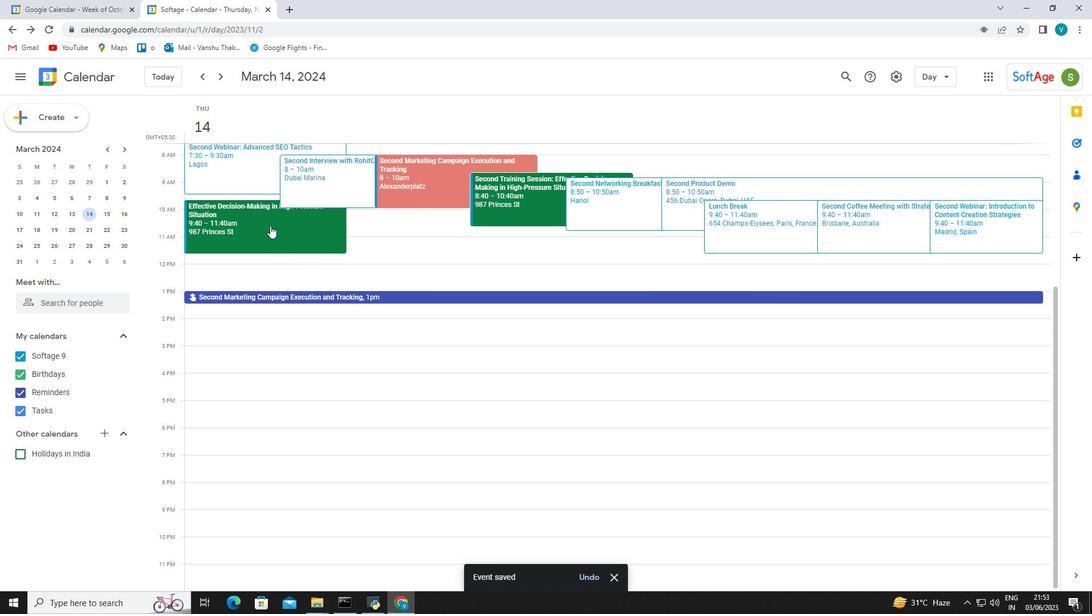 
Action: Mouse pressed left at (253, 209)
Screenshot: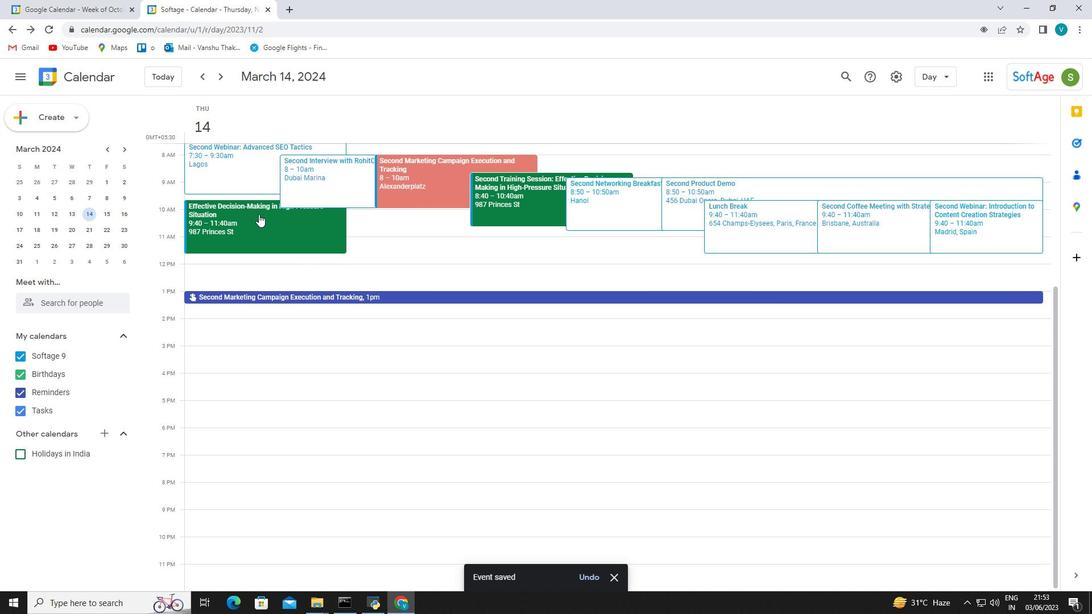 
Action: Mouse pressed left at (253, 209)
Screenshot: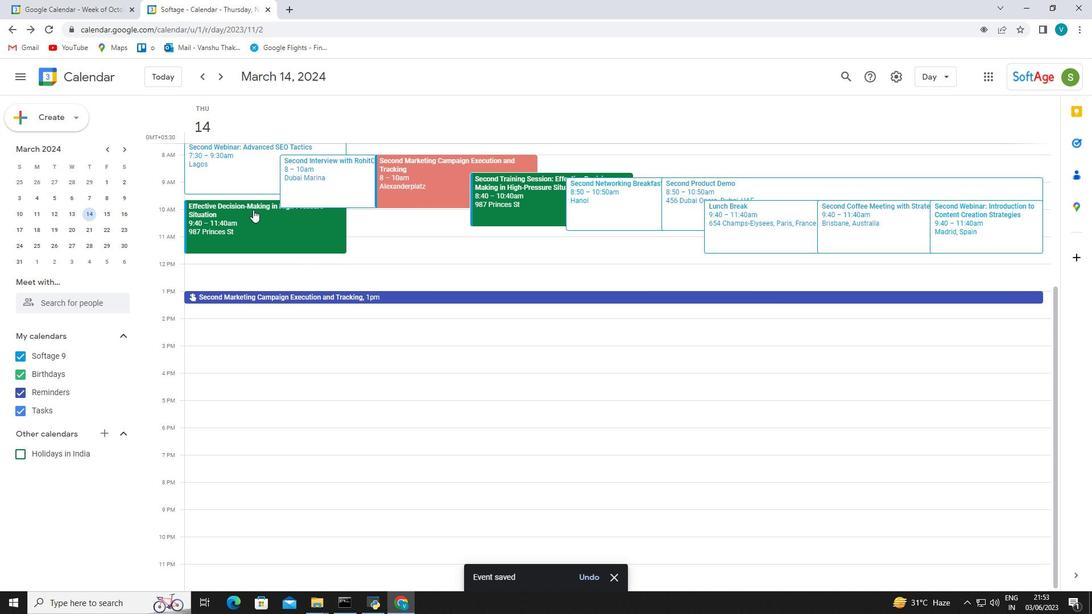 
Action: Mouse moved to (590, 212)
Screenshot: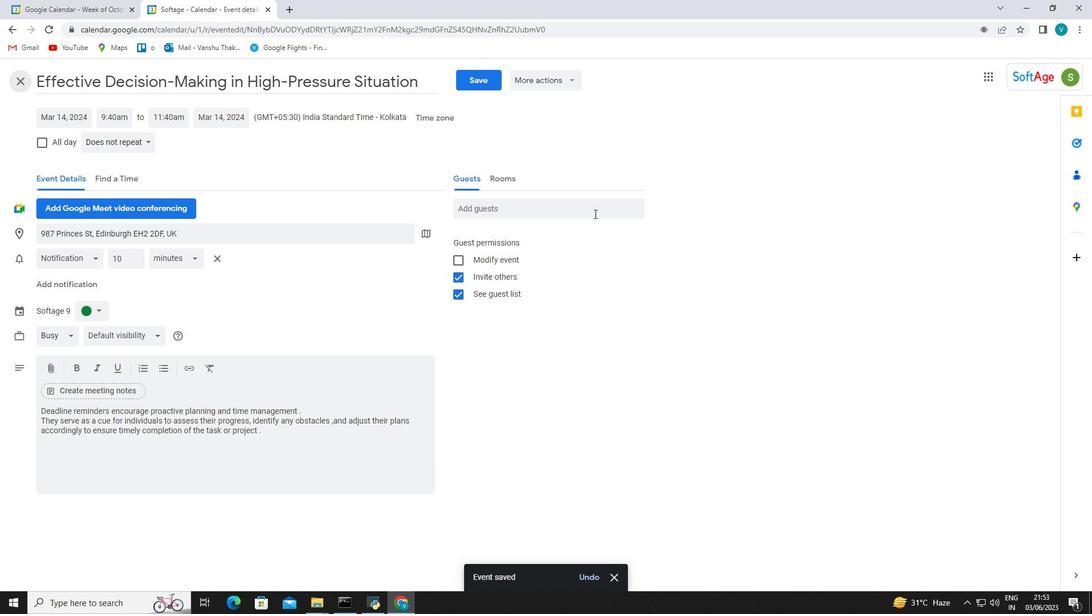 
Action: Mouse pressed left at (590, 212)
Screenshot: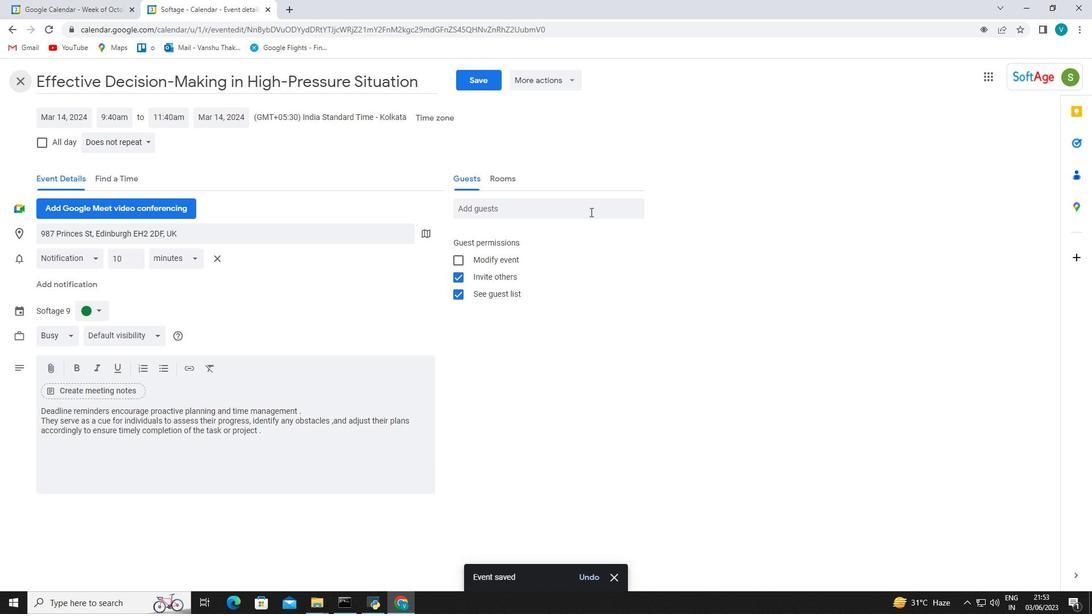 
Action: Key pressed softage.8
Screenshot: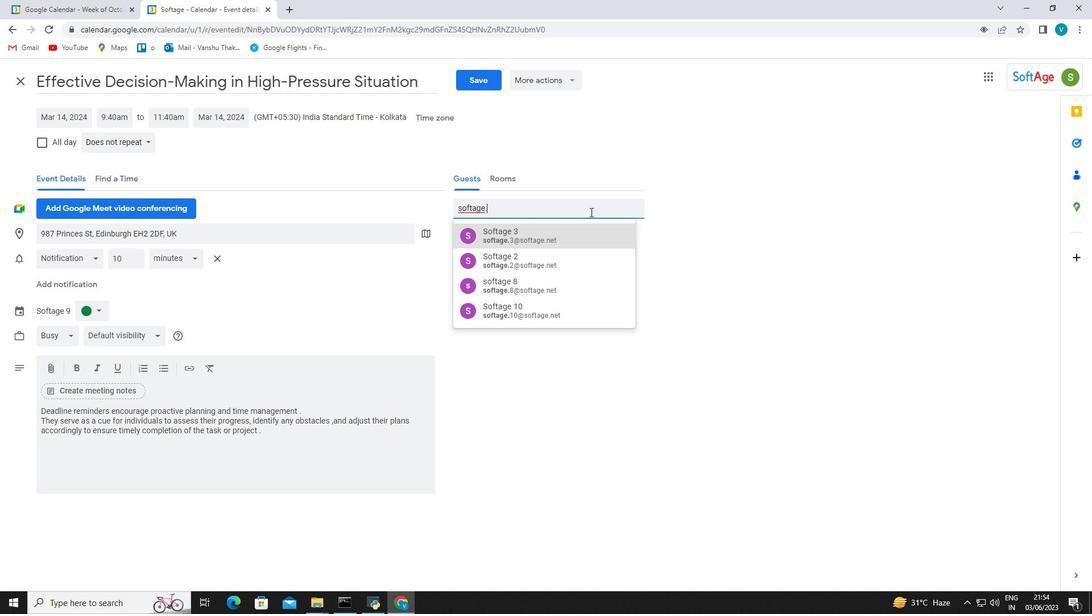 
Action: Mouse moved to (583, 235)
Screenshot: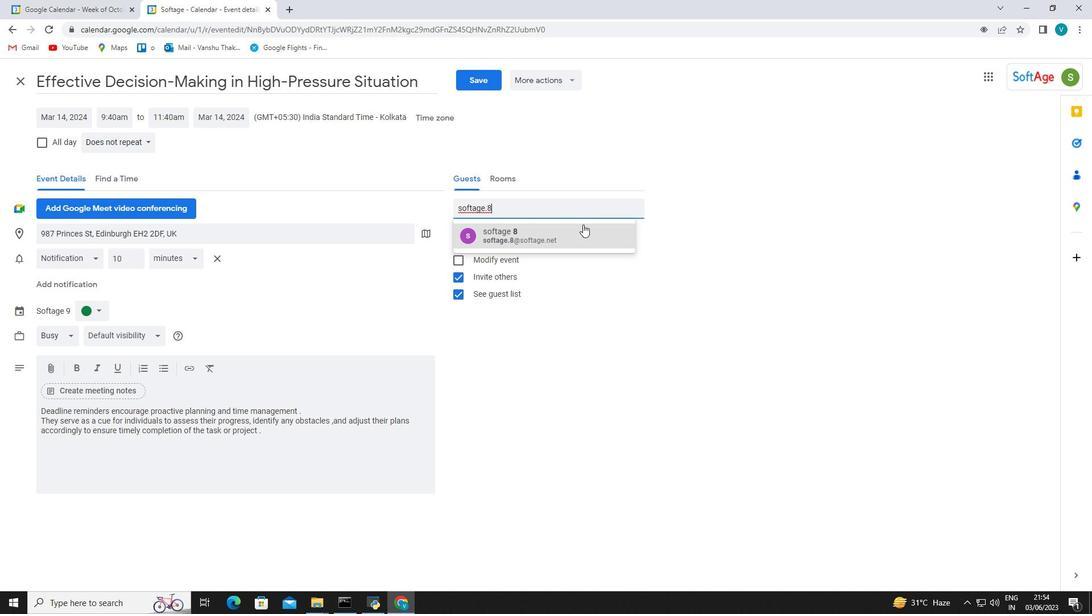 
Action: Mouse pressed left at (583, 235)
Screenshot: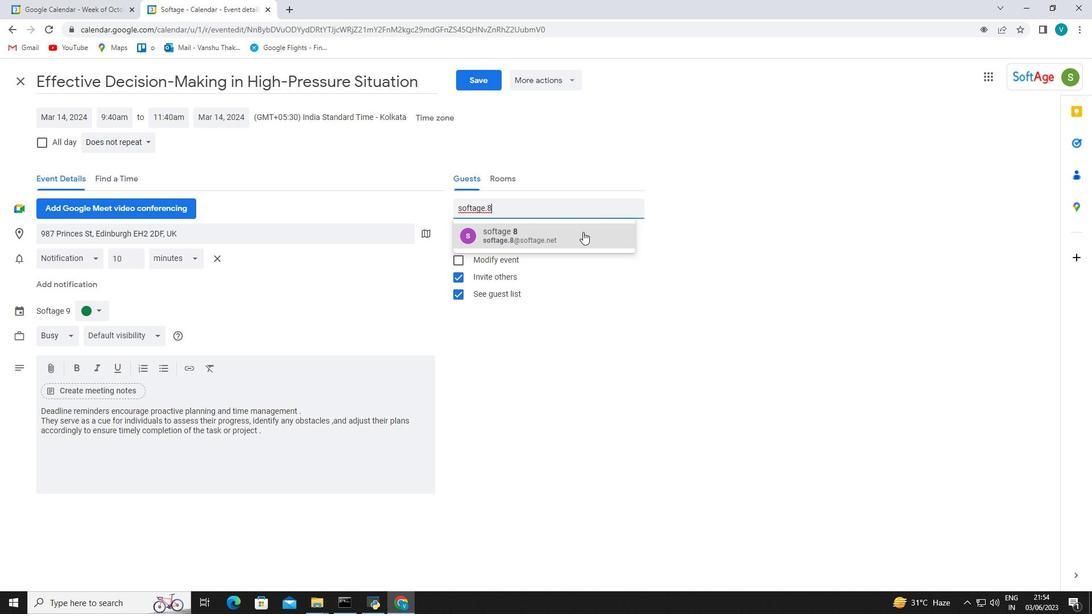 
Action: Mouse moved to (551, 209)
Screenshot: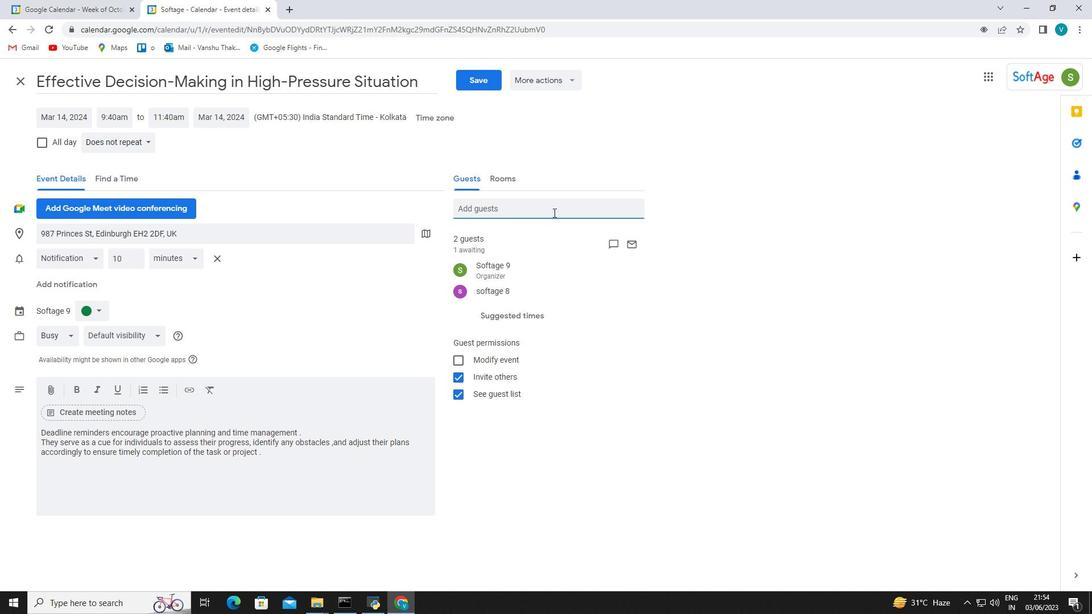 
Action: Mouse pressed left at (551, 209)
Screenshot: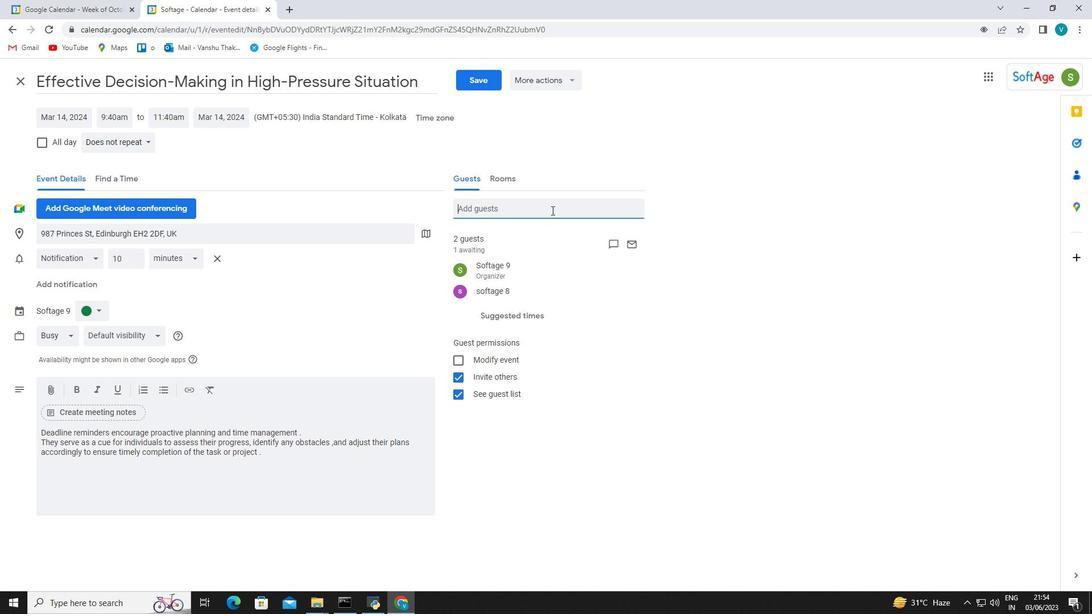 
Action: Key pressed softafe<Key.backspace><Key.backspace>ge.10
Screenshot: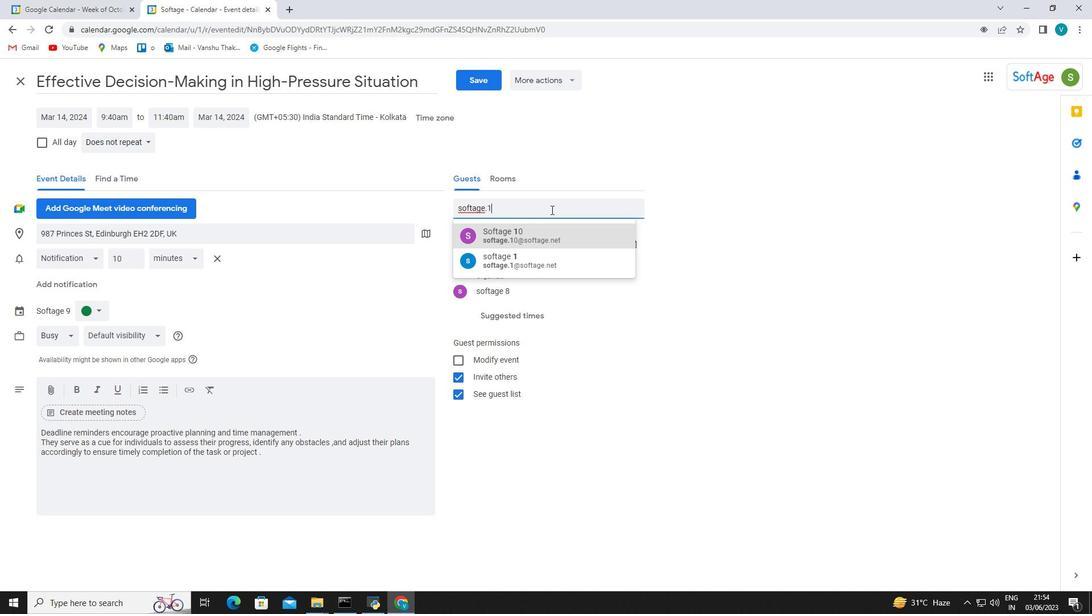 
Action: Mouse moved to (551, 238)
Screenshot: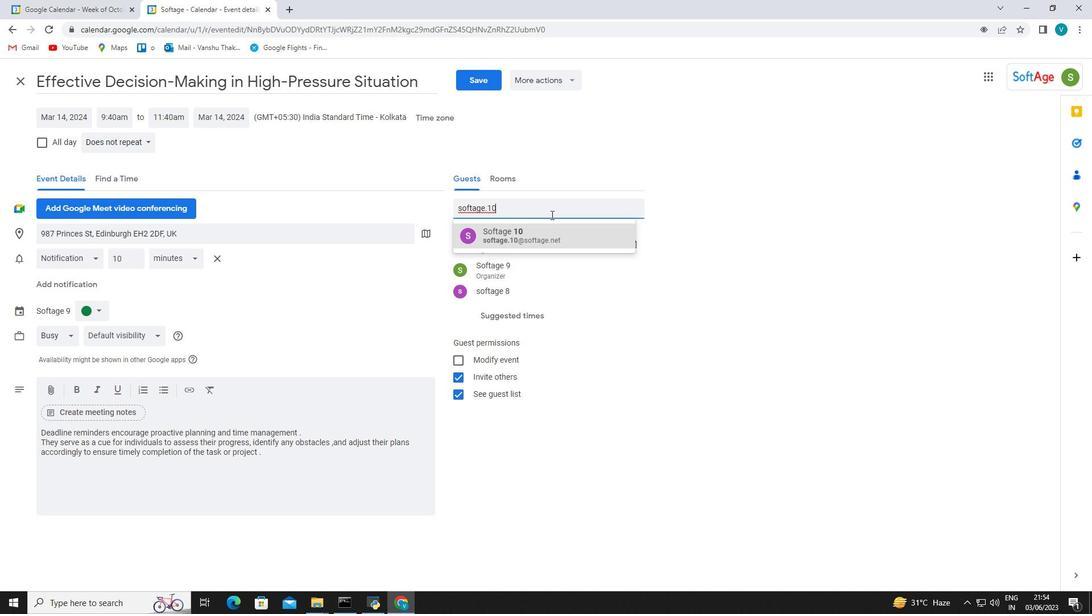 
Action: Mouse pressed left at (551, 238)
Screenshot: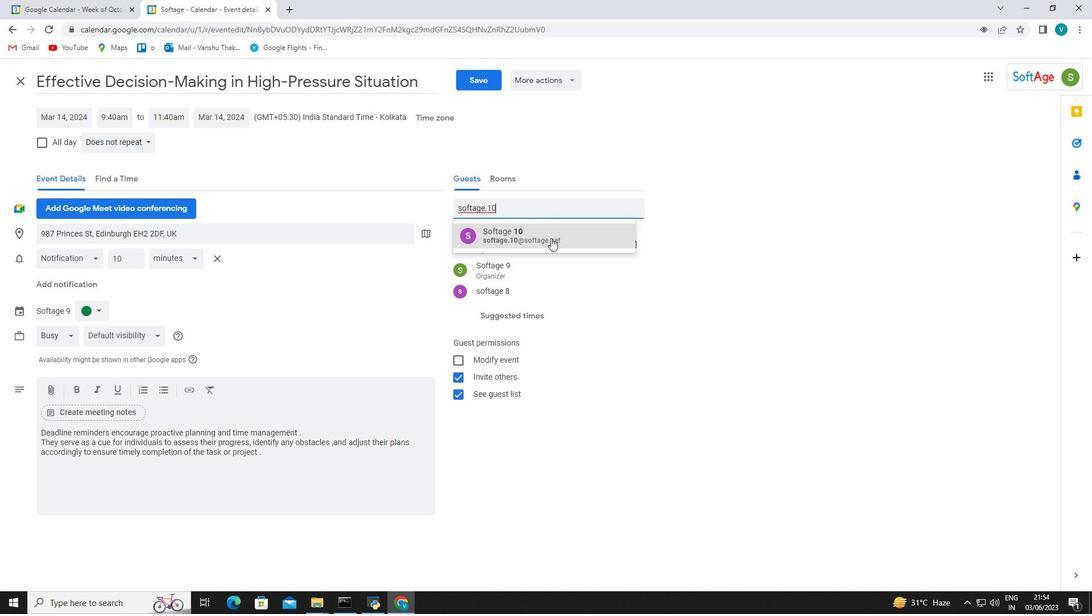 
Action: Mouse moved to (135, 137)
Screenshot: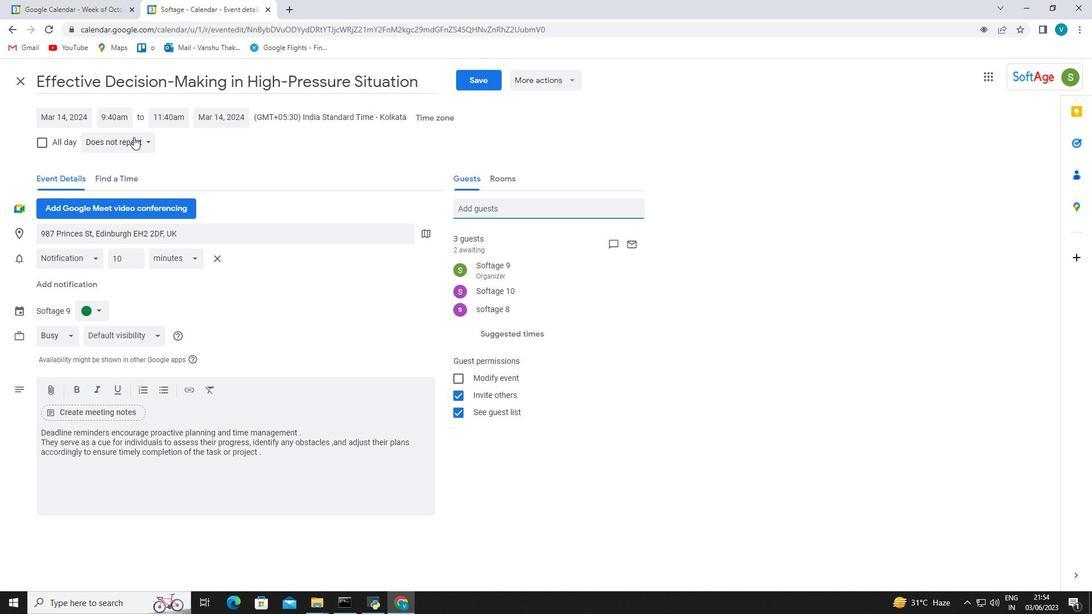 
Action: Mouse pressed left at (135, 137)
Screenshot: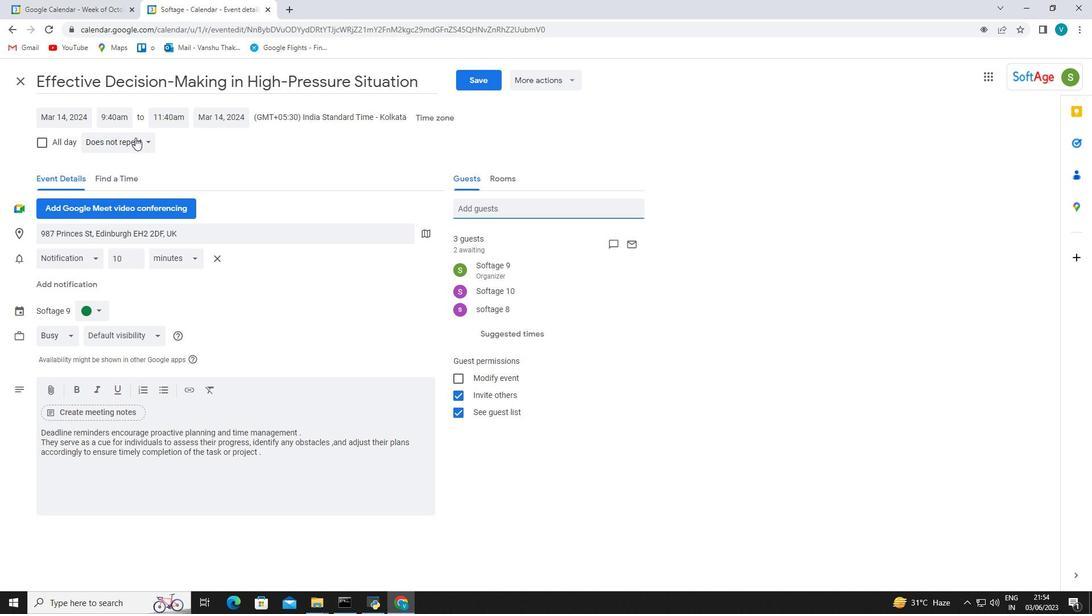 
Action: Mouse moved to (151, 258)
Screenshot: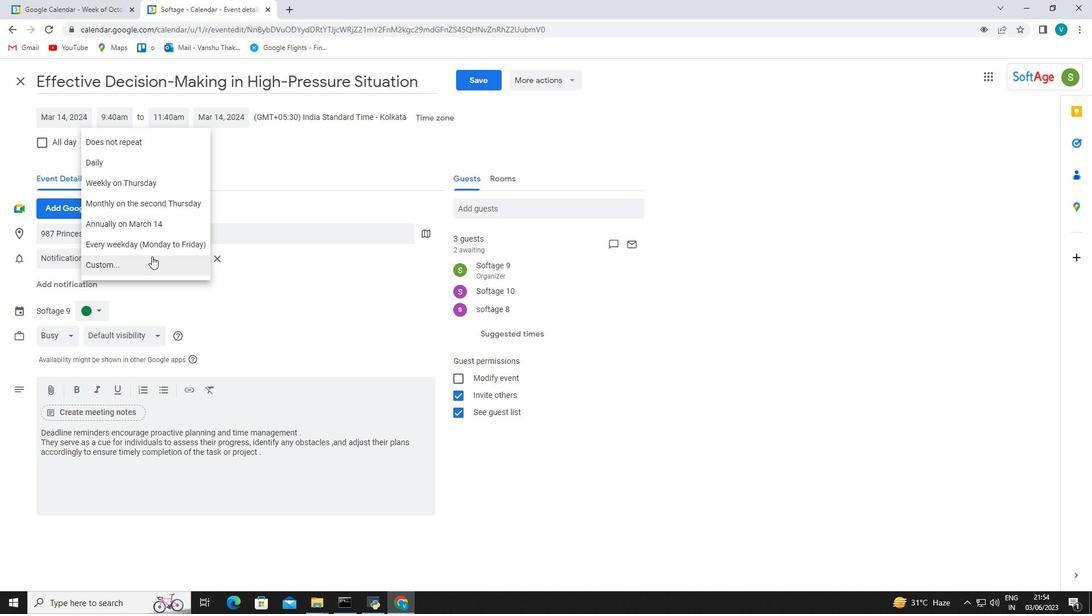 
Action: Mouse pressed left at (151, 258)
Screenshot: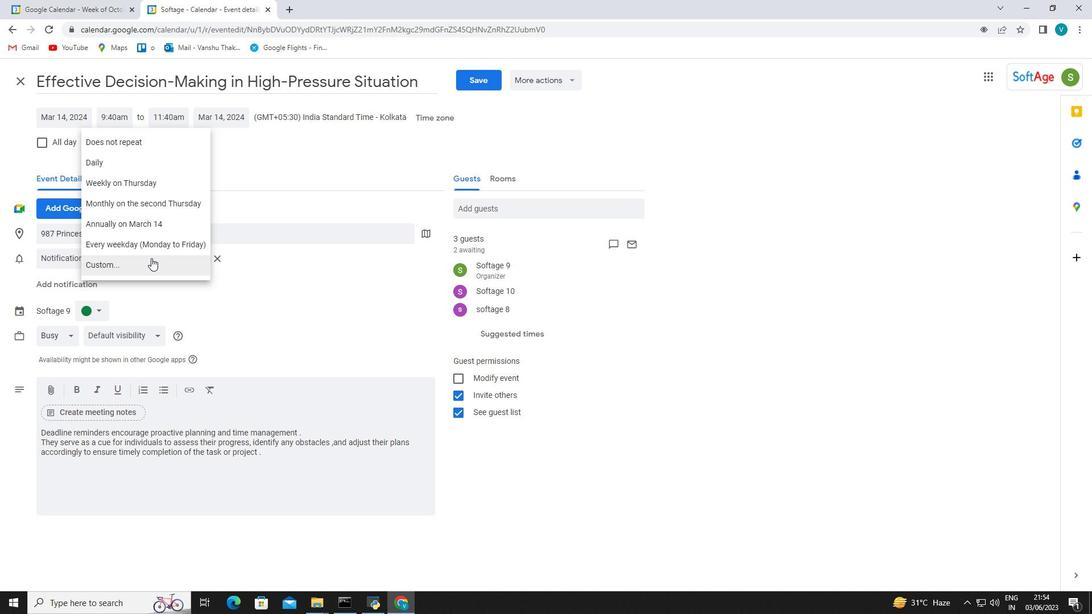 
Action: Mouse moved to (590, 254)
Screenshot: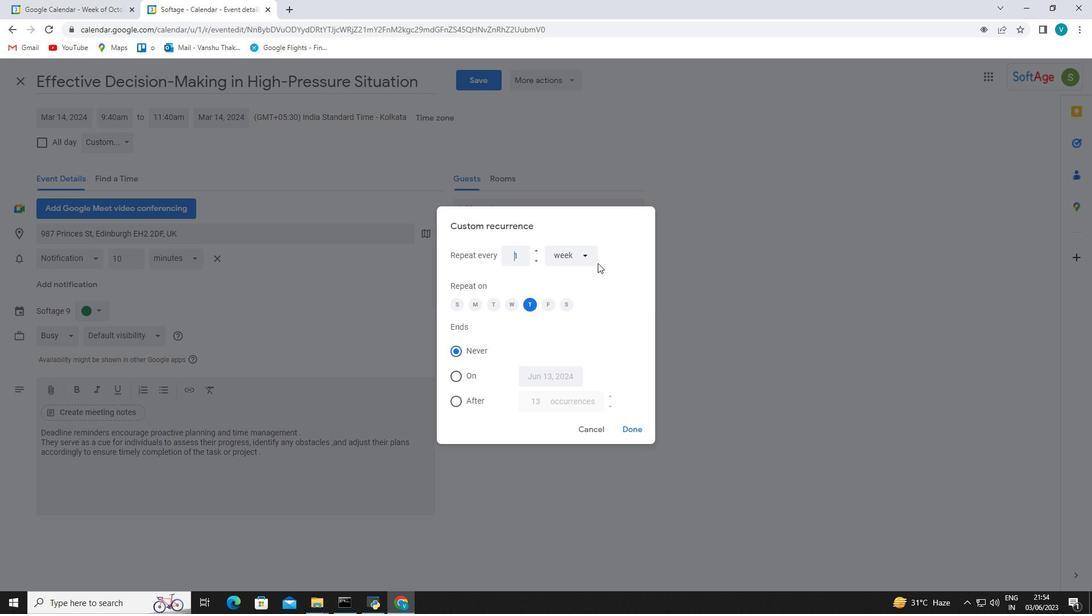 
Action: Mouse pressed left at (590, 254)
Screenshot: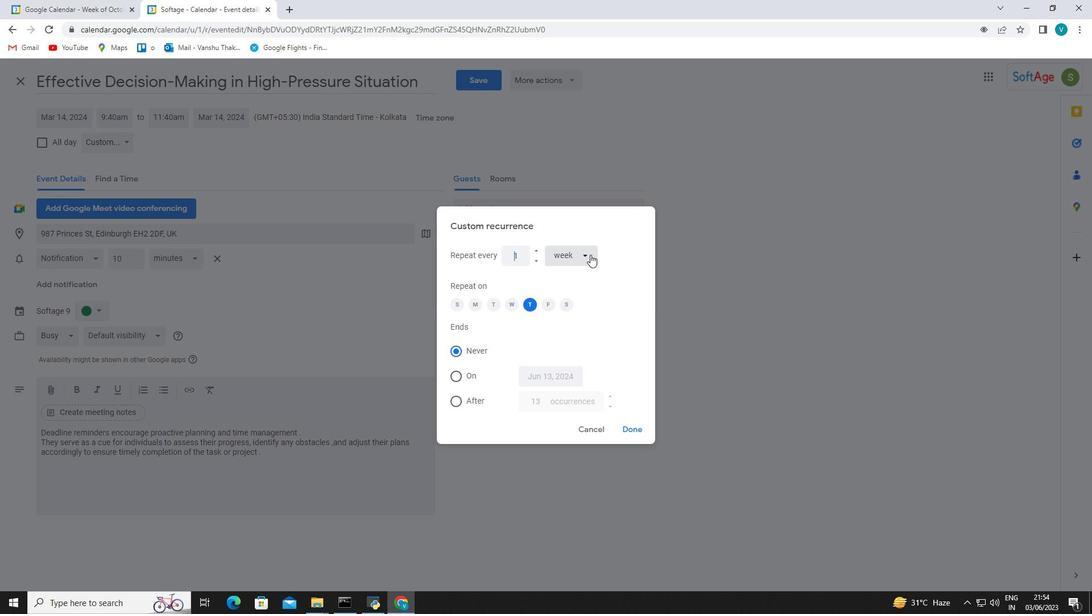 
Action: Mouse moved to (580, 278)
Screenshot: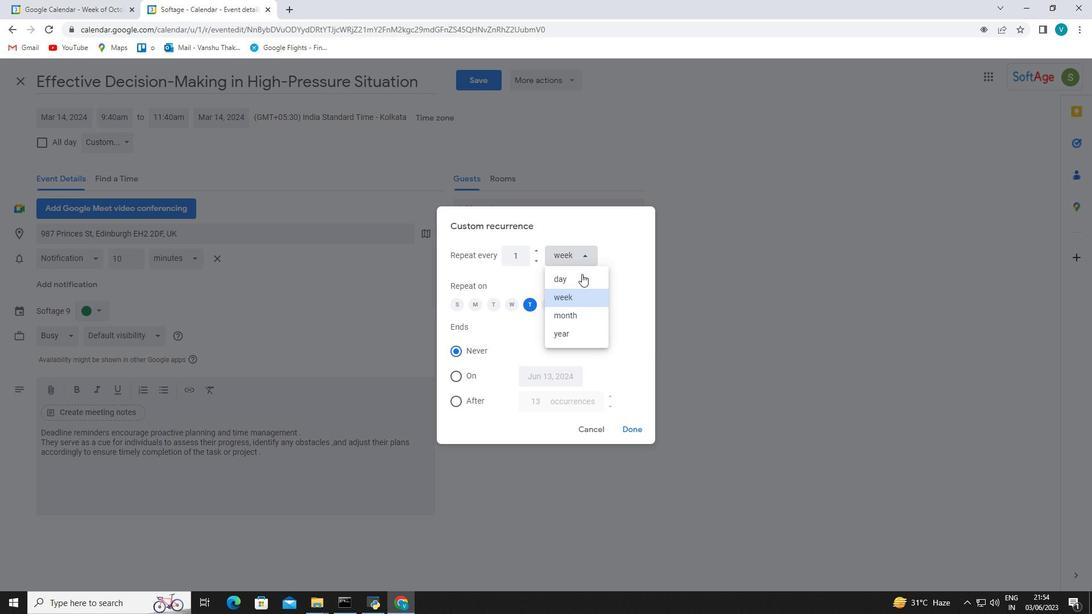 
Action: Mouse pressed left at (580, 278)
Screenshot: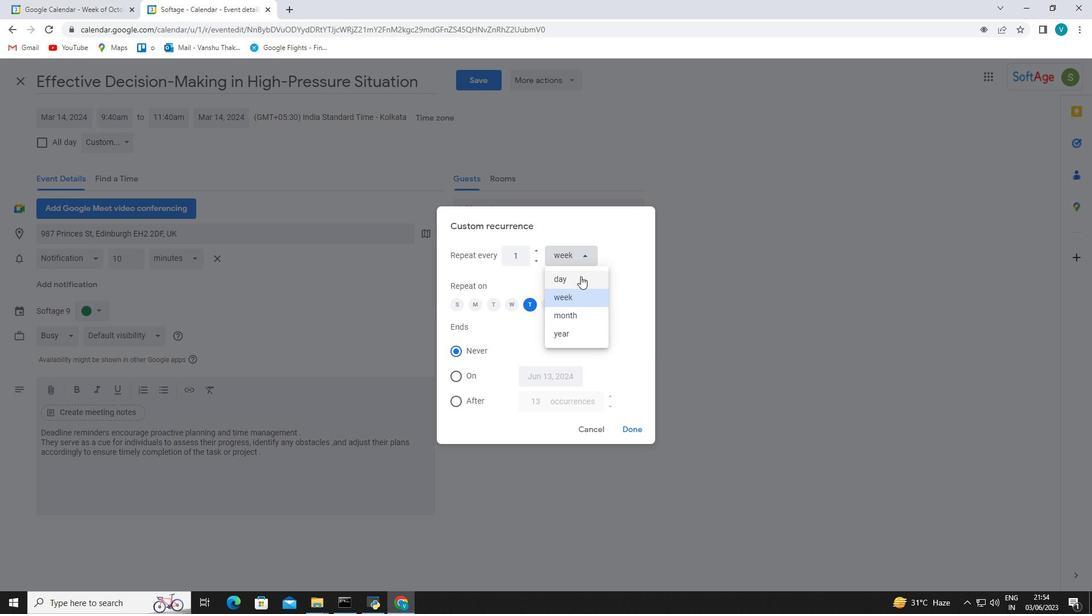 
Action: Mouse moved to (526, 283)
Screenshot: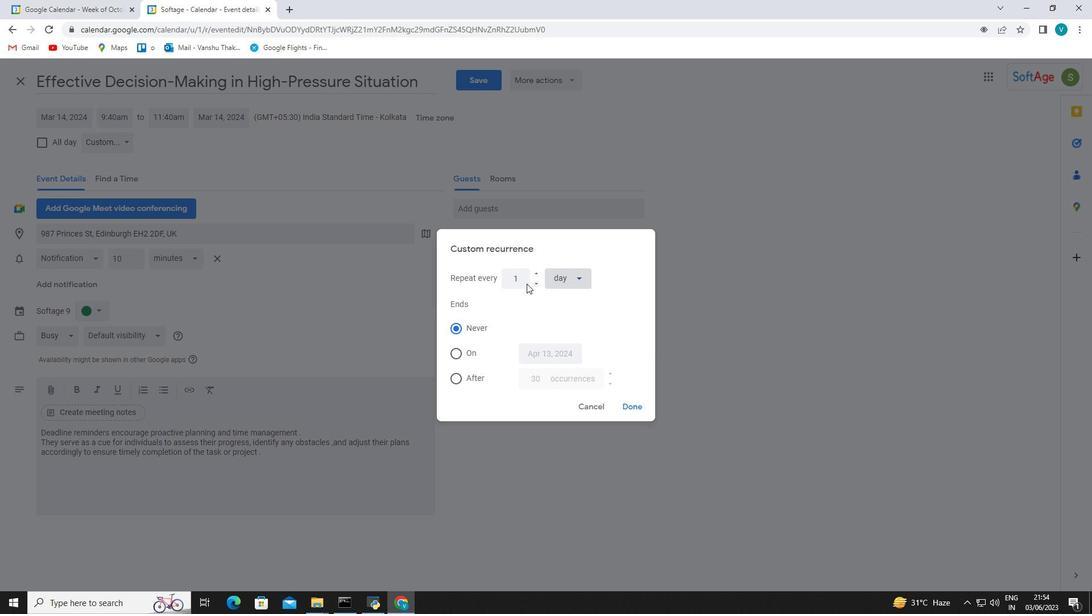 
Action: Mouse pressed left at (526, 283)
Screenshot: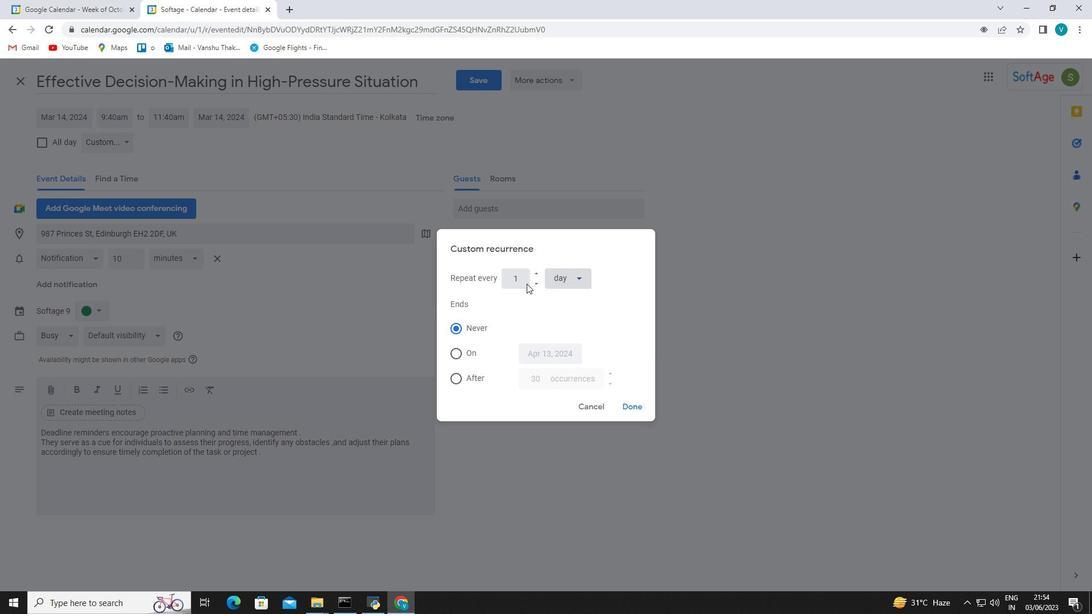 
Action: Mouse moved to (574, 278)
Screenshot: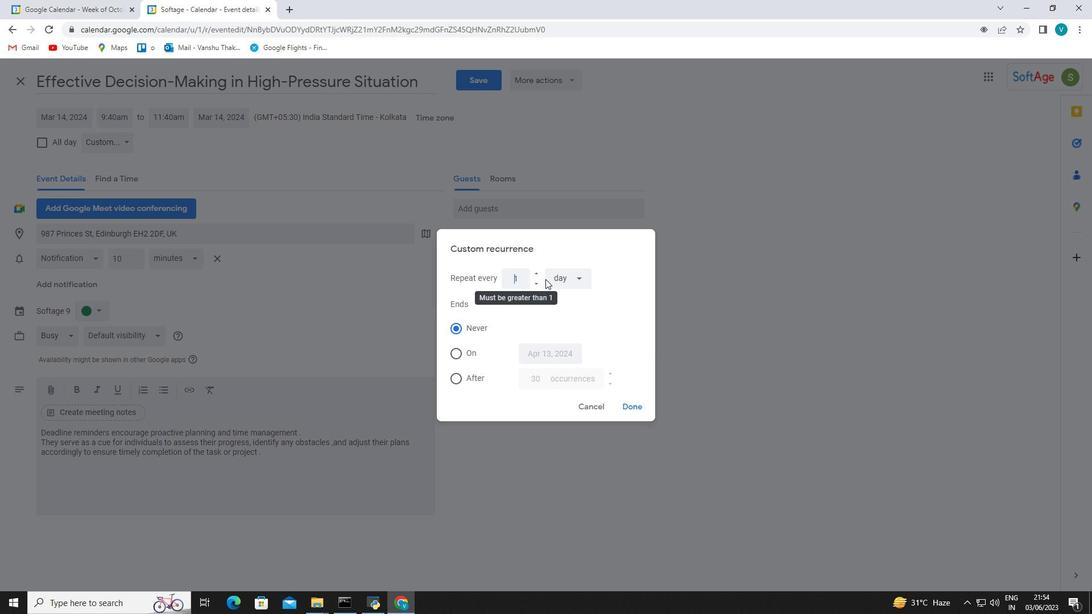 
Action: Mouse pressed left at (574, 278)
Screenshot: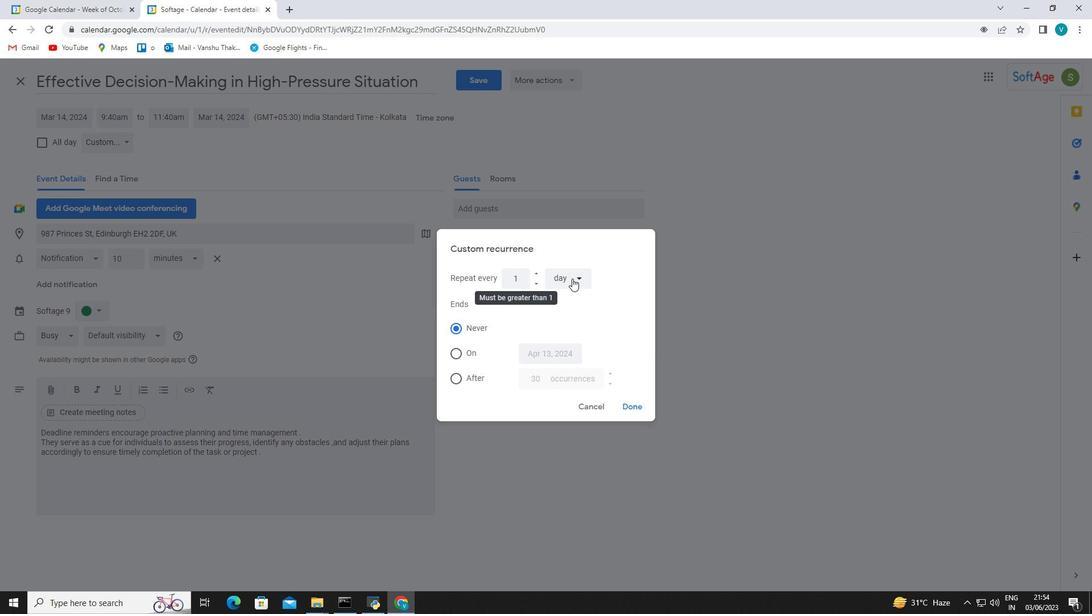 
Action: Mouse pressed left at (574, 278)
Screenshot: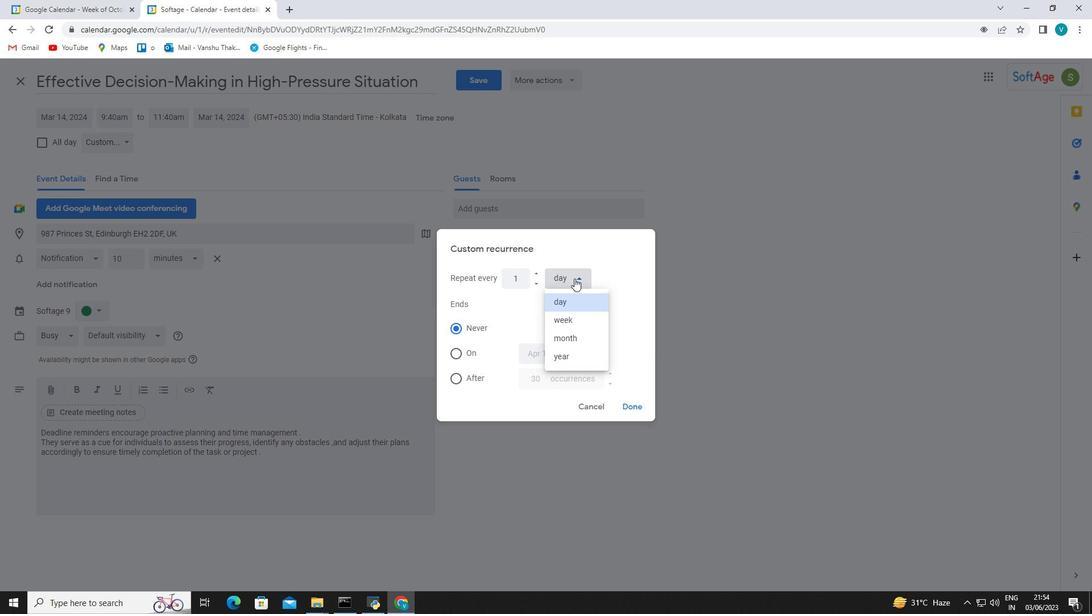 
Action: Mouse pressed left at (574, 278)
Screenshot: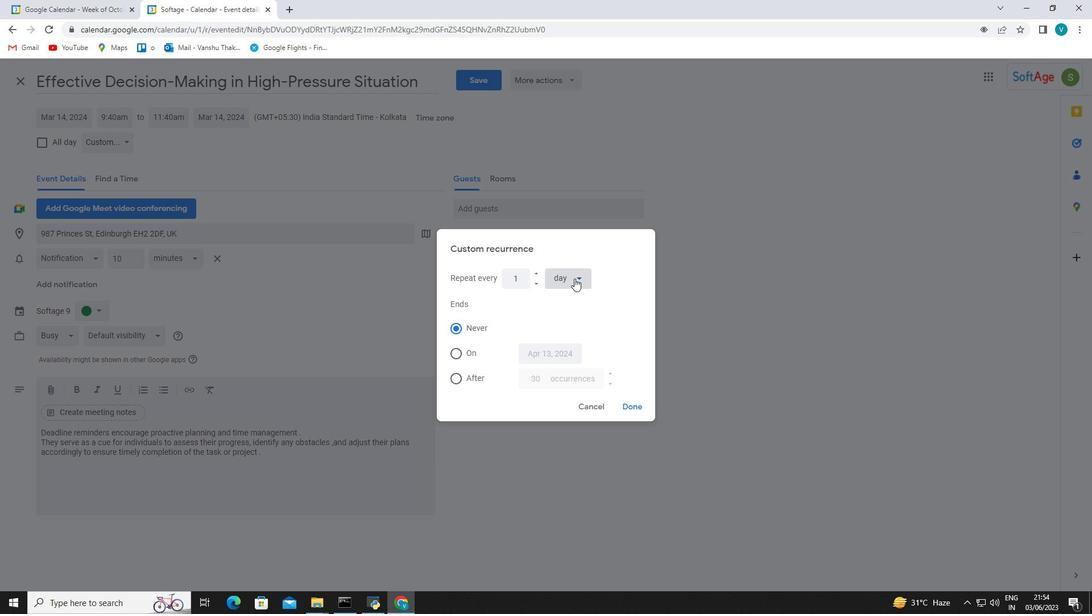 
Action: Mouse moved to (574, 321)
Screenshot: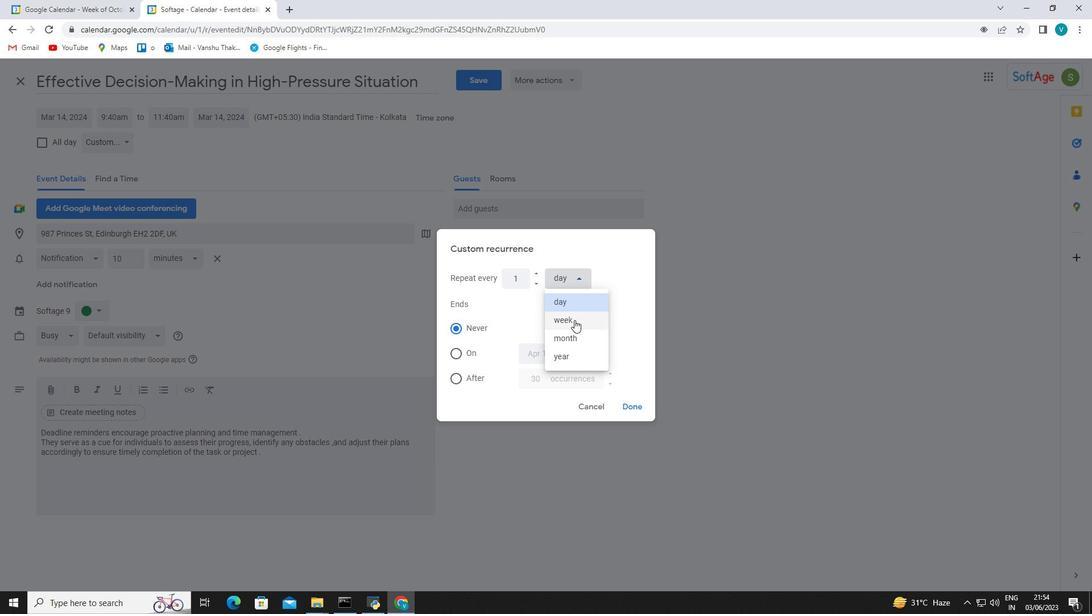 
Action: Mouse pressed left at (574, 321)
Screenshot: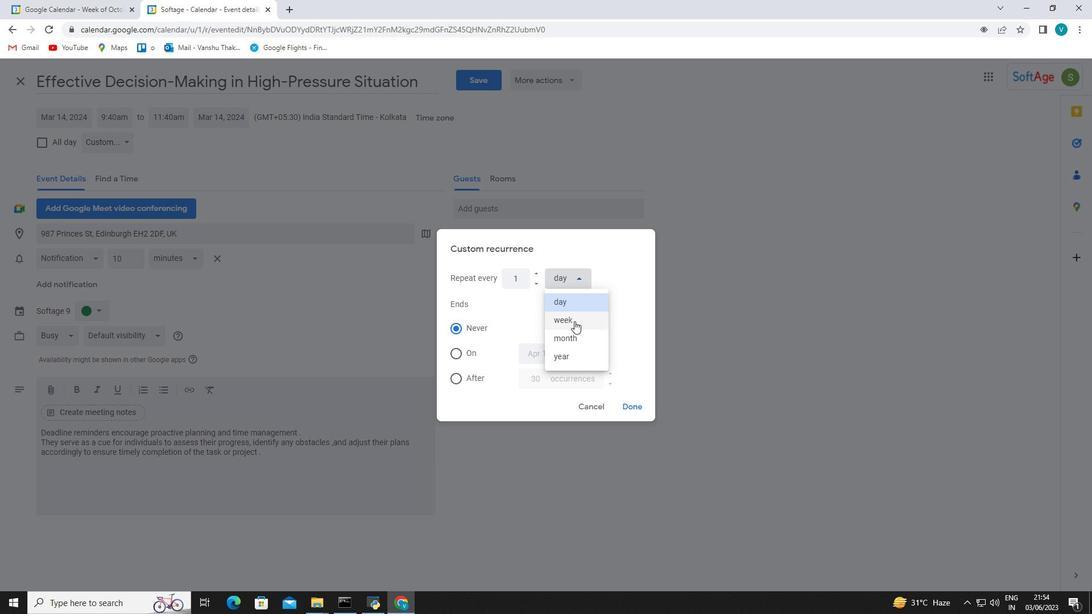 
Action: Mouse moved to (471, 302)
Screenshot: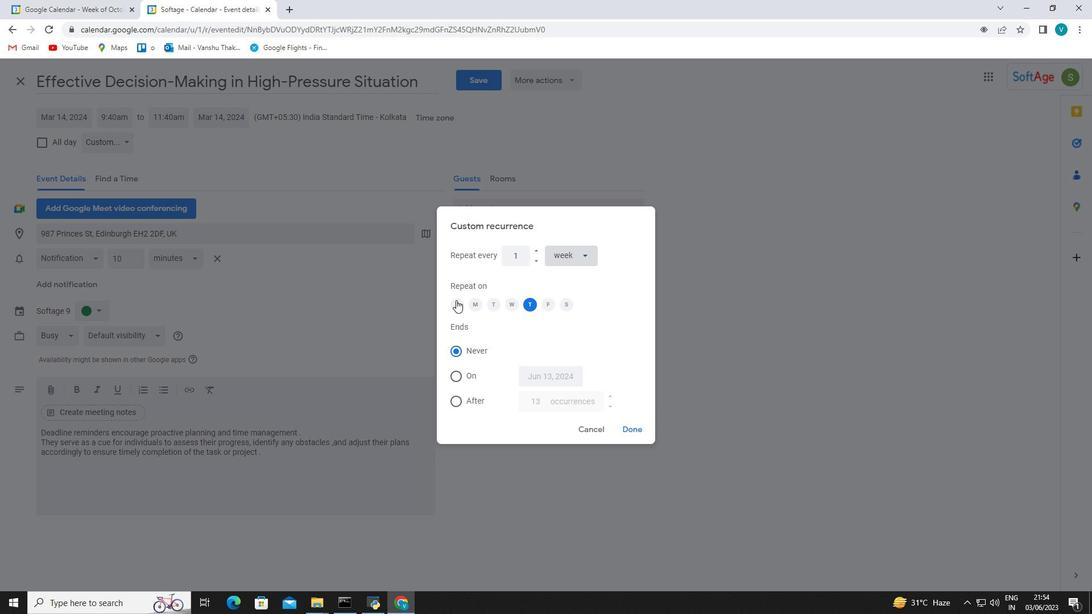 
Action: Mouse pressed left at (471, 302)
Screenshot: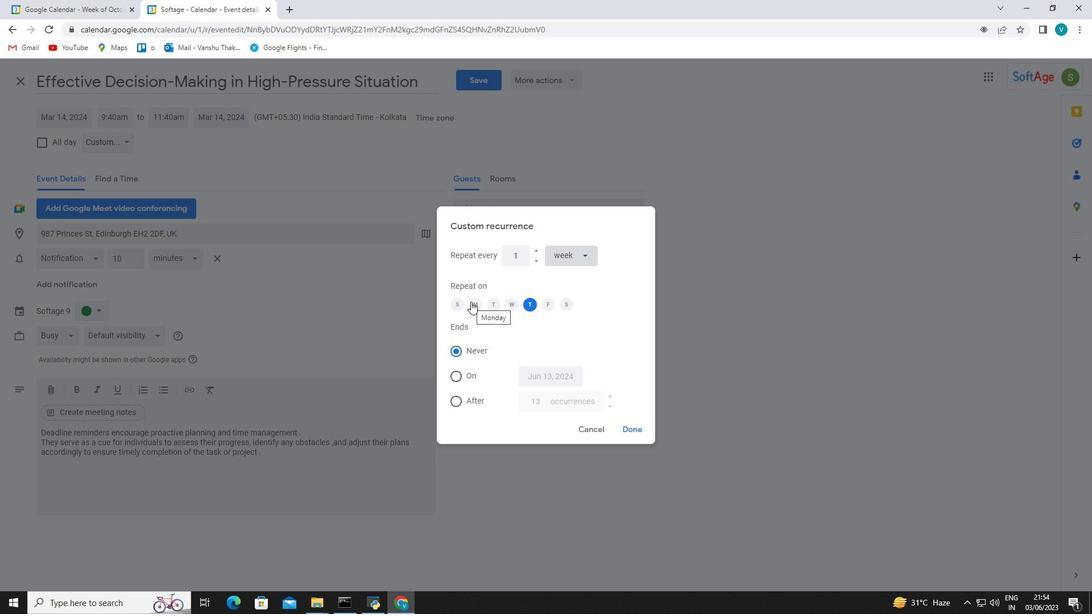 
Action: Mouse moved to (548, 307)
Screenshot: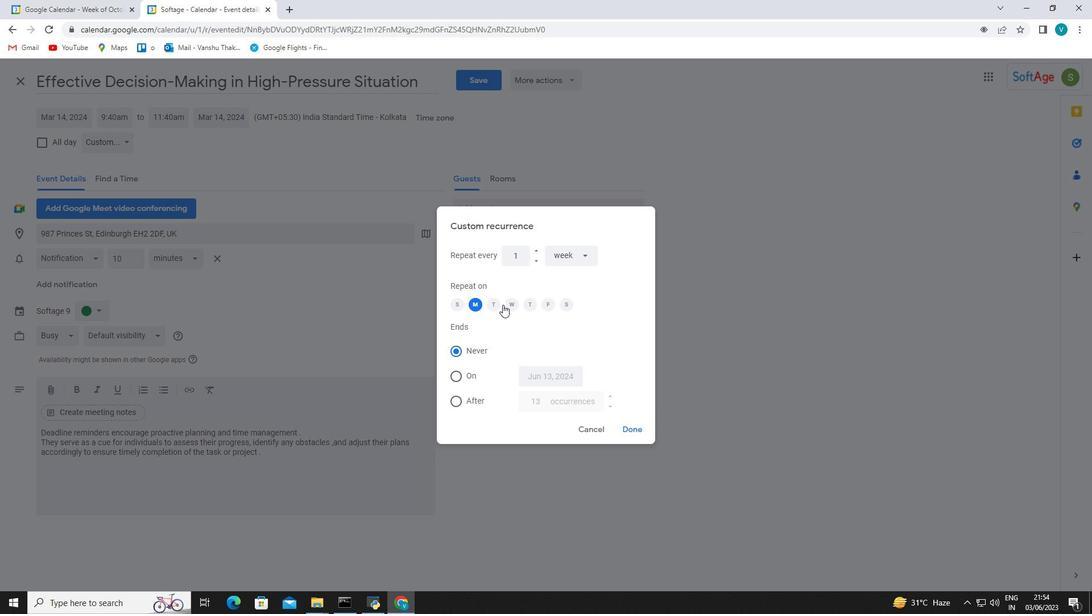 
Action: Mouse pressed left at (548, 307)
Screenshot: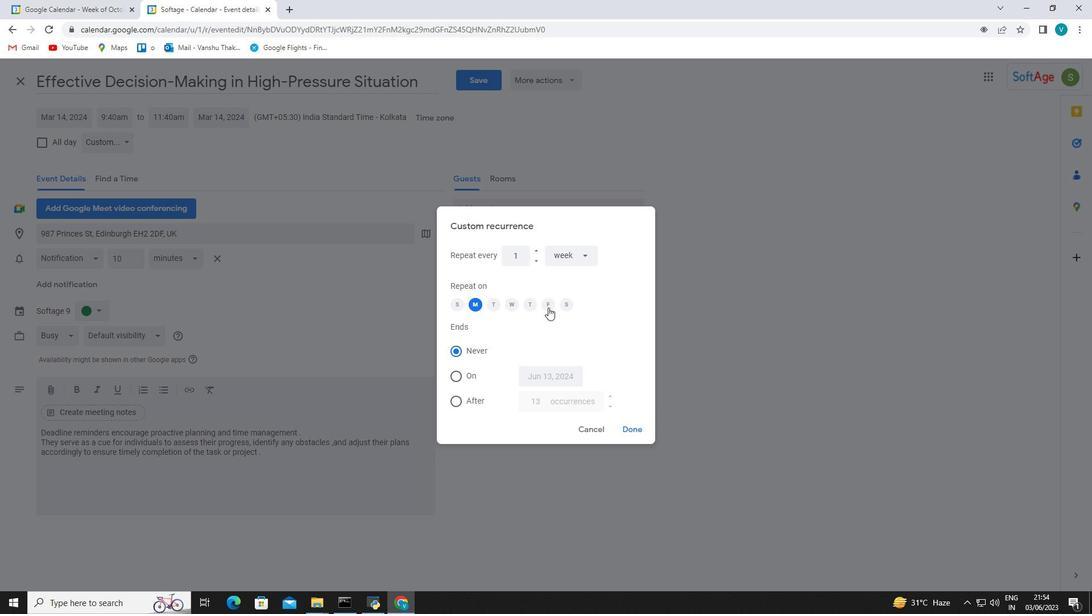
Action: Mouse moved to (643, 430)
Screenshot: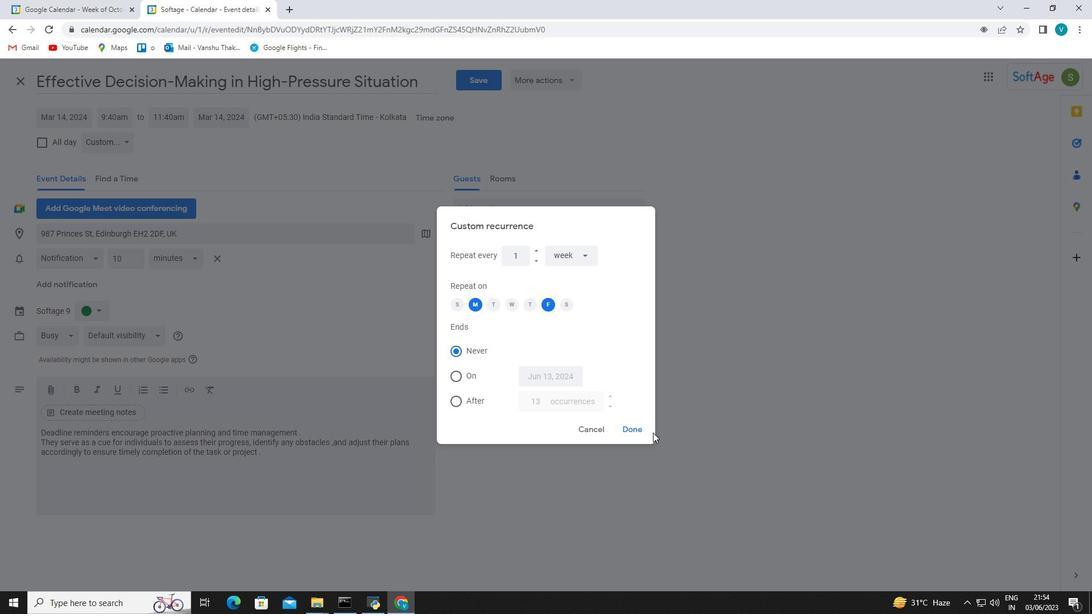 
Action: Mouse pressed left at (643, 430)
Screenshot: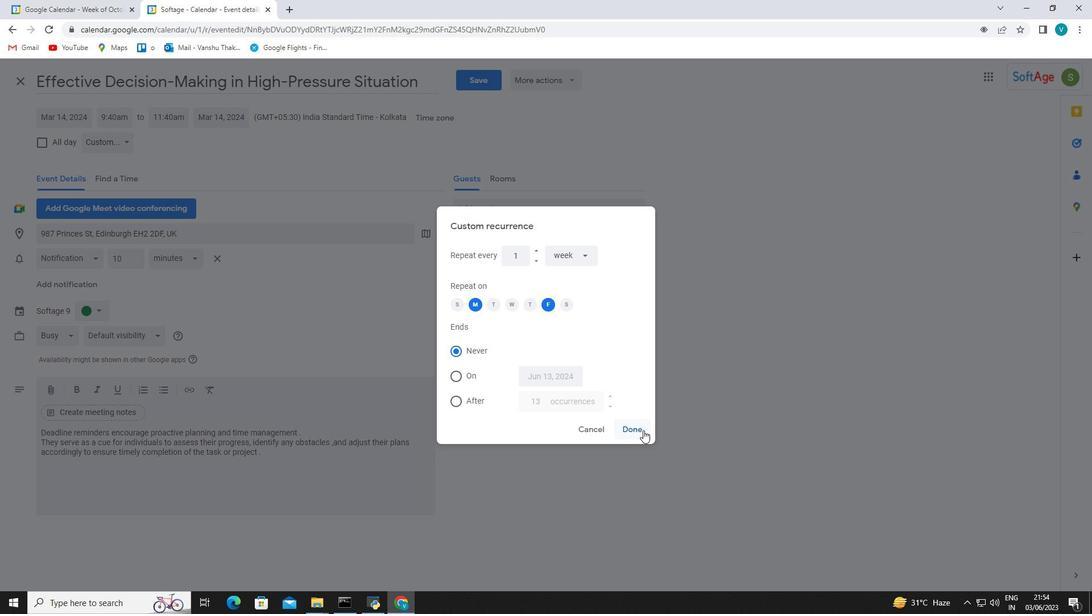 
Action: Mouse moved to (180, 140)
Screenshot: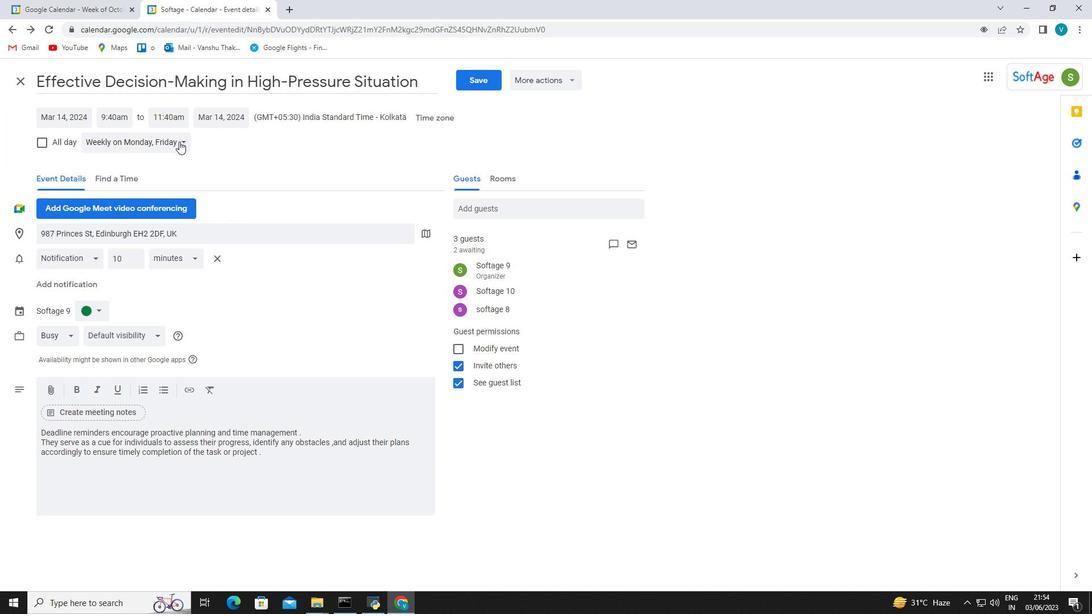 
Action: Mouse pressed left at (180, 140)
Screenshot: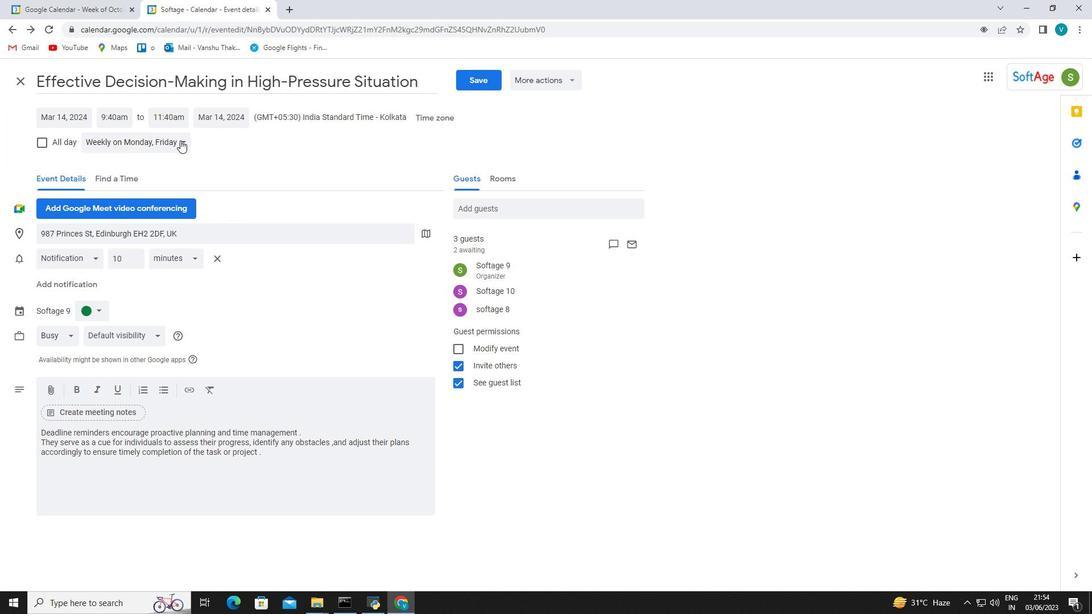 
Action: Mouse moved to (170, 186)
Screenshot: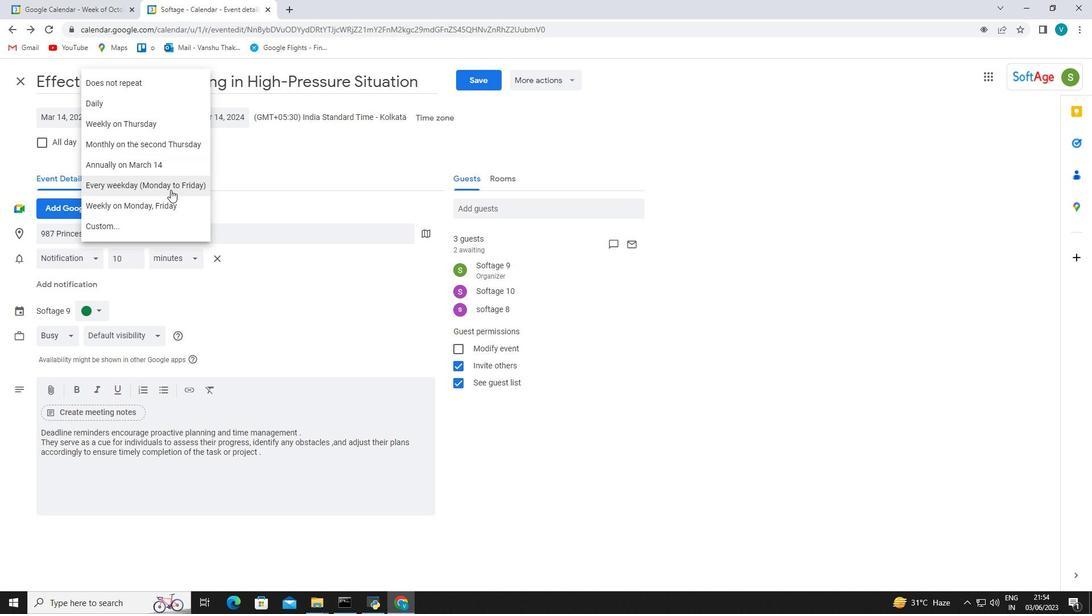 
Action: Mouse pressed left at (170, 186)
Screenshot: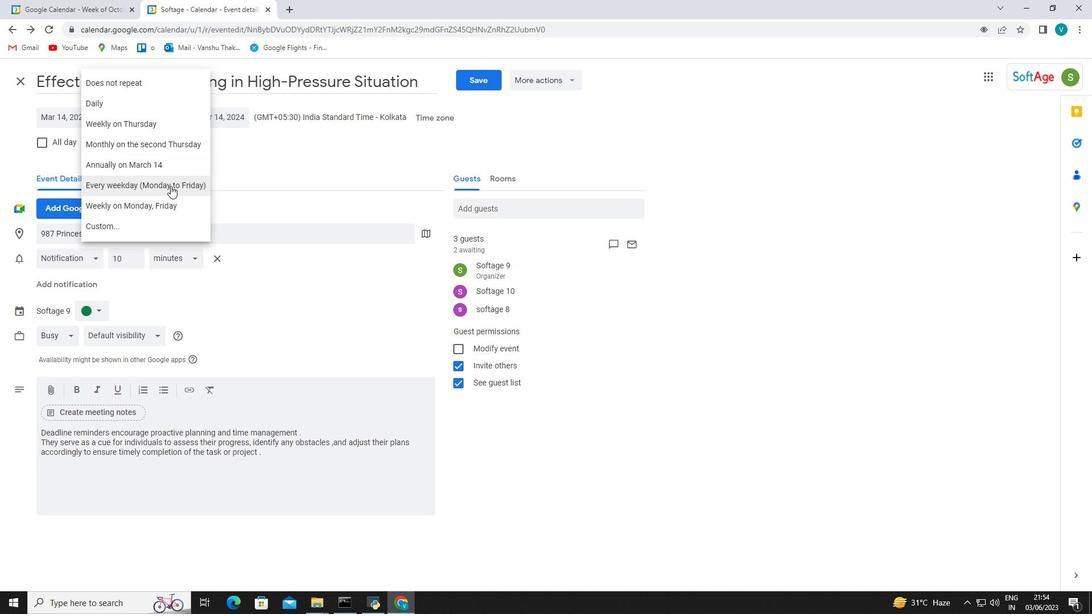
Action: Mouse moved to (160, 145)
Screenshot: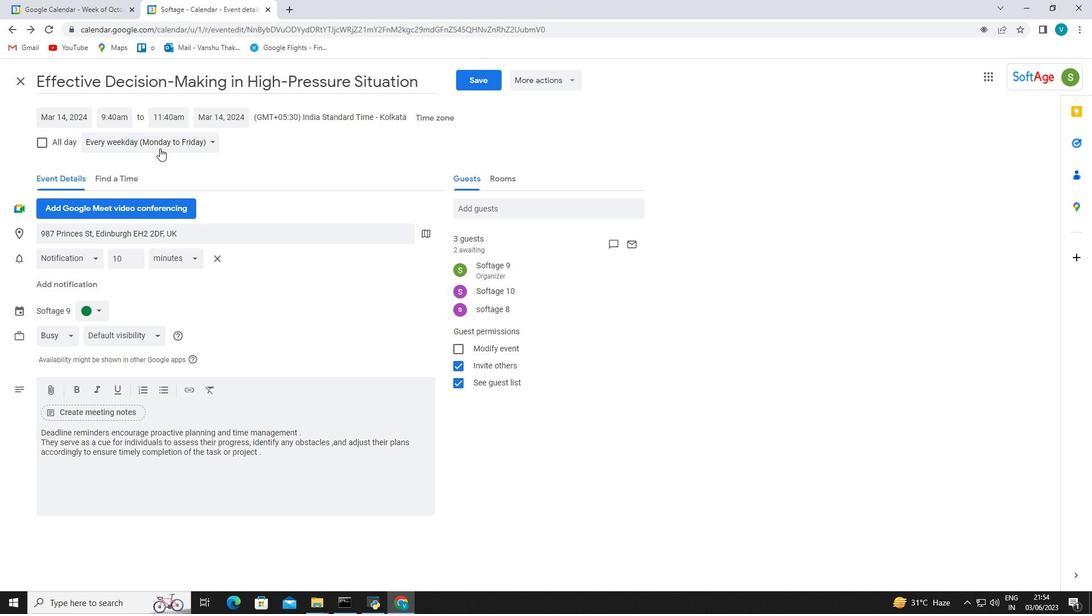 
Action: Mouse pressed left at (160, 145)
Screenshot: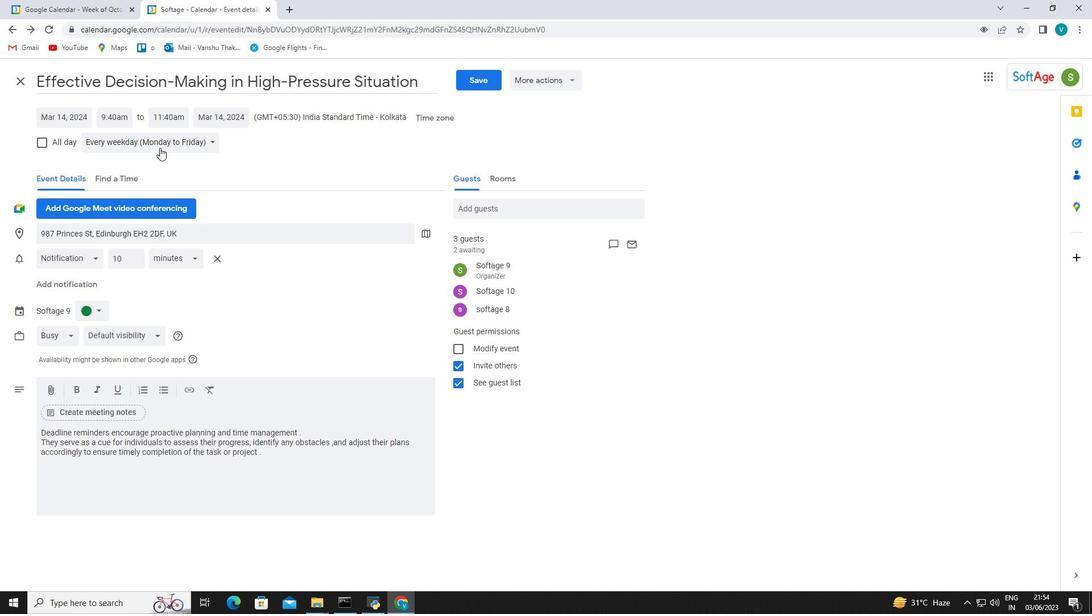 
Action: Mouse pressed left at (160, 145)
Screenshot: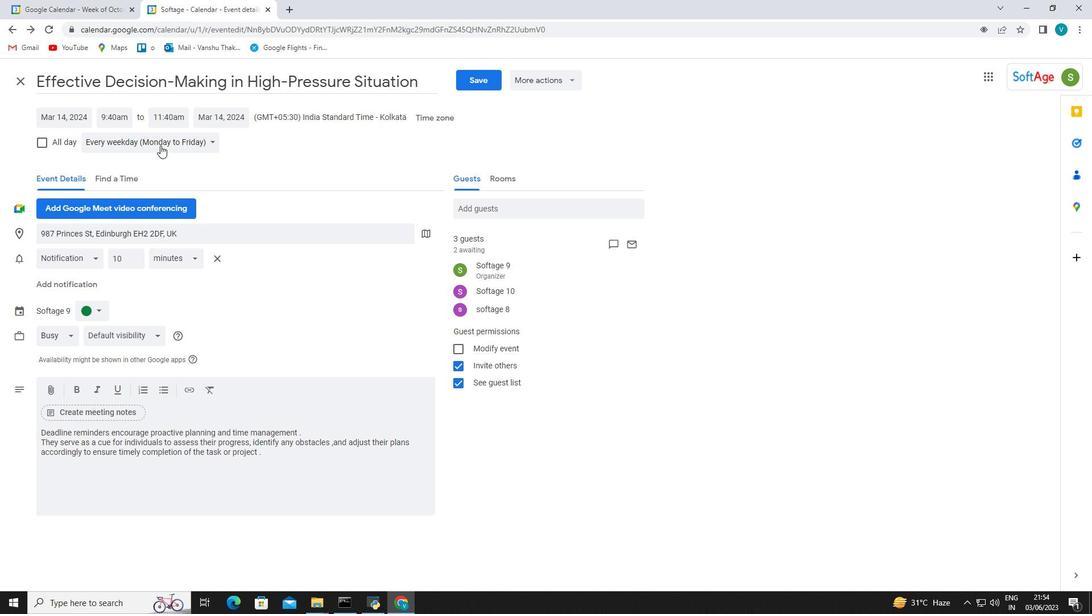 
Action: Mouse moved to (166, 138)
Screenshot: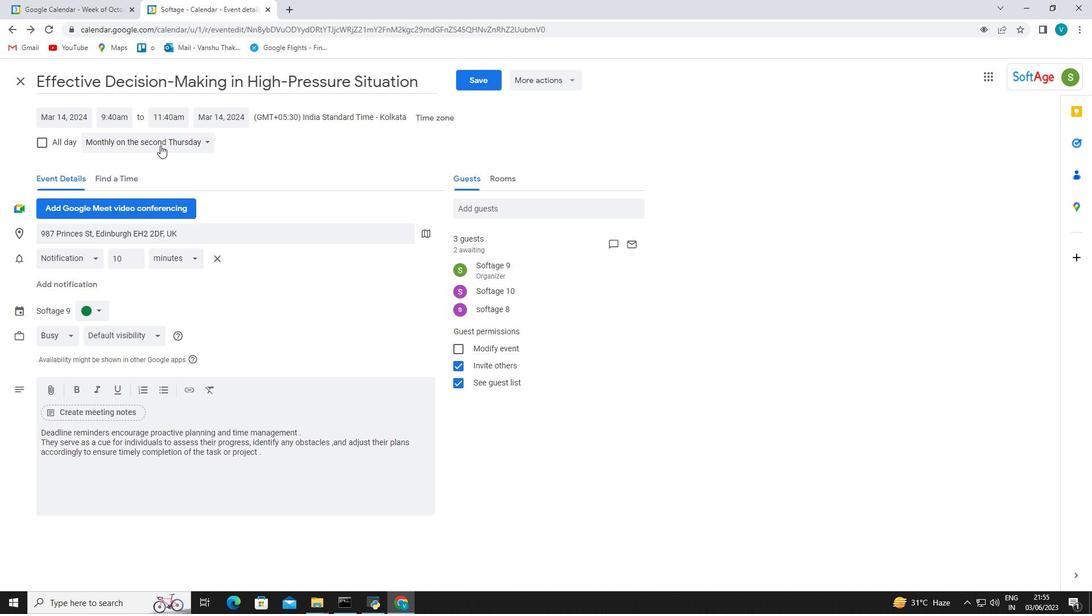 
Action: Mouse pressed left at (166, 138)
Screenshot: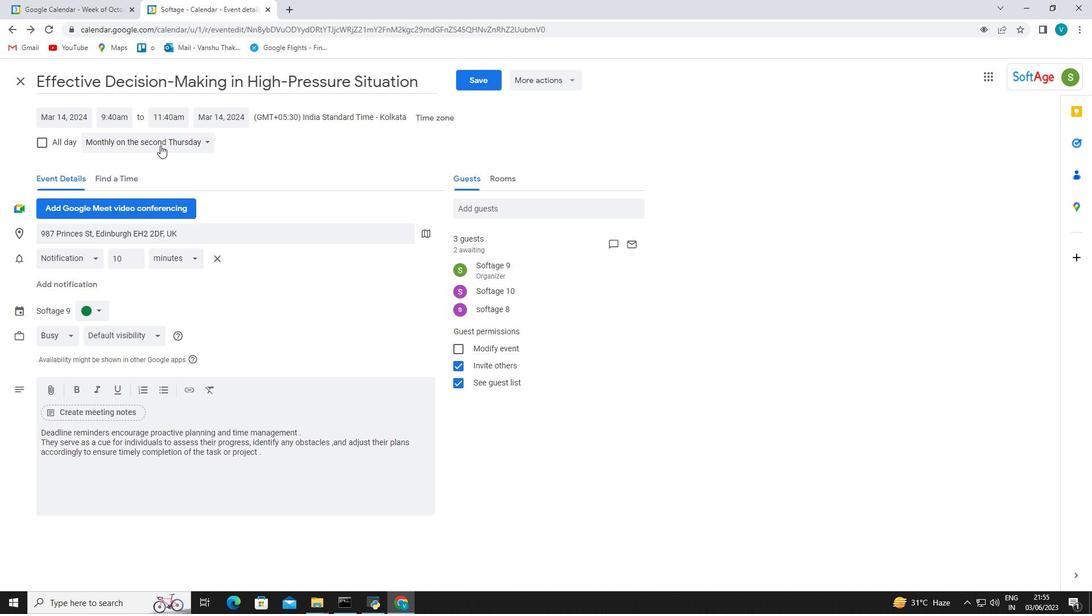
Action: Mouse moved to (133, 188)
Screenshot: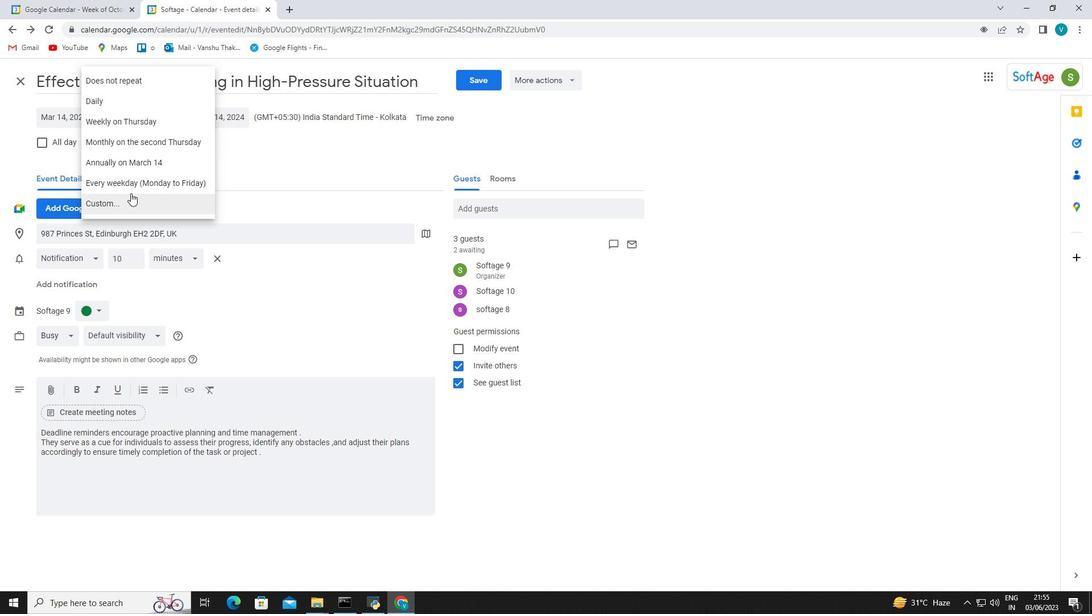 
Action: Mouse pressed right at (133, 188)
Screenshot: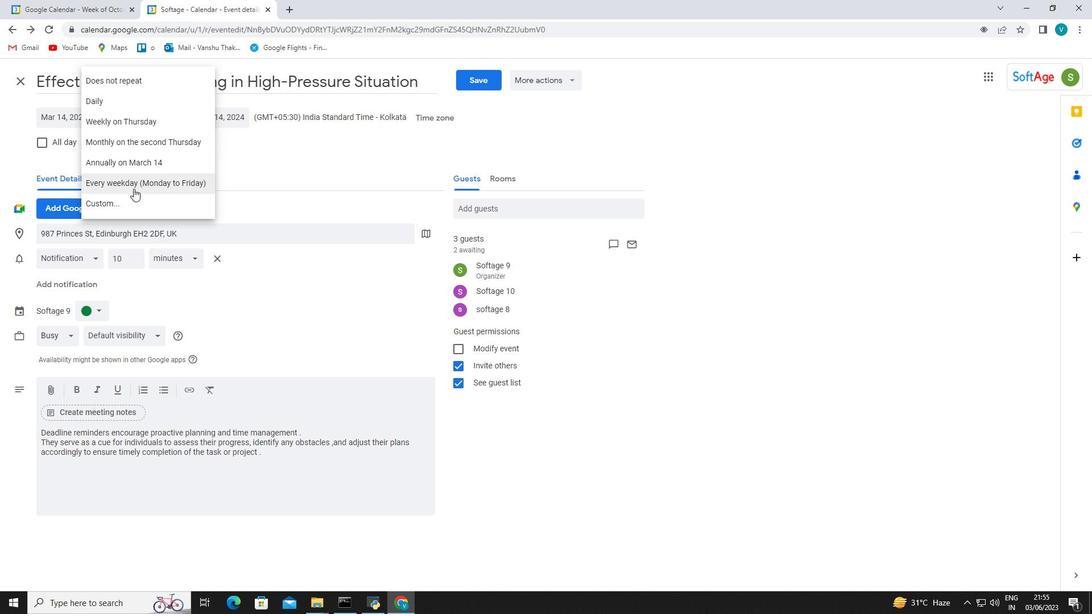 
Action: Mouse moved to (178, 141)
Screenshot: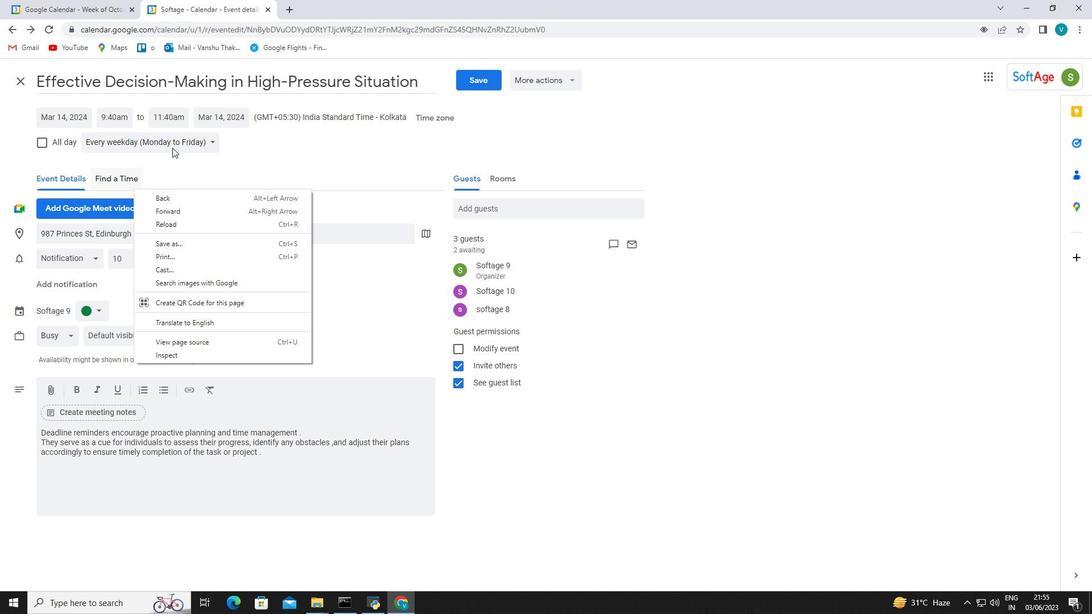 
Action: Mouse pressed left at (178, 141)
Screenshot: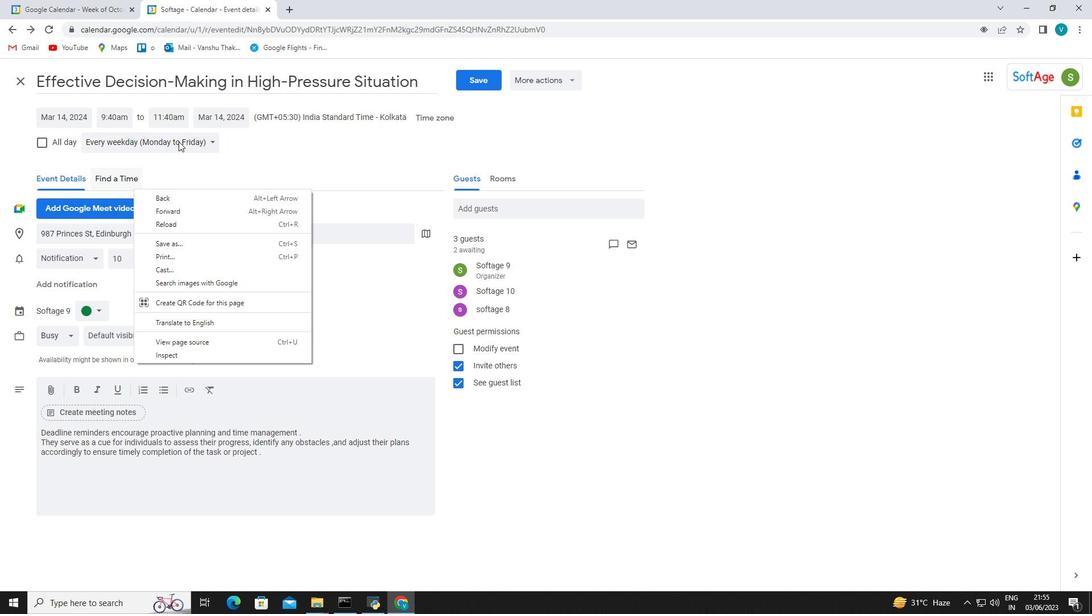 
Action: Mouse moved to (113, 198)
Screenshot: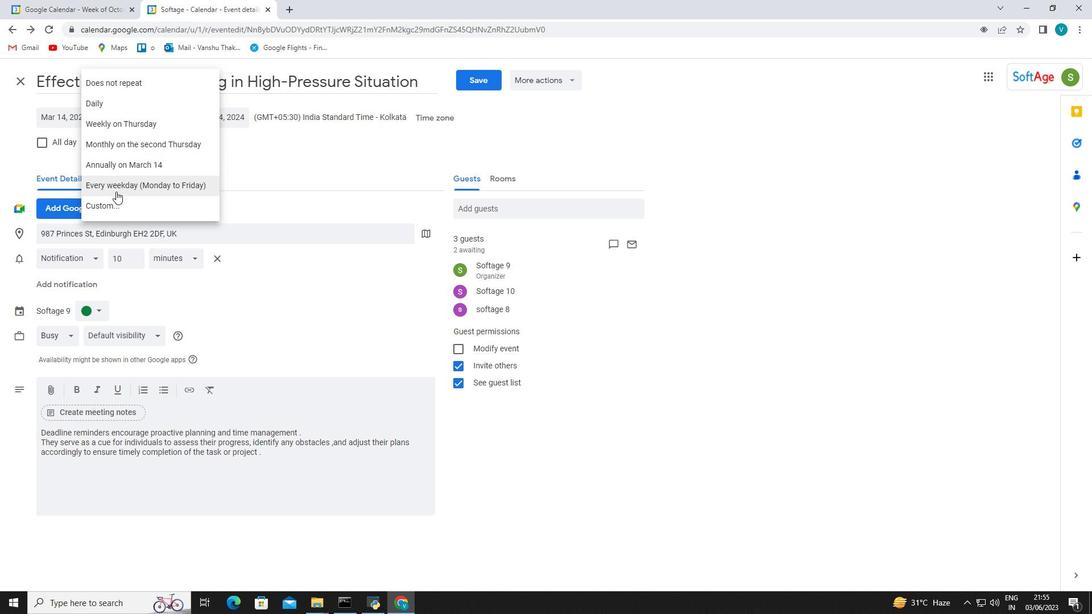 
Action: Mouse pressed left at (113, 198)
Screenshot: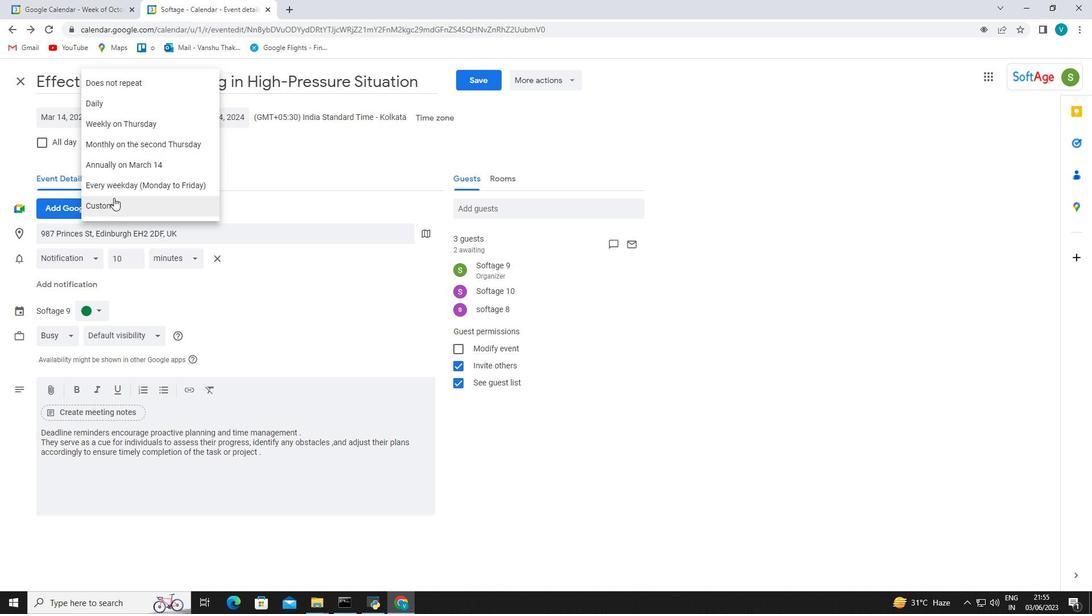 
Action: Mouse moved to (522, 251)
Screenshot: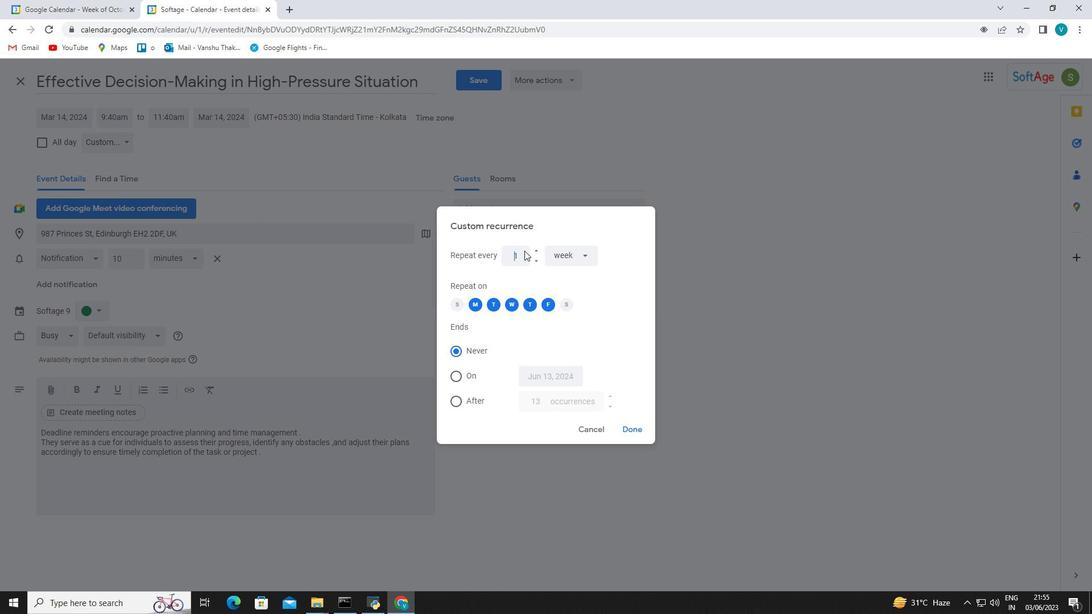 
Action: Mouse pressed left at (522, 251)
Screenshot: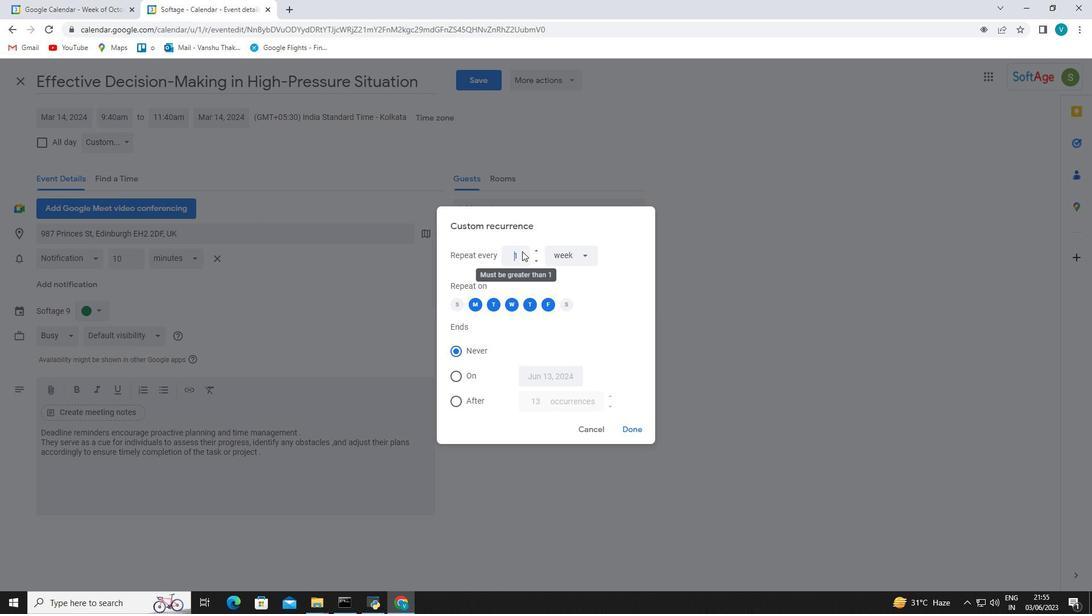 
Action: Mouse moved to (475, 374)
Screenshot: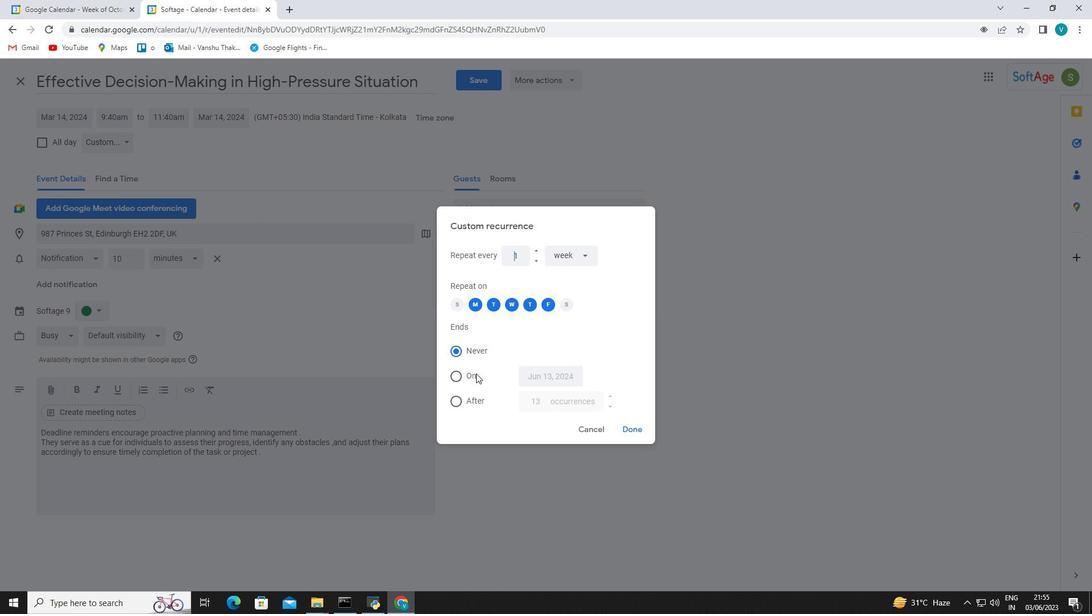 
Action: Mouse scrolled (475, 373) with delta (0, 0)
Screenshot: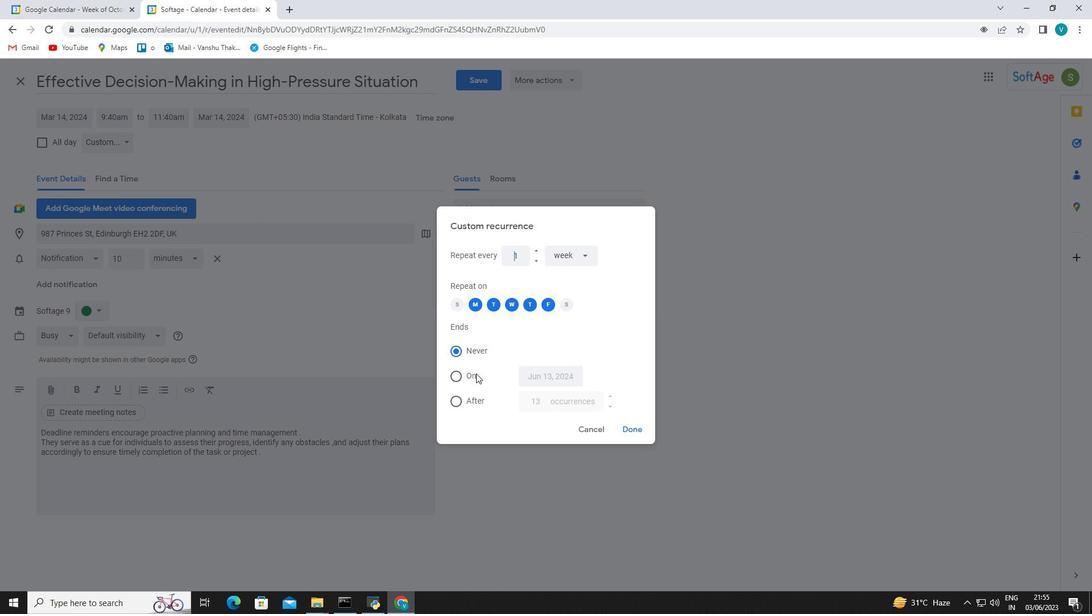 
Action: Mouse scrolled (475, 373) with delta (0, 0)
Screenshot: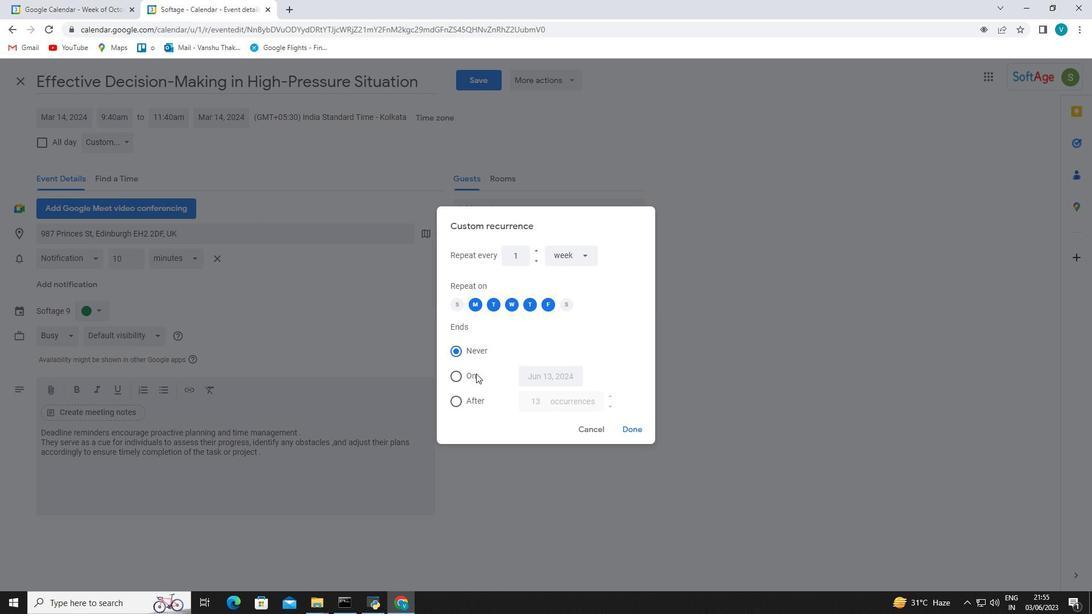 
Action: Mouse scrolled (475, 373) with delta (0, 0)
Screenshot: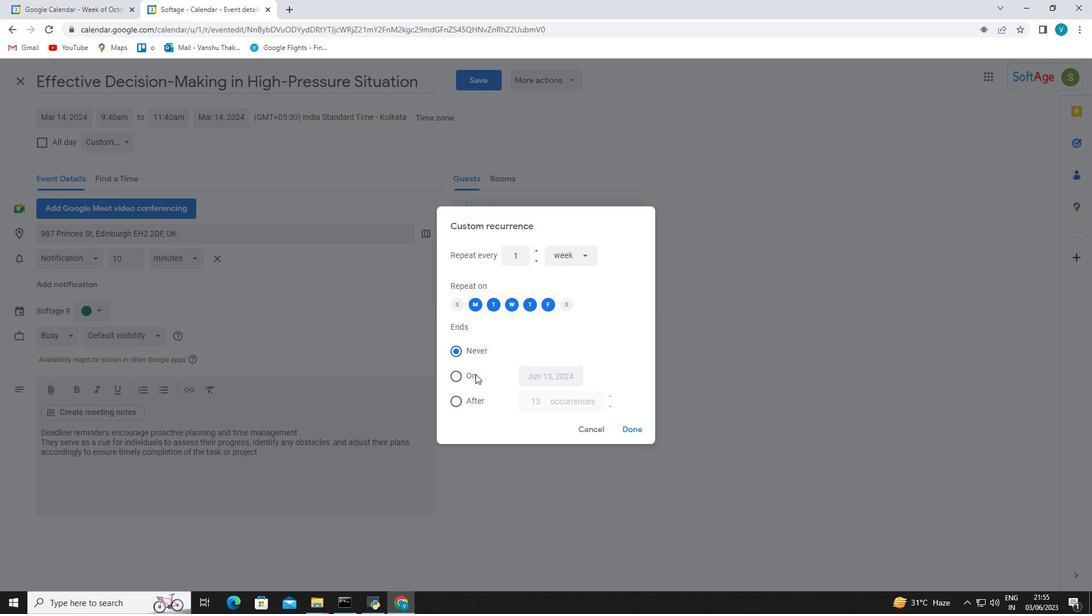 
Action: Mouse scrolled (475, 373) with delta (0, 0)
Screenshot: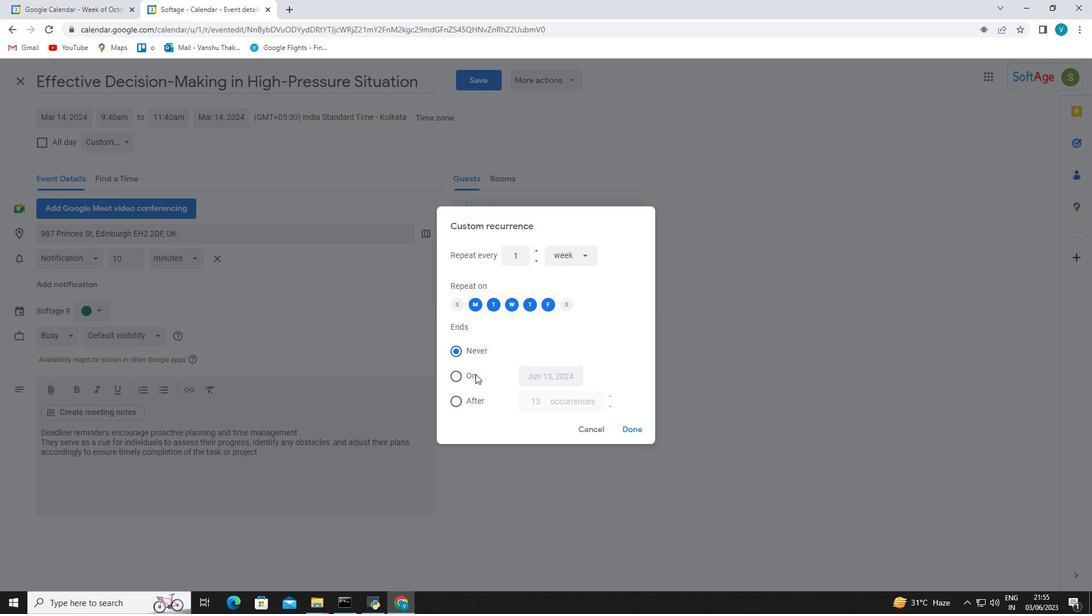 
Action: Mouse moved to (636, 426)
Screenshot: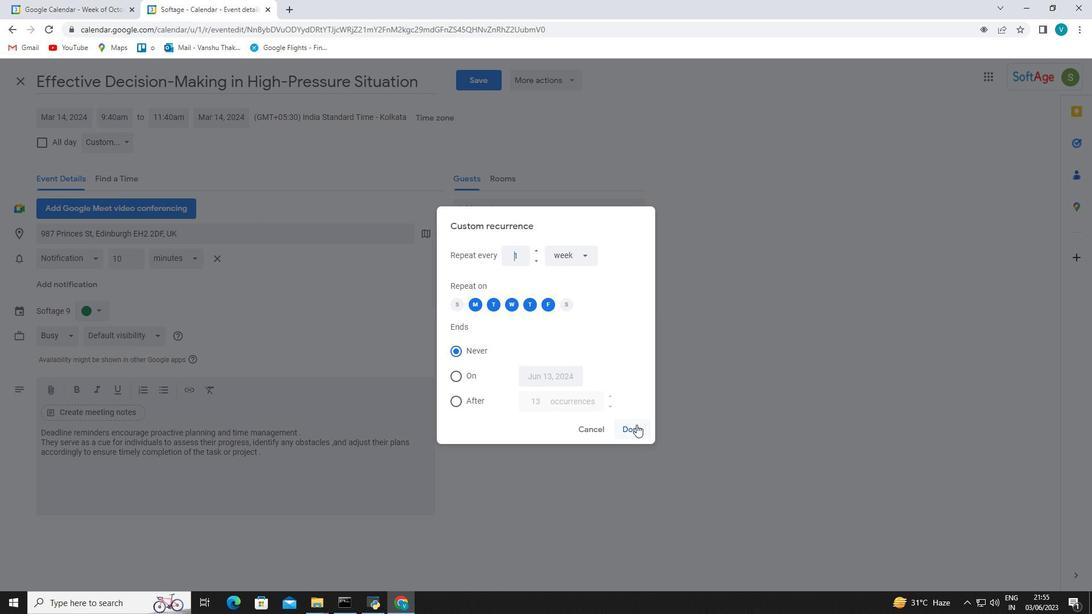 
Action: Mouse pressed left at (636, 426)
Screenshot: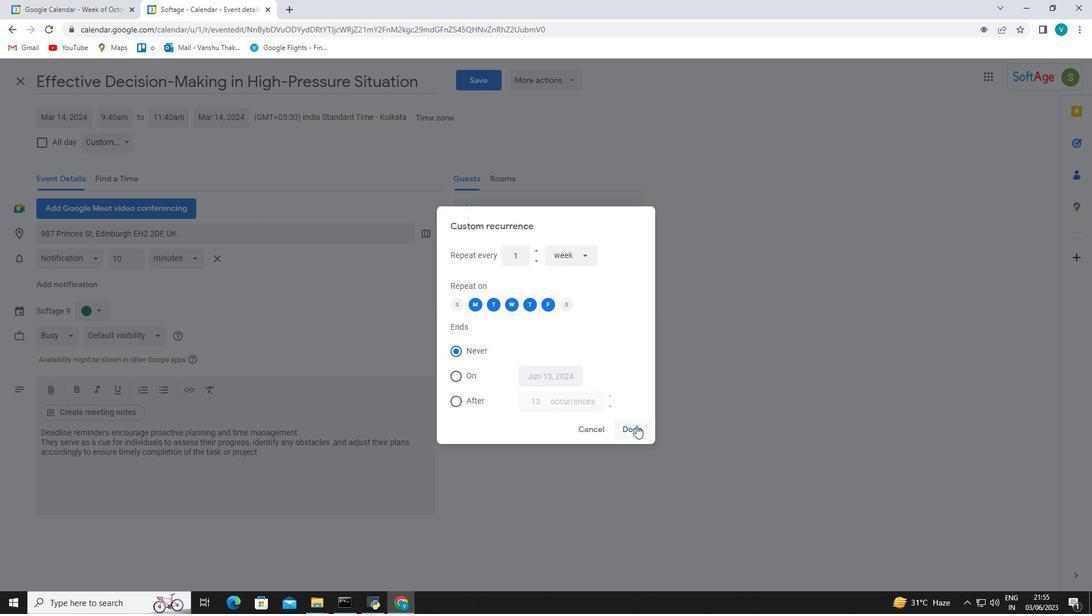 
Action: Mouse moved to (406, 332)
Screenshot: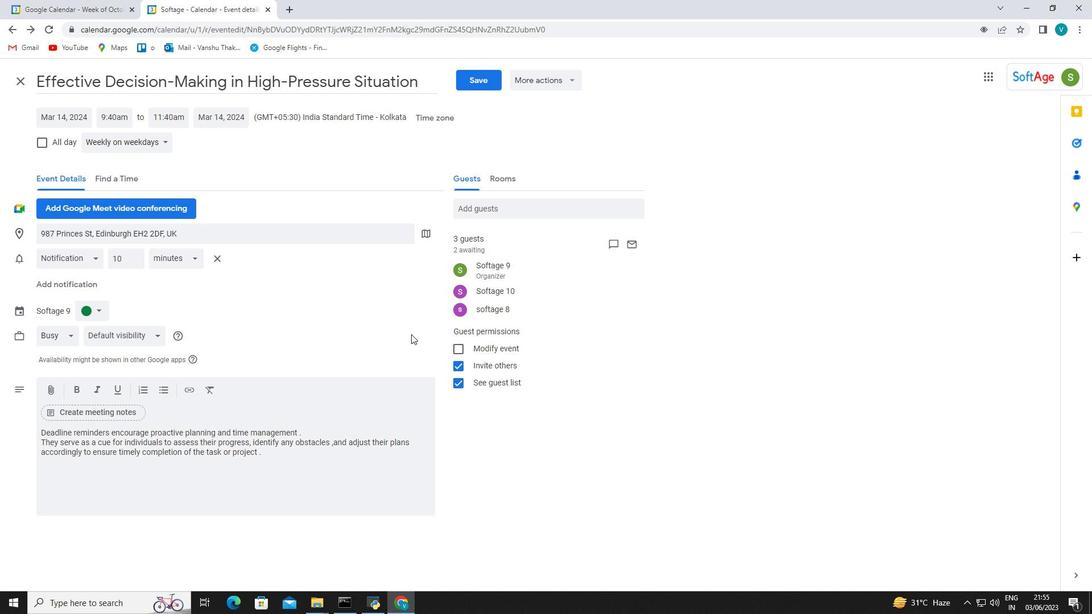 
Action: Mouse scrolled (406, 332) with delta (0, 0)
Screenshot: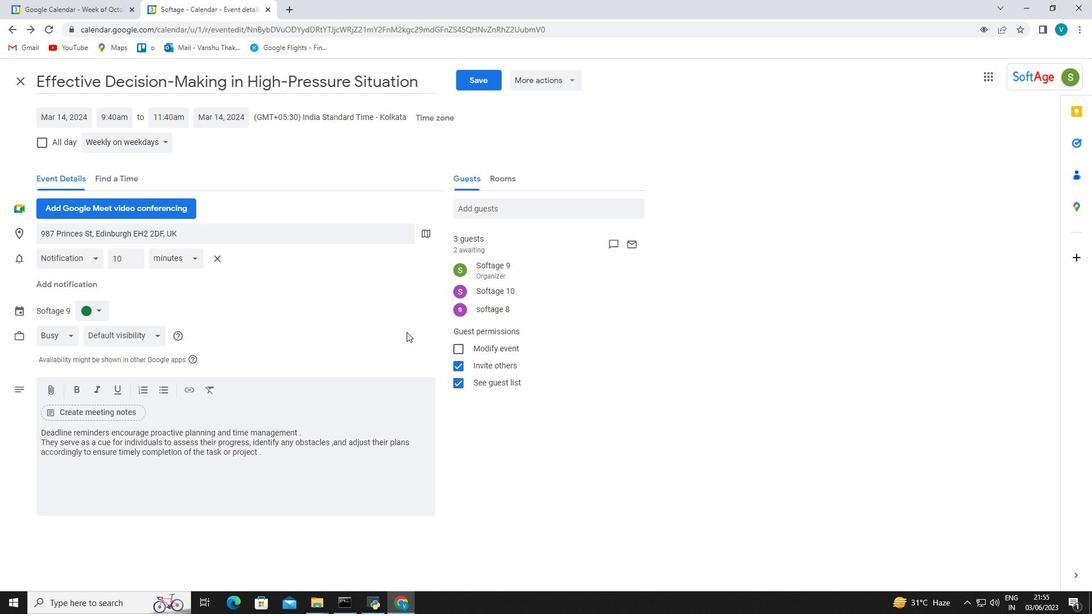 
Action: Mouse scrolled (406, 332) with delta (0, 0)
Screenshot: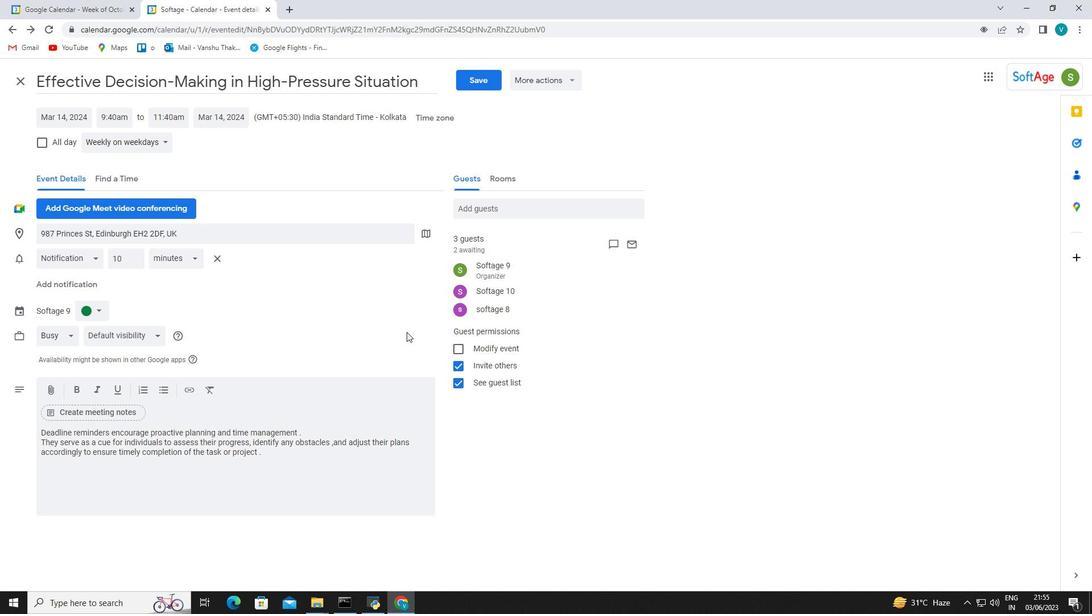 
Action: Mouse scrolled (406, 332) with delta (0, 0)
Screenshot: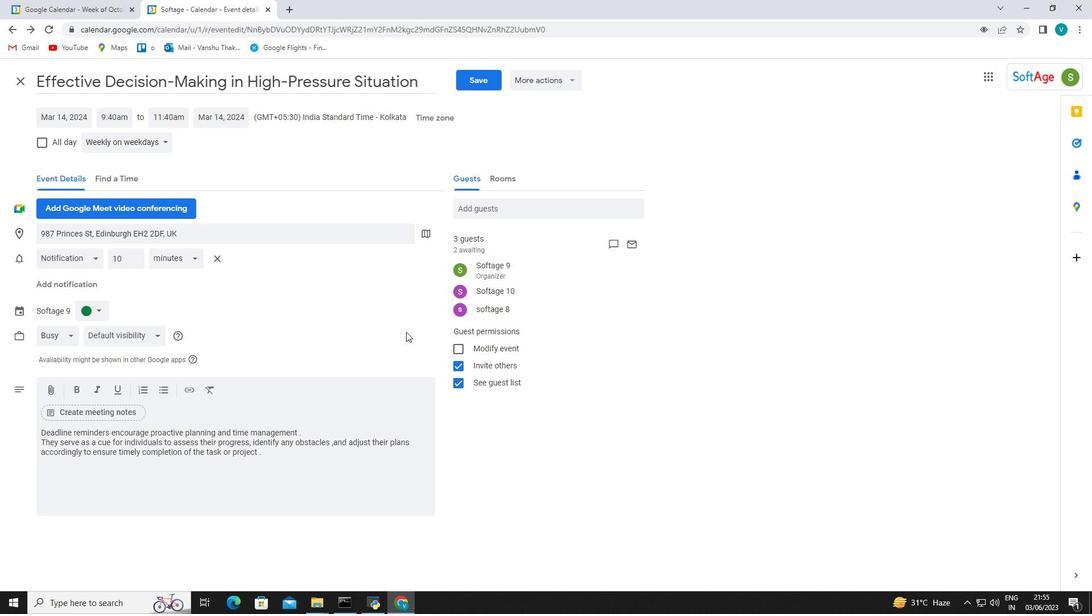 
Action: Mouse moved to (475, 76)
Screenshot: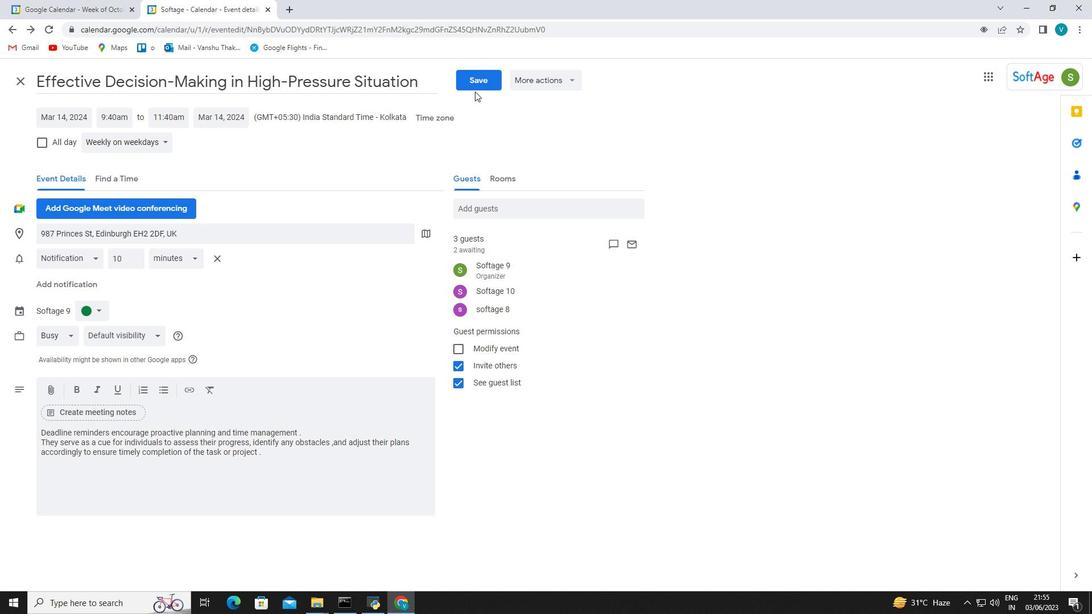 
Action: Mouse pressed left at (475, 76)
Screenshot: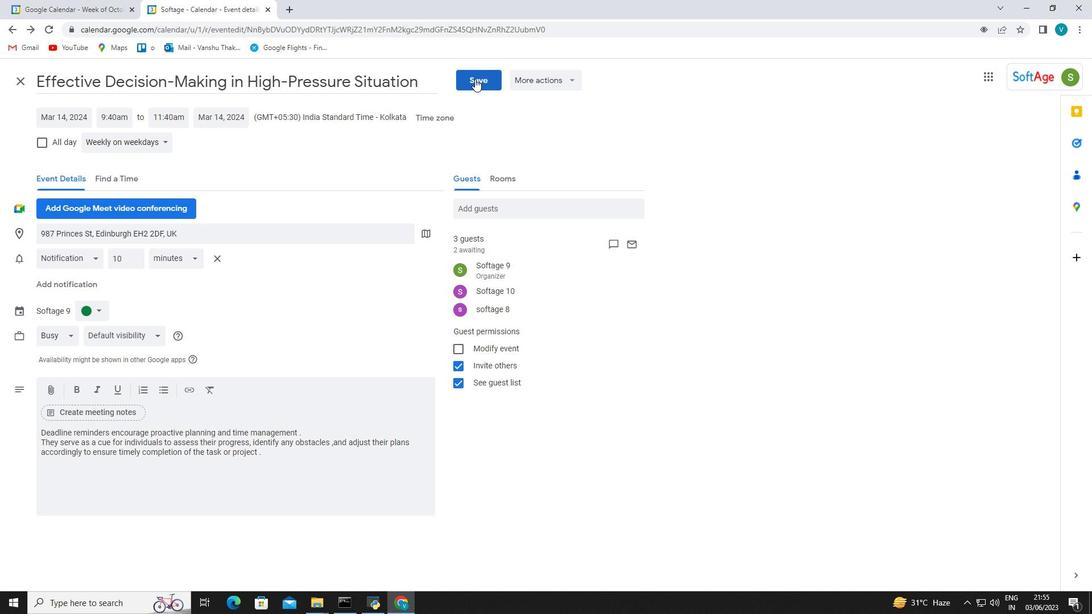 
Action: Mouse moved to (661, 353)
Screenshot: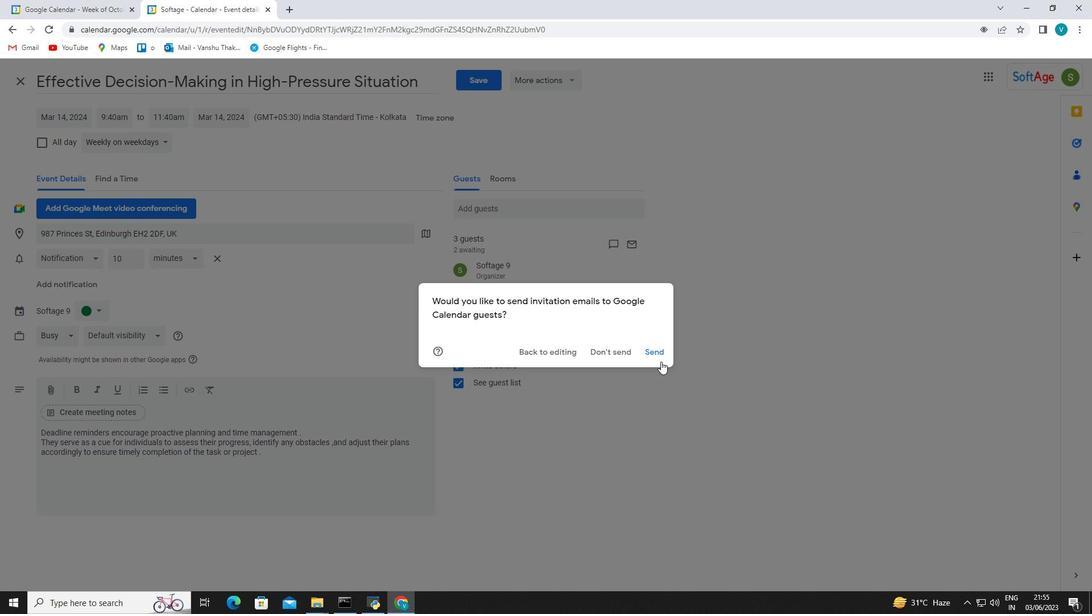 
Action: Mouse pressed left at (661, 353)
Screenshot: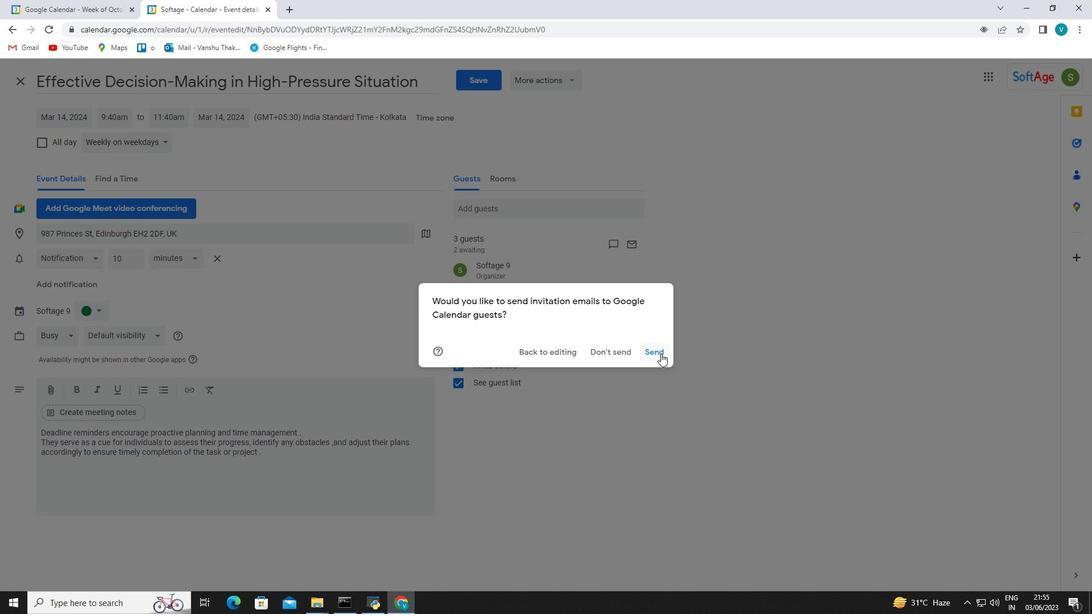 
Action: Mouse moved to (442, 402)
Screenshot: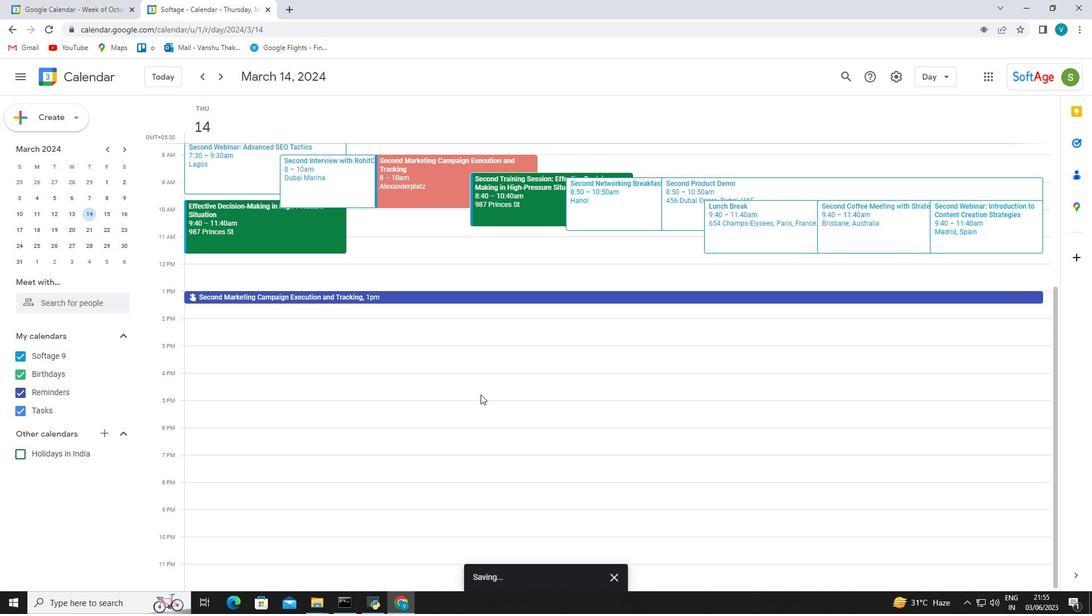 
Action: Mouse scrolled (442, 403) with delta (0, 0)
Screenshot: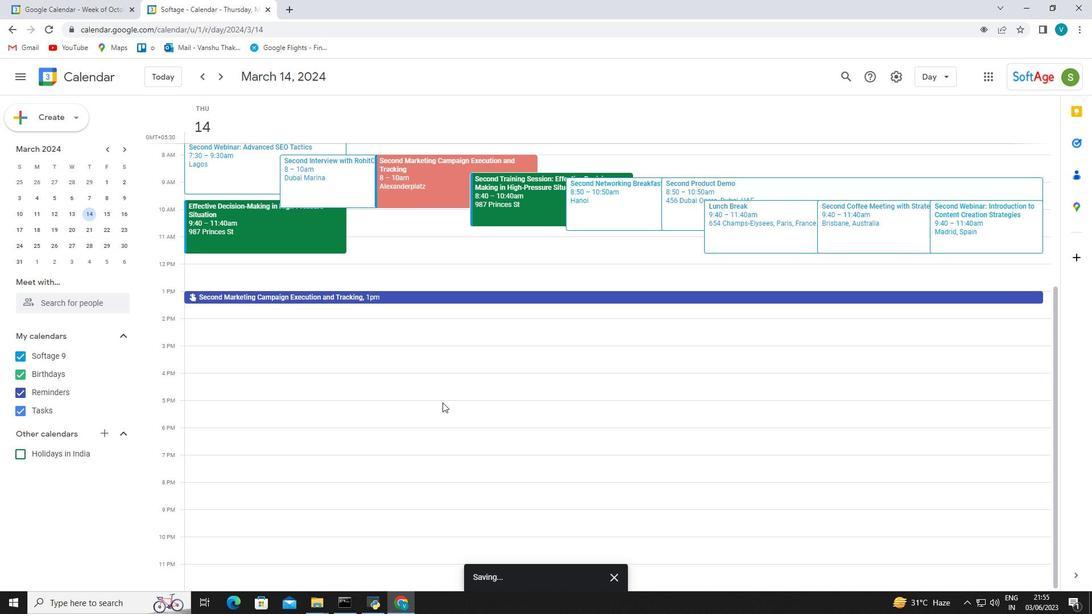 
Action: Mouse scrolled (442, 403) with delta (0, 0)
Screenshot: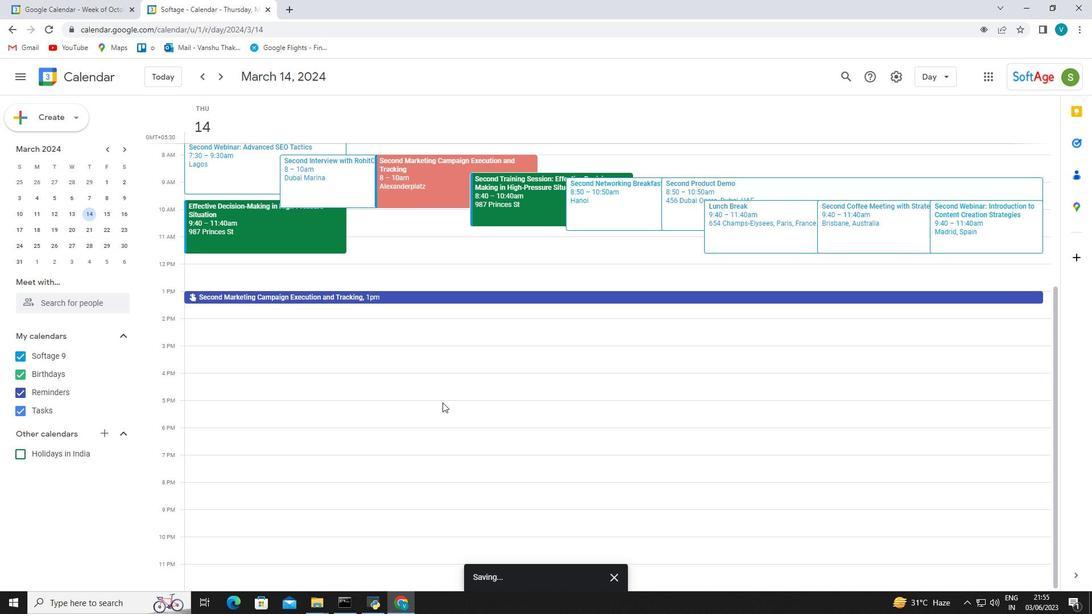 
Action: Mouse scrolled (442, 403) with delta (0, 0)
Screenshot: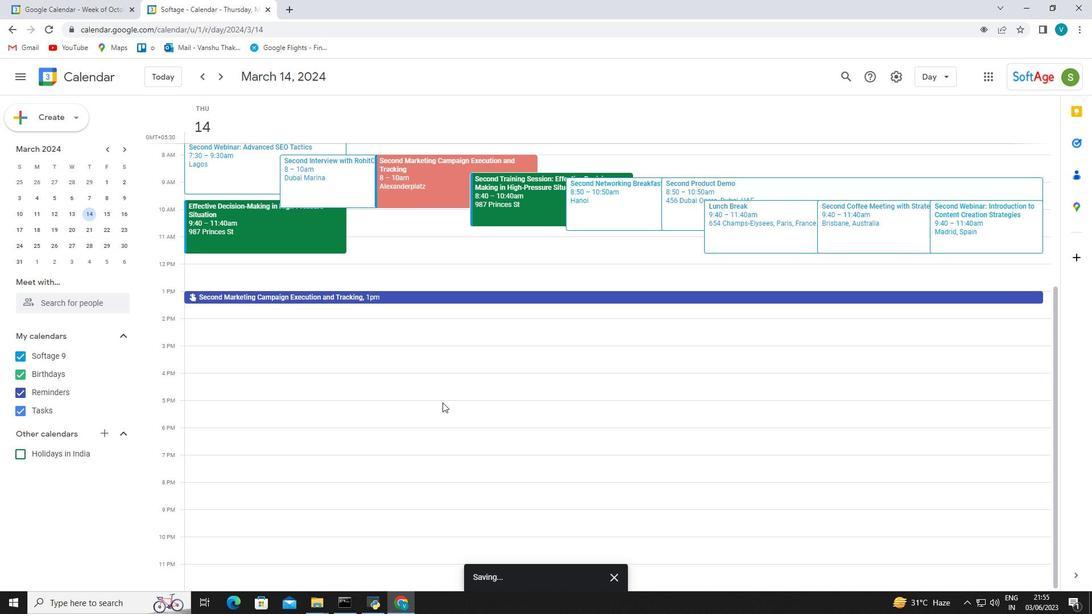 
Action: Mouse scrolled (442, 403) with delta (0, 0)
Screenshot: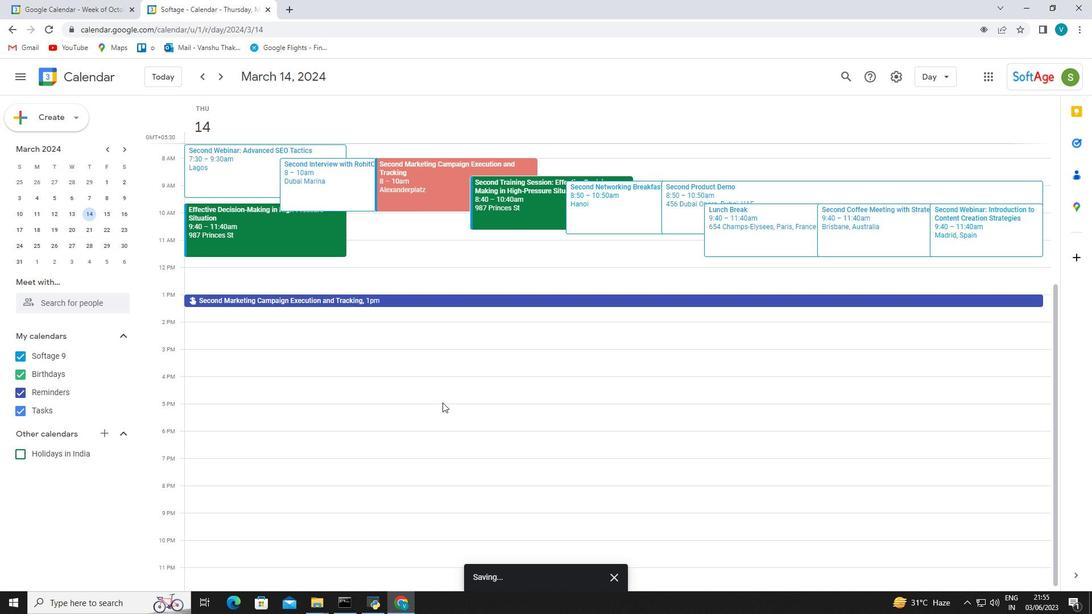 
Action: Mouse moved to (438, 396)
Screenshot: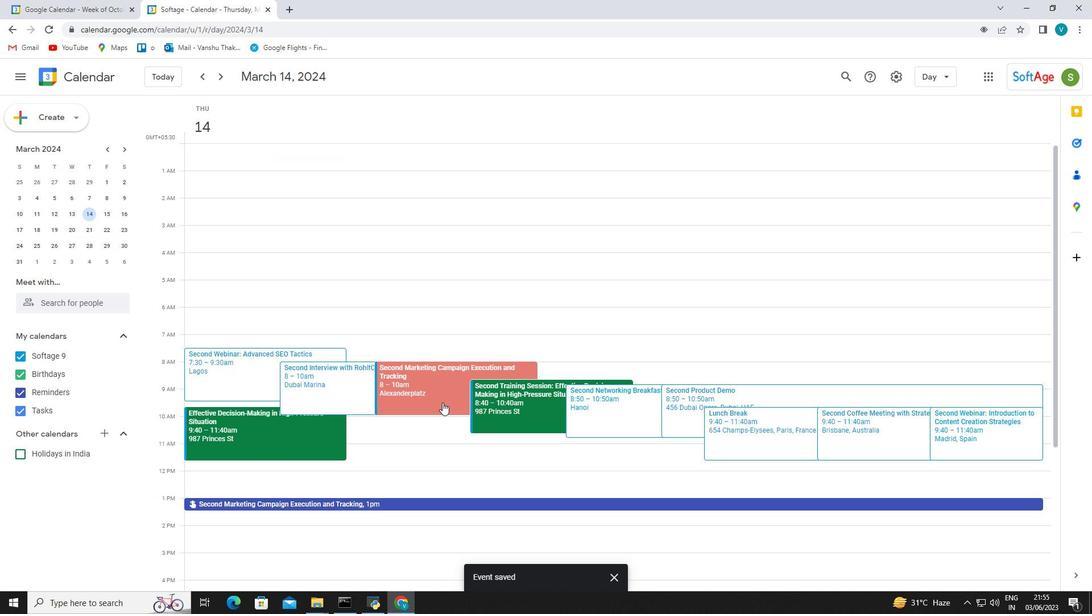 
